Task: Look for space in Manama, Bahrain from 9th July, 2023 to 16th July, 2023 for 2 adults, 1 child in price range Rs.8000 to Rs.16000. Place can be entire place with 2 bedrooms having 2 beds and 1 bathroom. Property type can be house, flat, guest house. Booking option can be shelf check-in. Required host language is English.
Action: Mouse moved to (759, 120)
Screenshot: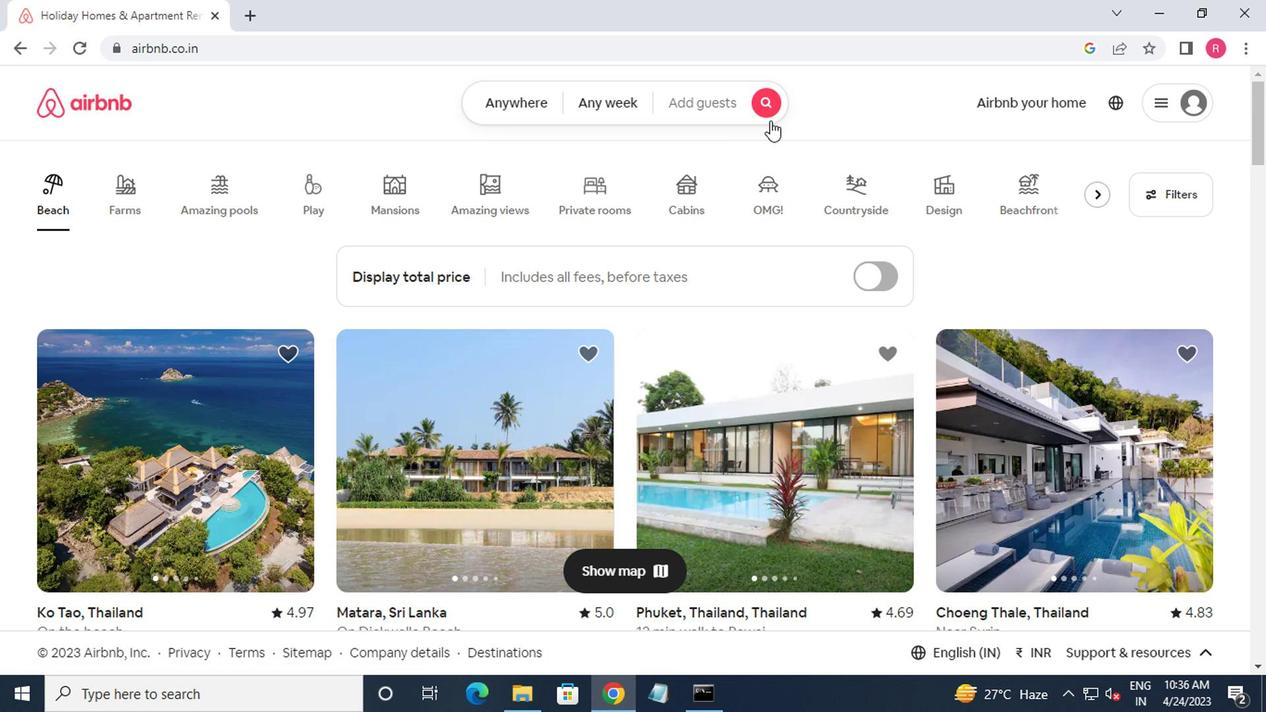
Action: Mouse pressed left at (759, 120)
Screenshot: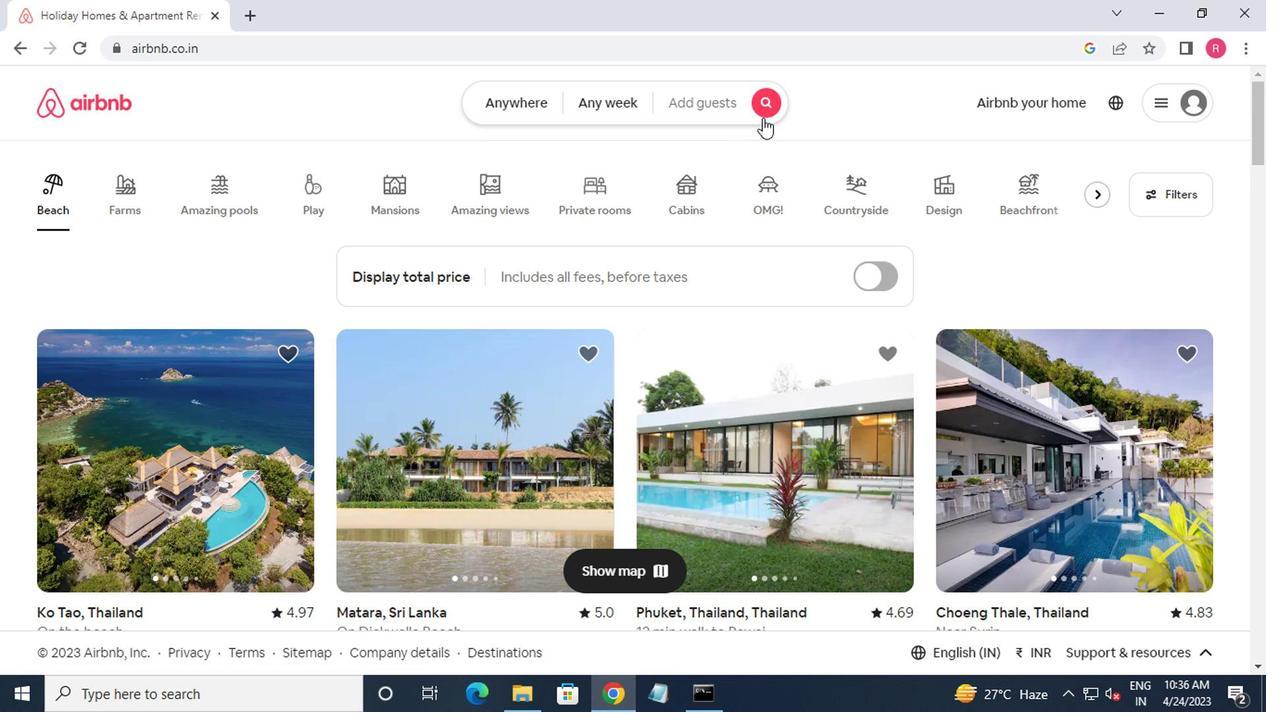 
Action: Mouse moved to (331, 168)
Screenshot: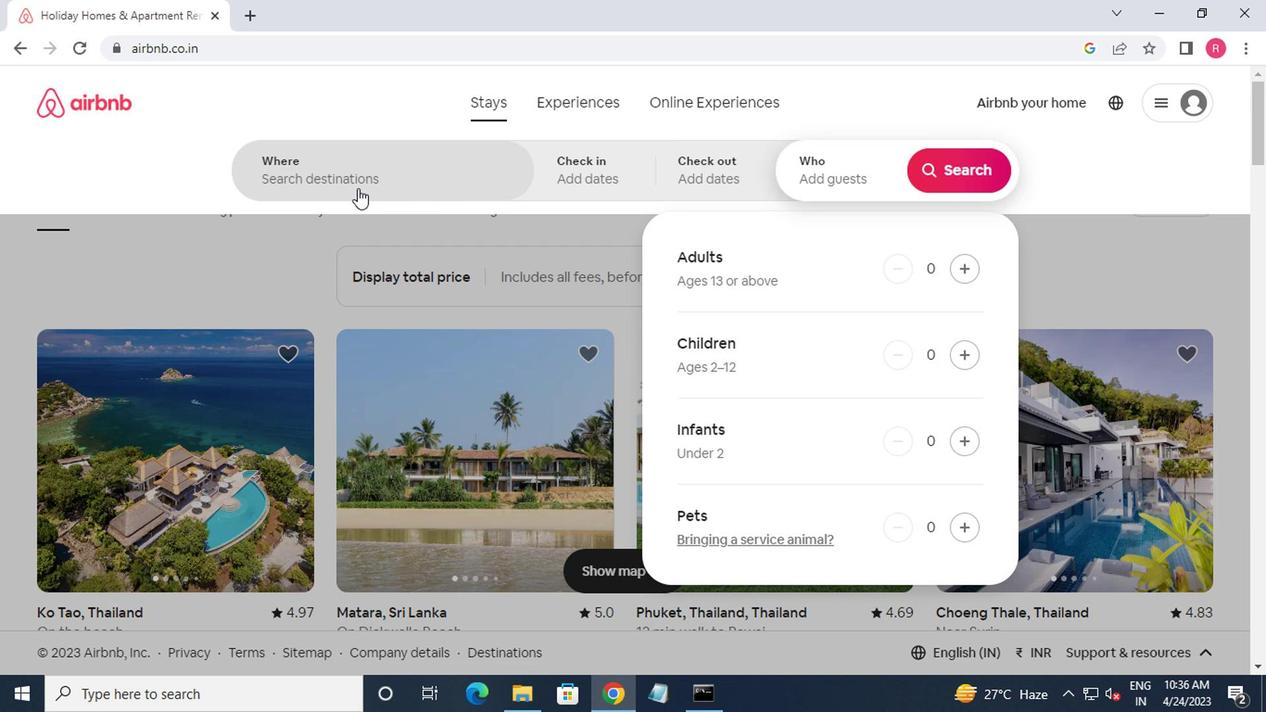 
Action: Mouse pressed left at (331, 168)
Screenshot: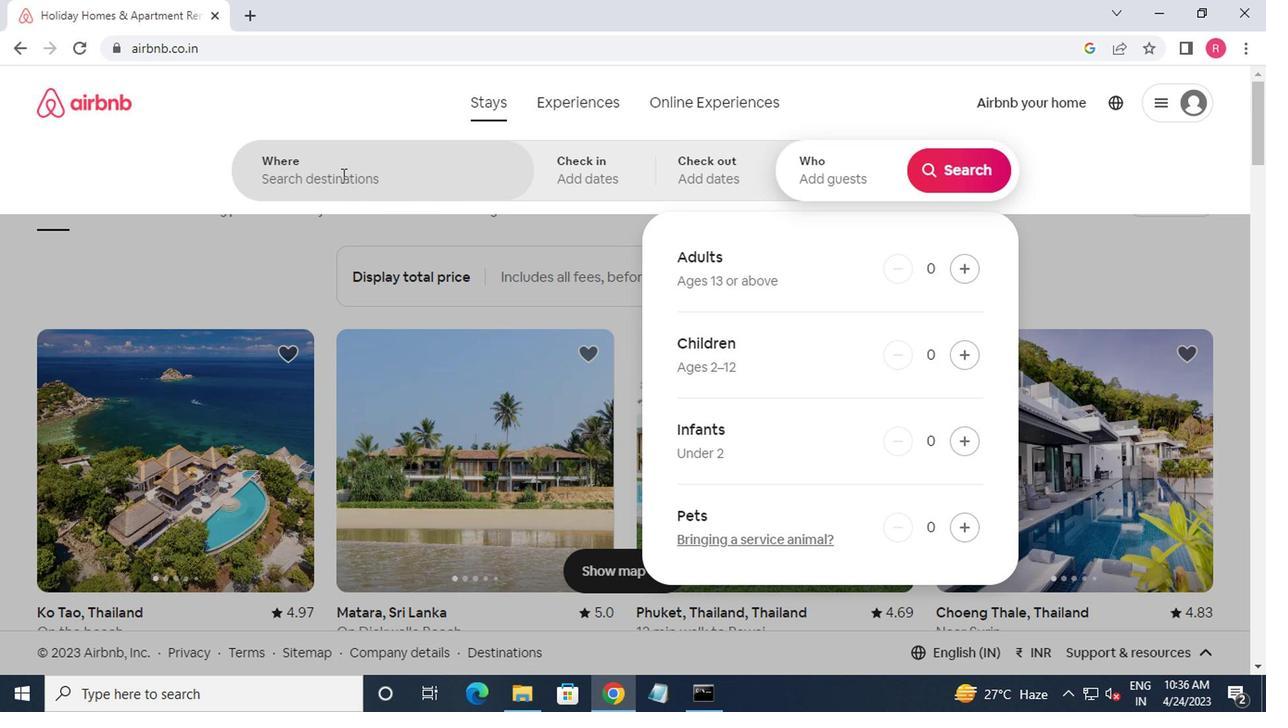 
Action: Mouse moved to (329, 168)
Screenshot: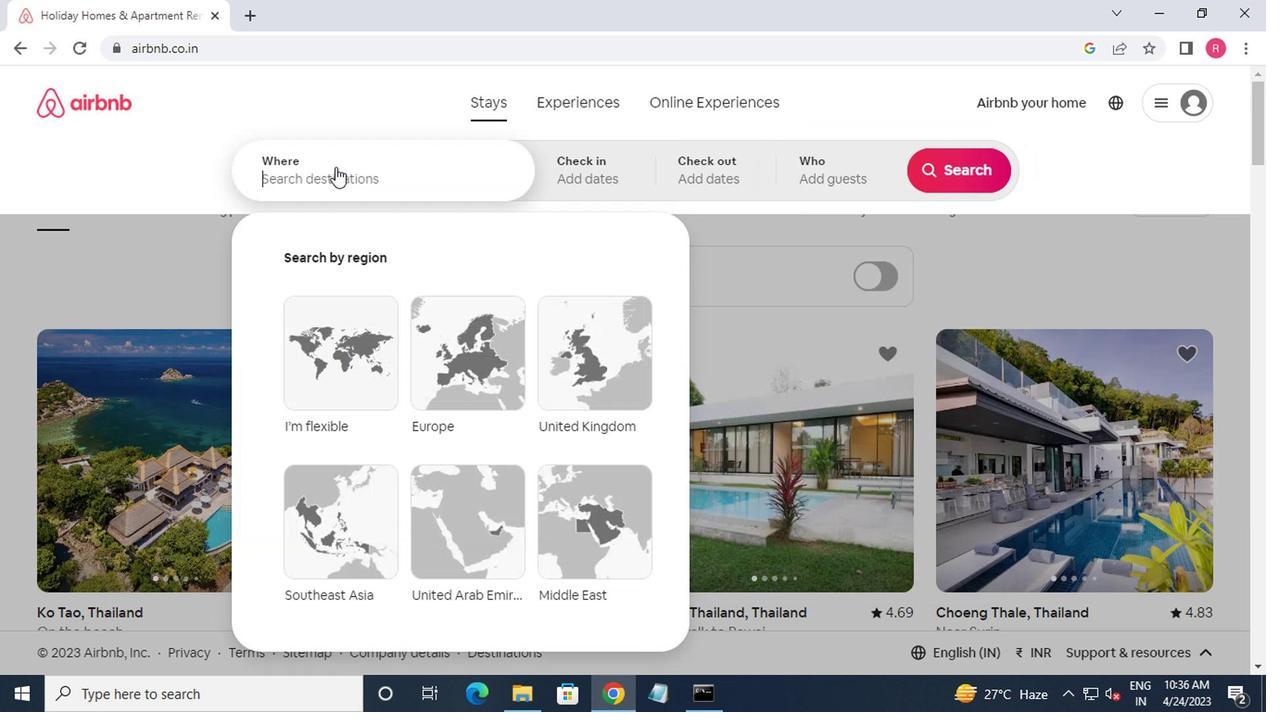 
Action: Key pressed mama<Key.backspace><Key.backspace>nama
Screenshot: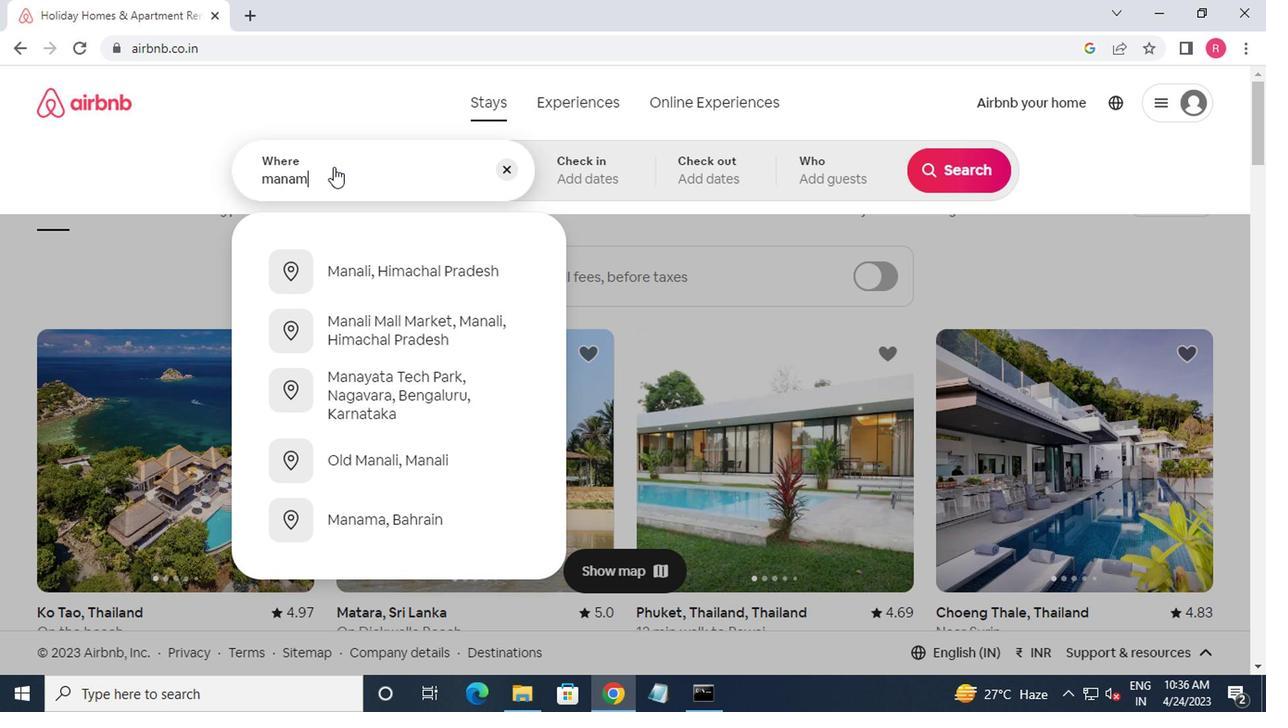 
Action: Mouse moved to (368, 269)
Screenshot: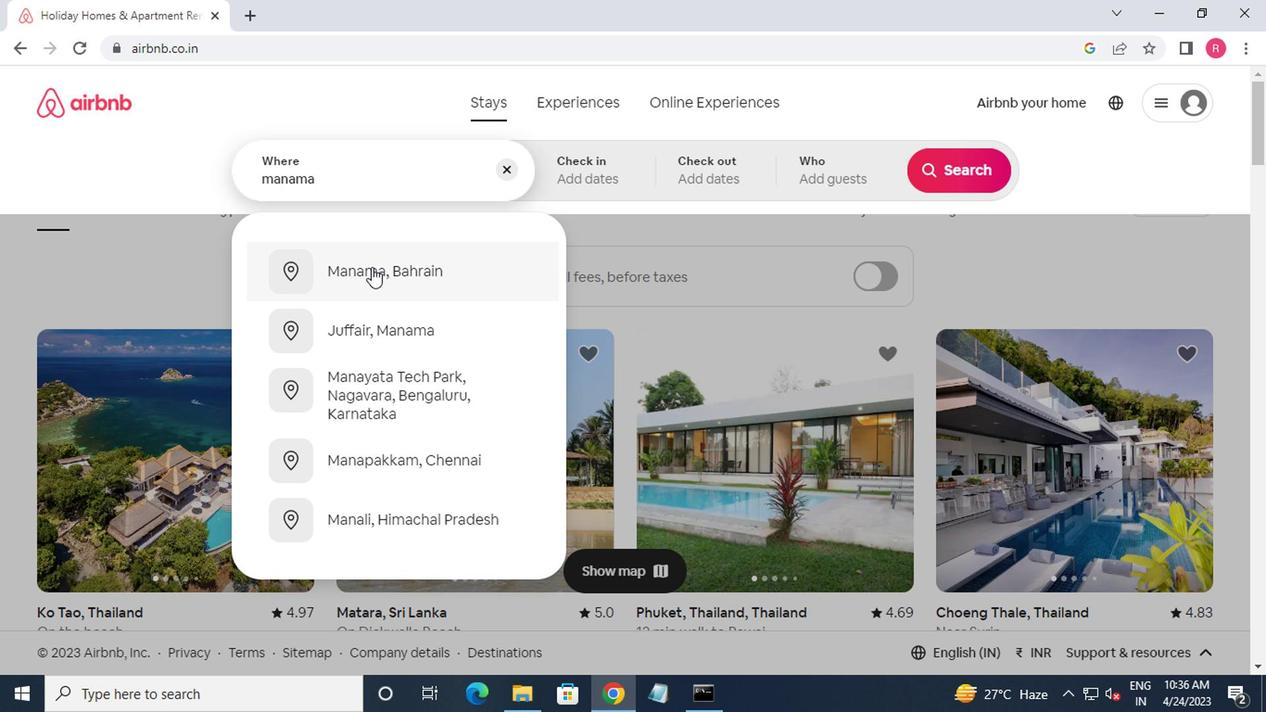 
Action: Mouse pressed left at (368, 269)
Screenshot: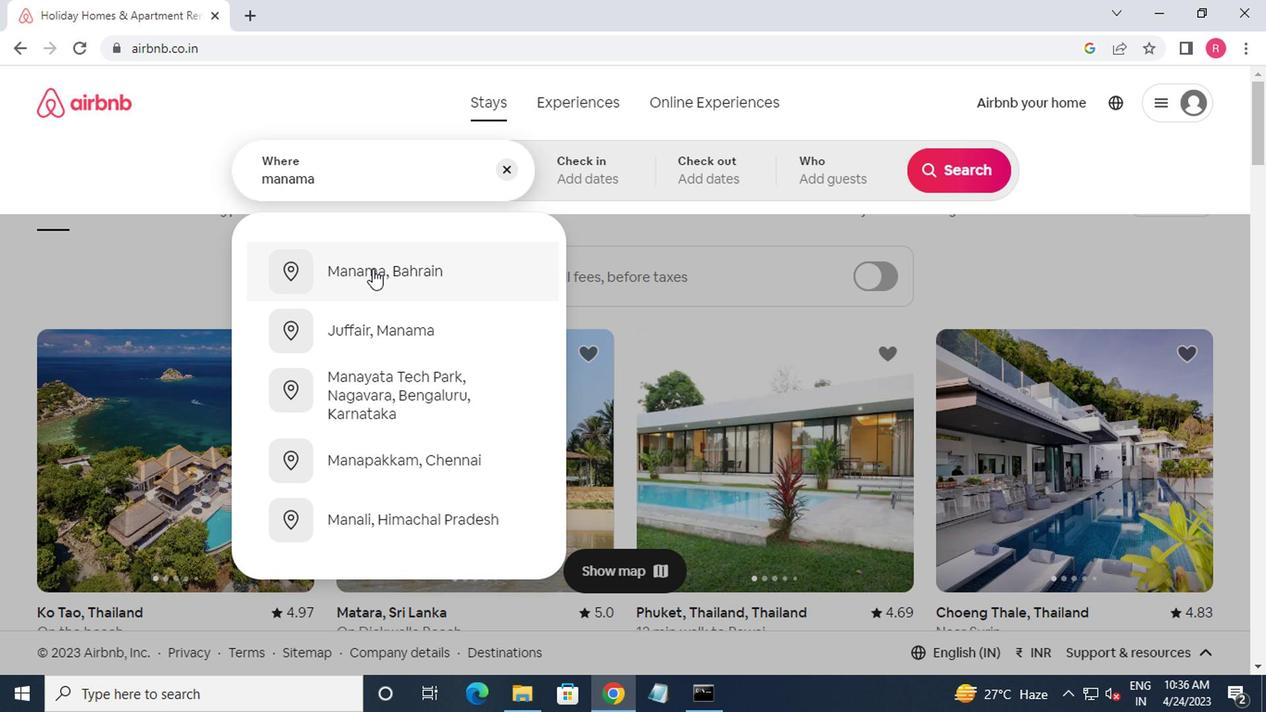 
Action: Mouse moved to (937, 322)
Screenshot: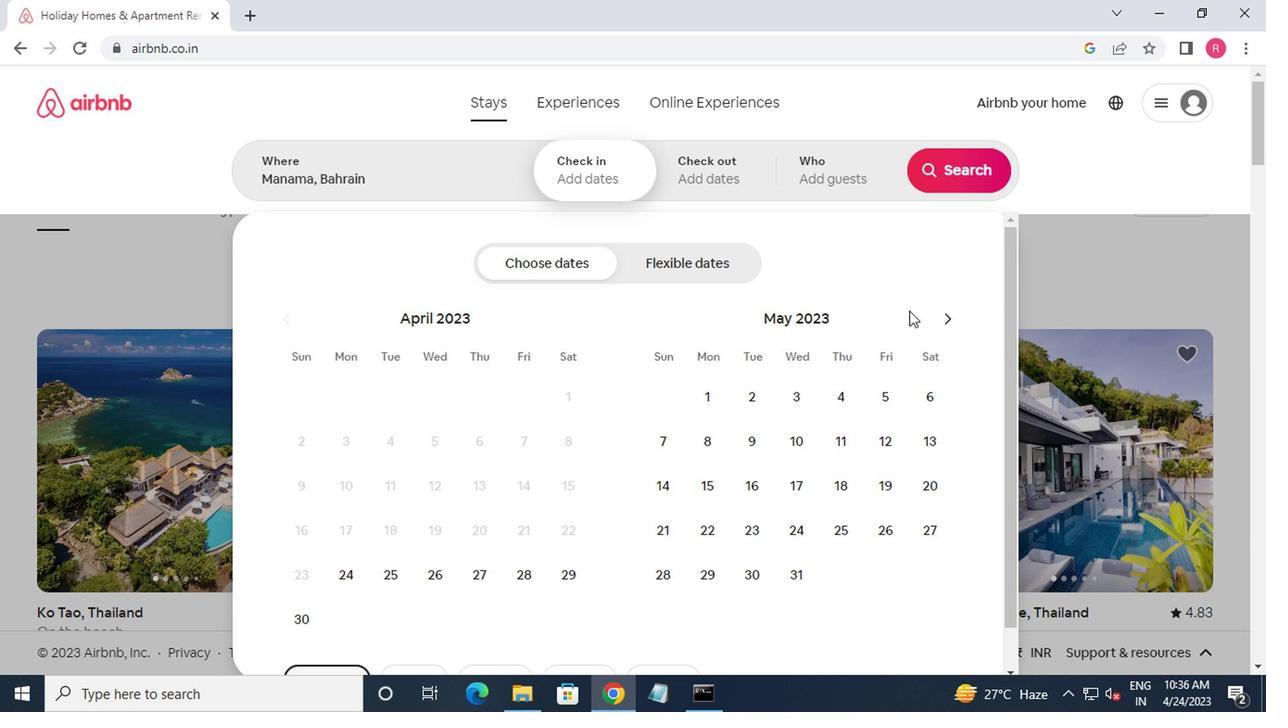 
Action: Mouse pressed left at (937, 322)
Screenshot: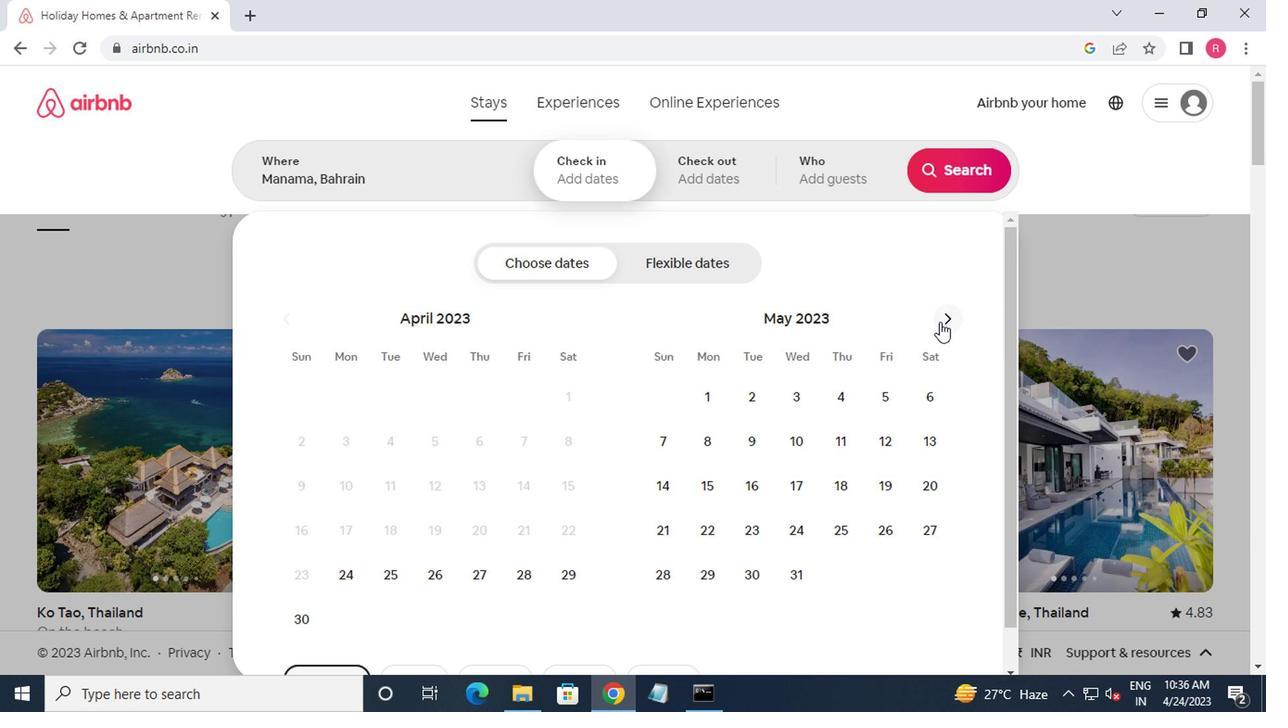 
Action: Mouse moved to (937, 322)
Screenshot: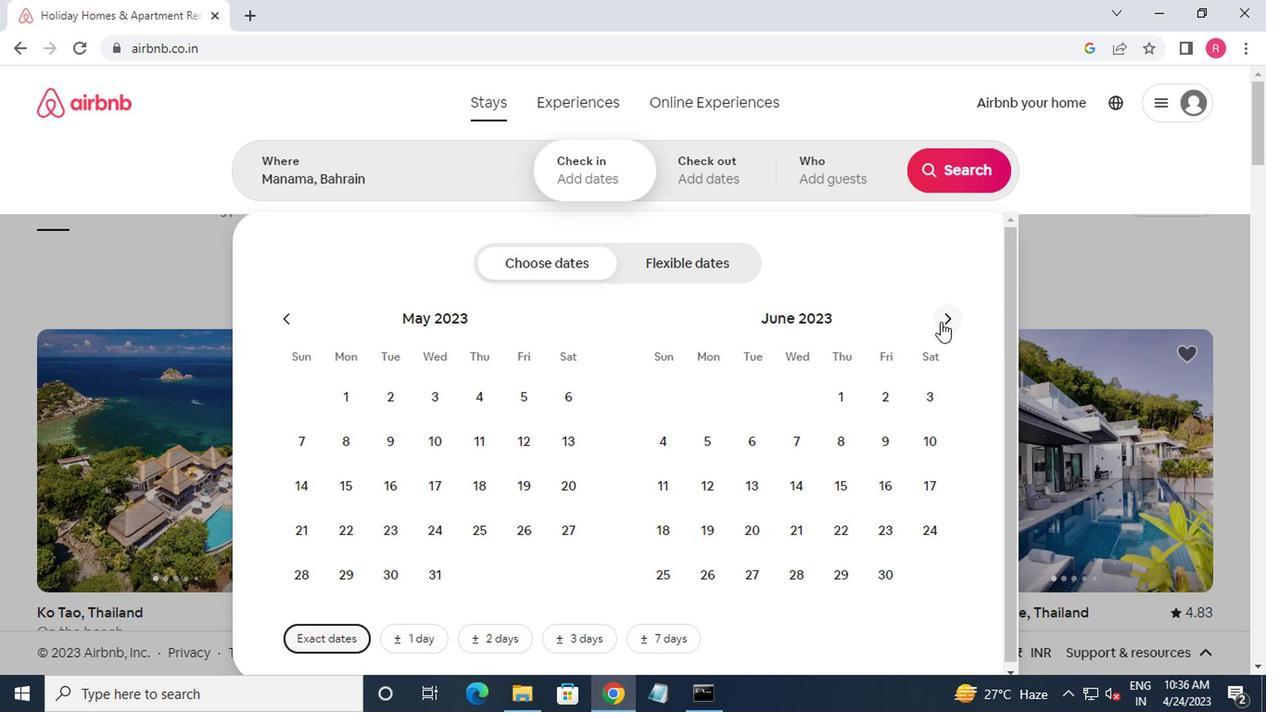 
Action: Mouse pressed left at (937, 322)
Screenshot: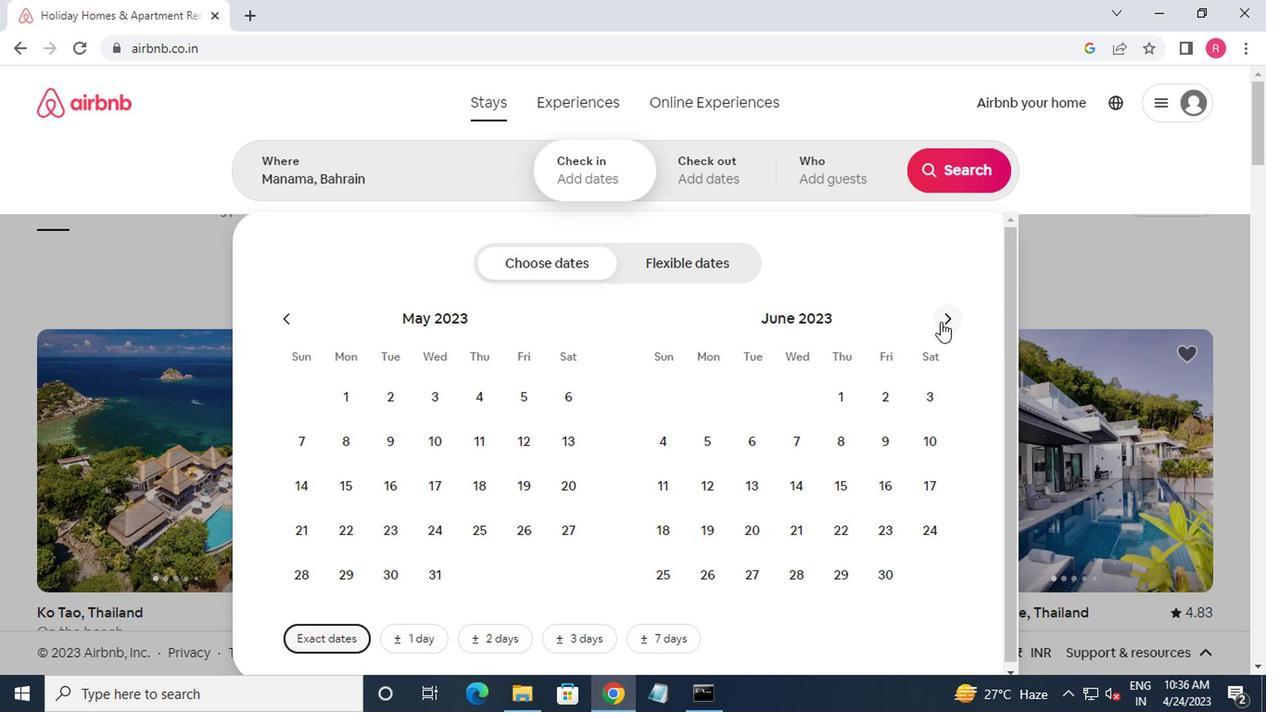 
Action: Mouse moved to (660, 483)
Screenshot: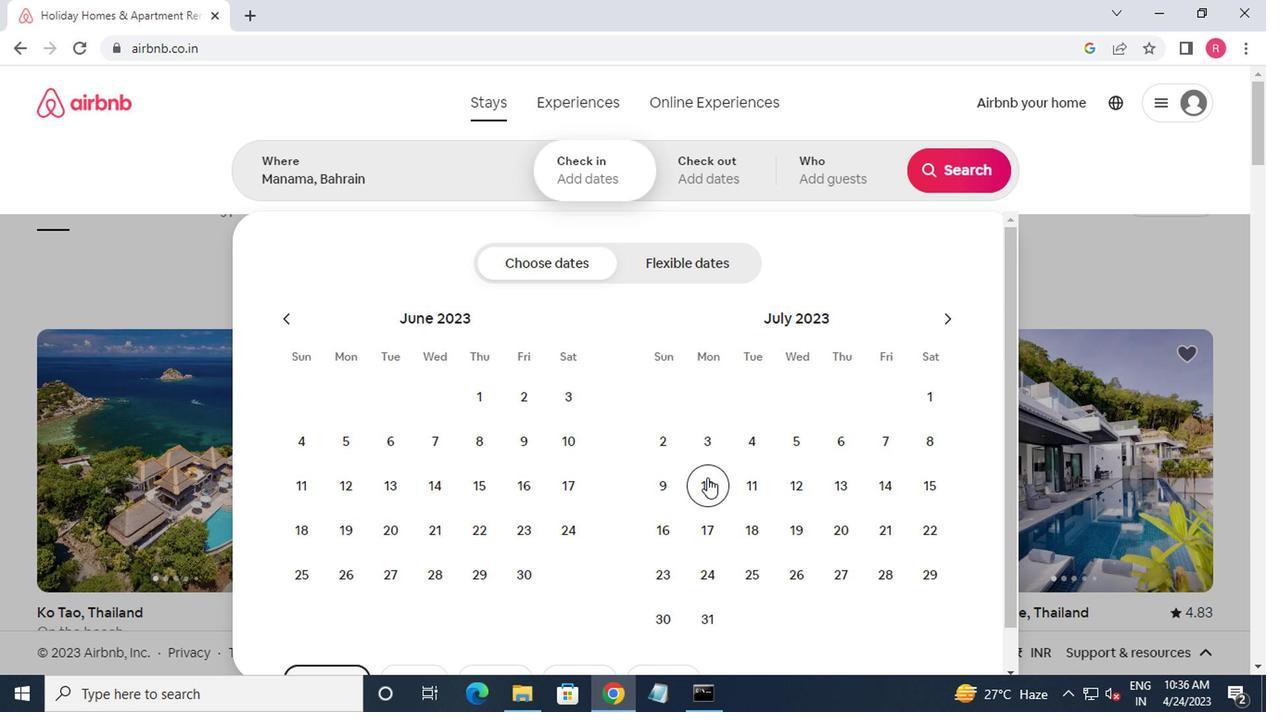 
Action: Mouse pressed left at (660, 483)
Screenshot: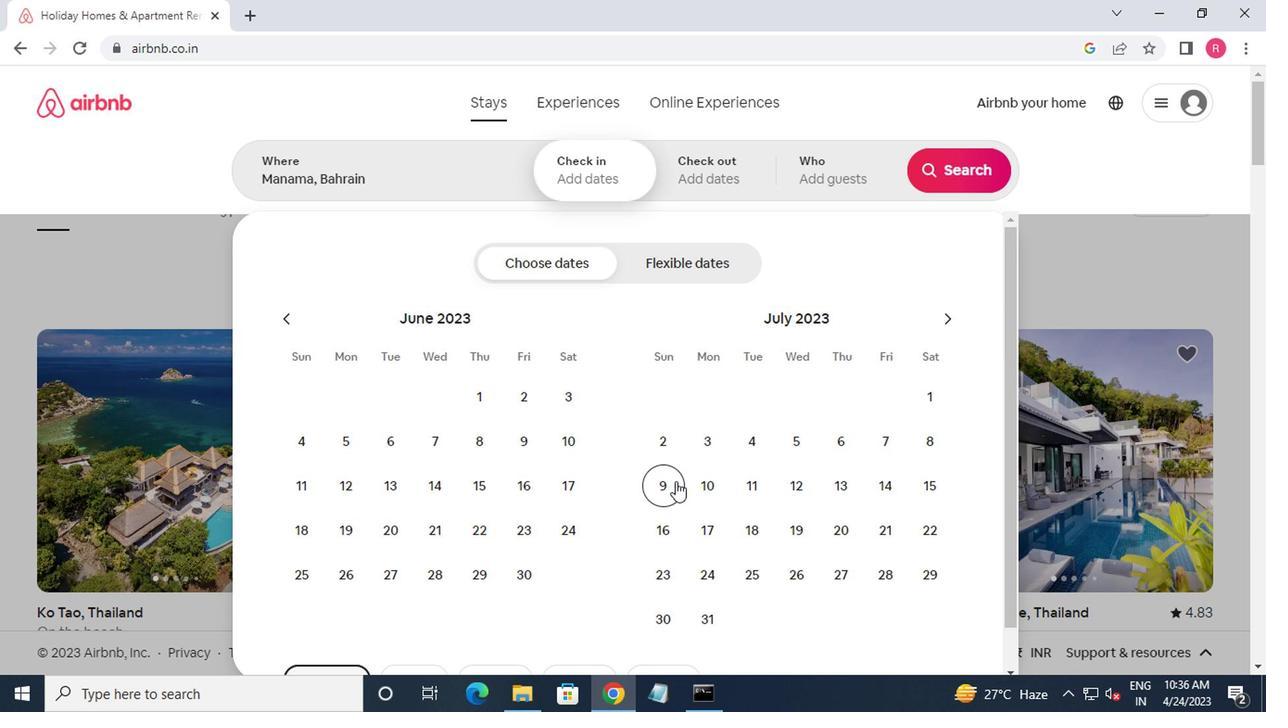 
Action: Mouse moved to (656, 528)
Screenshot: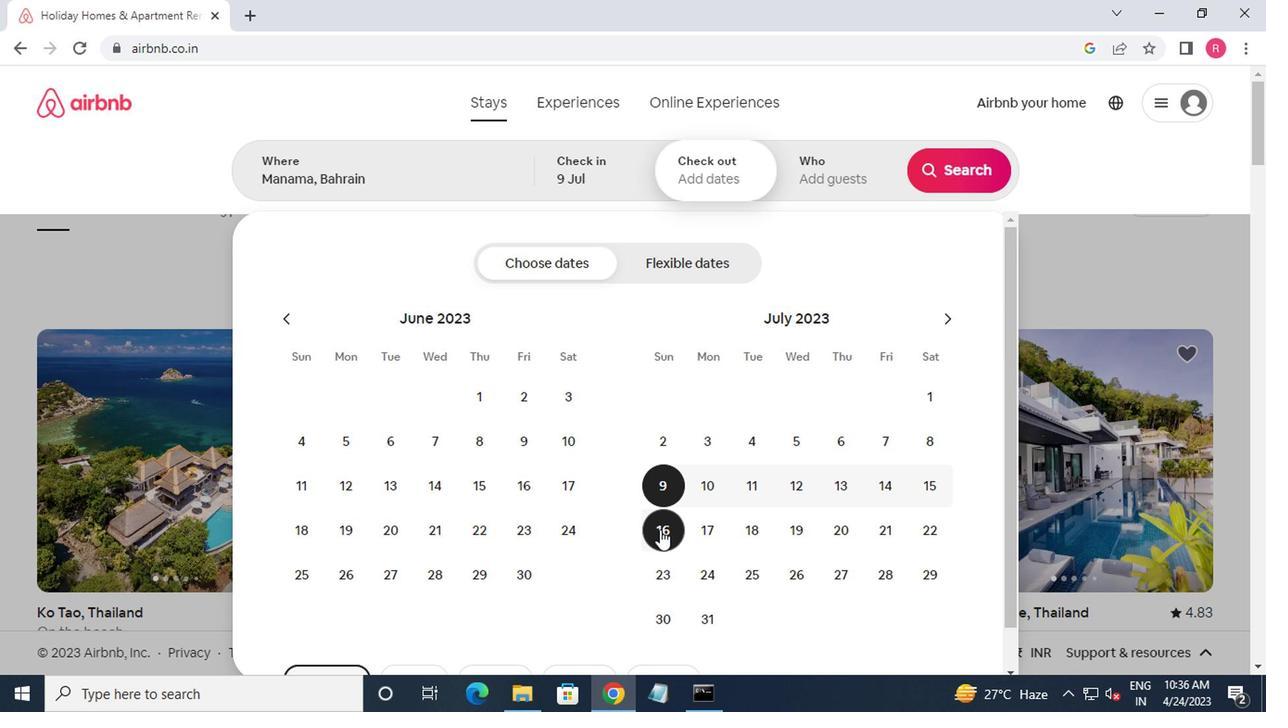 
Action: Mouse pressed left at (656, 528)
Screenshot: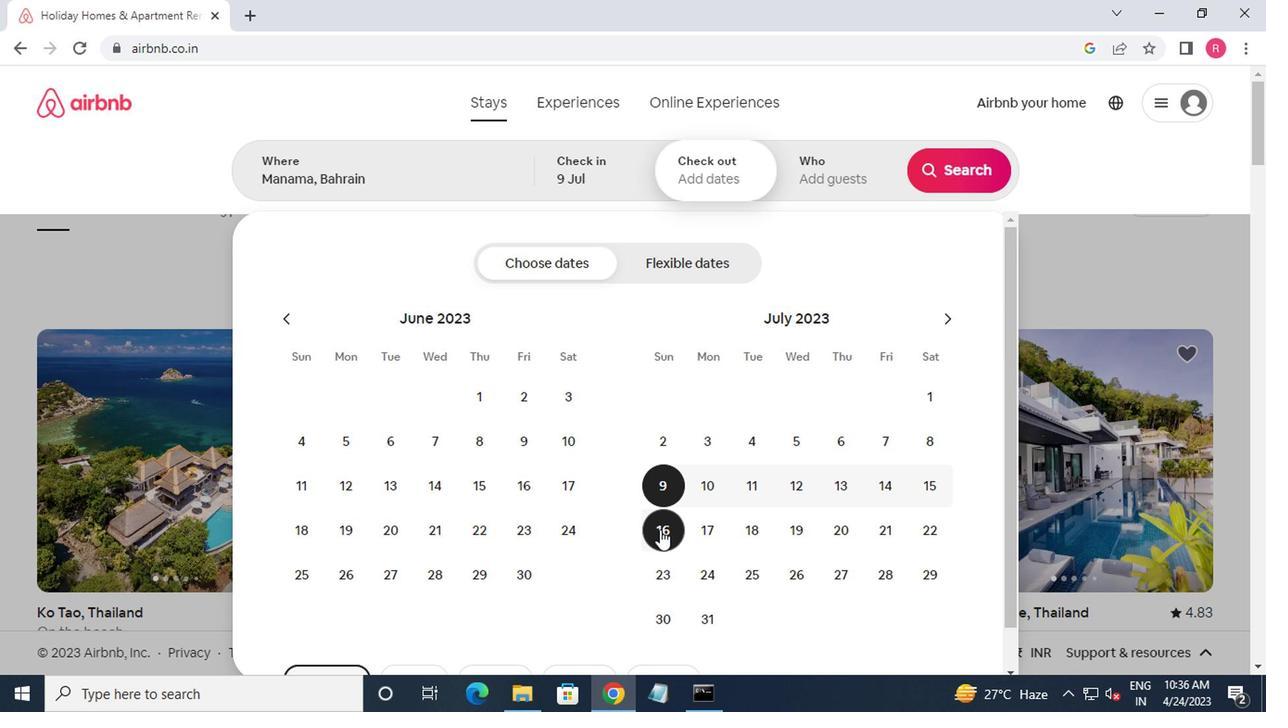 
Action: Mouse moved to (841, 174)
Screenshot: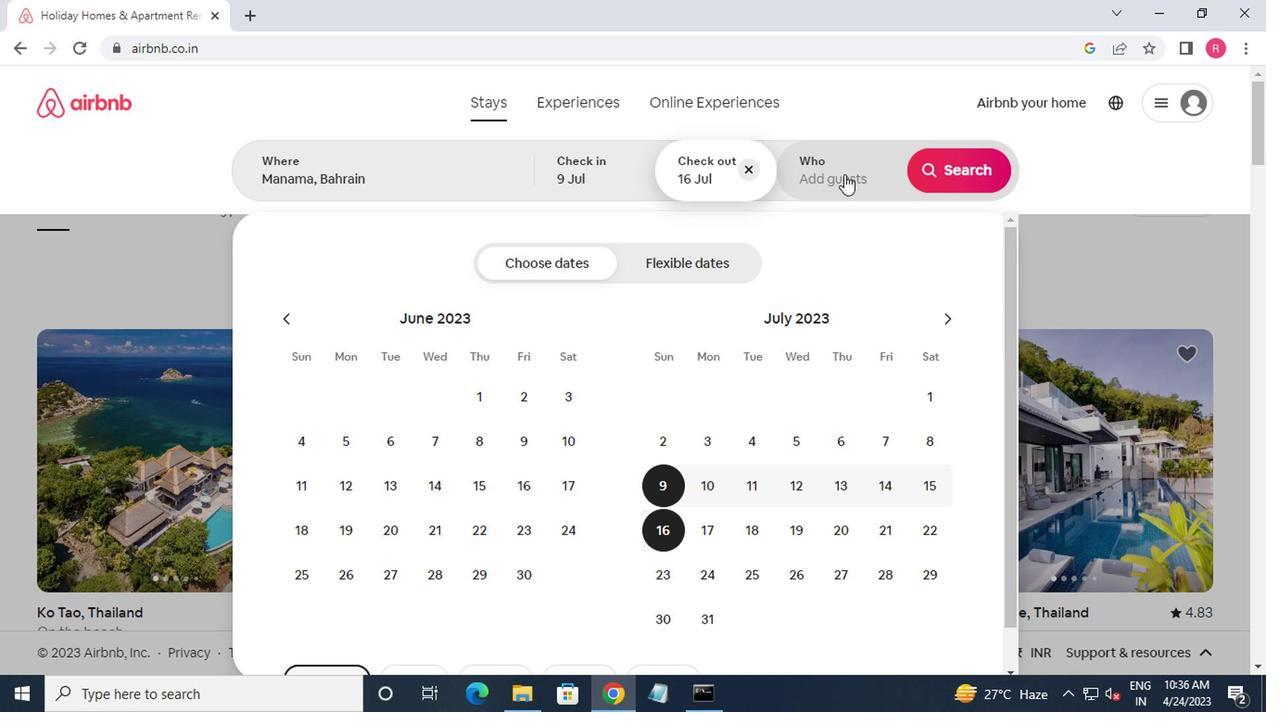 
Action: Mouse pressed left at (841, 174)
Screenshot: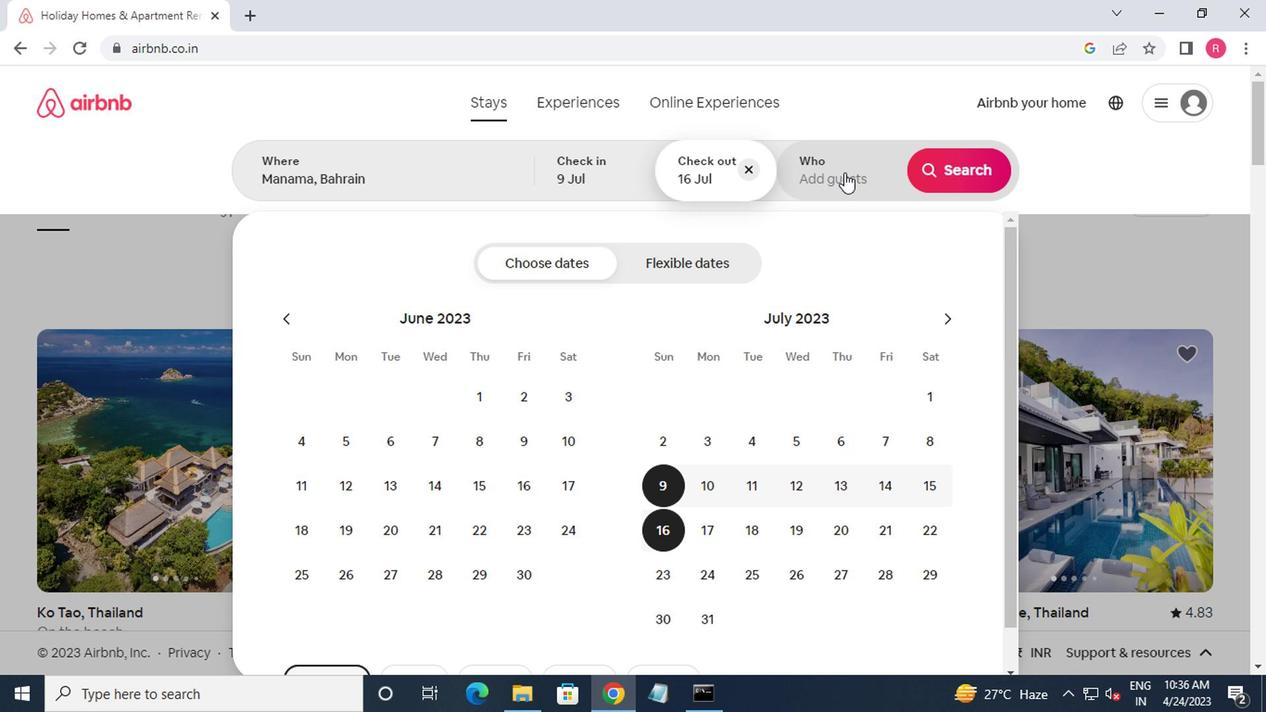 
Action: Mouse moved to (967, 276)
Screenshot: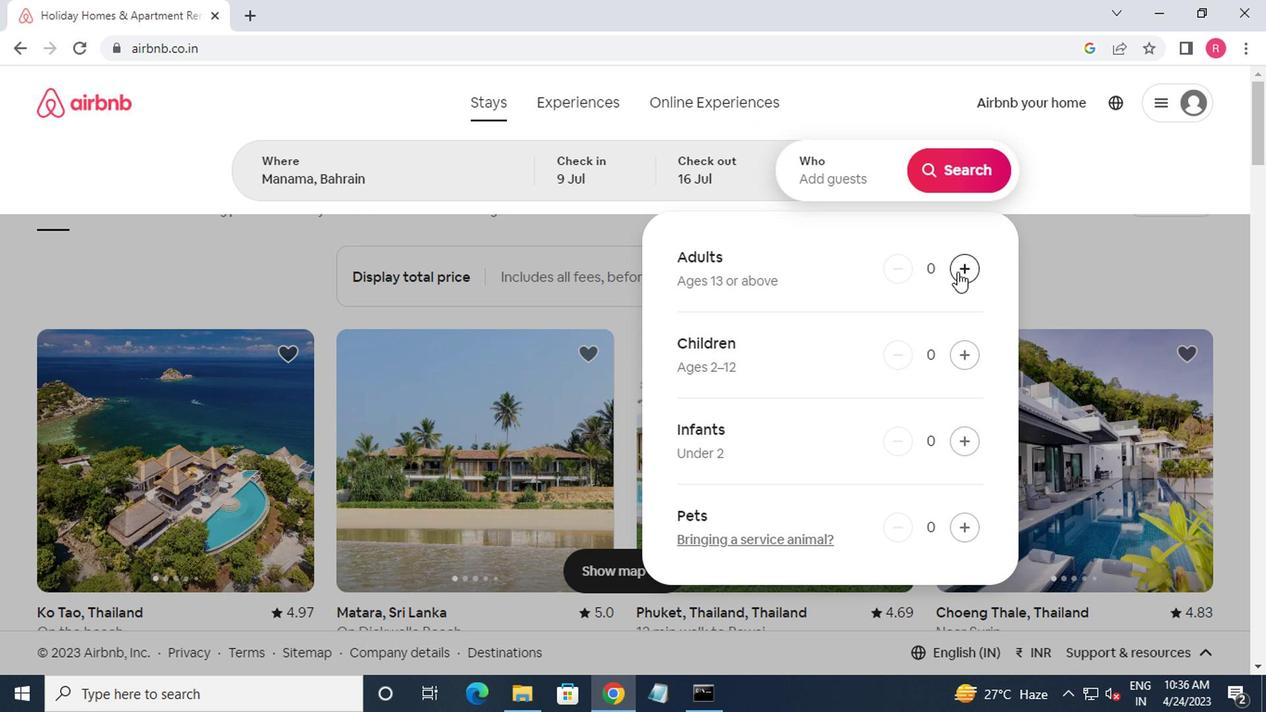 
Action: Mouse pressed left at (967, 276)
Screenshot: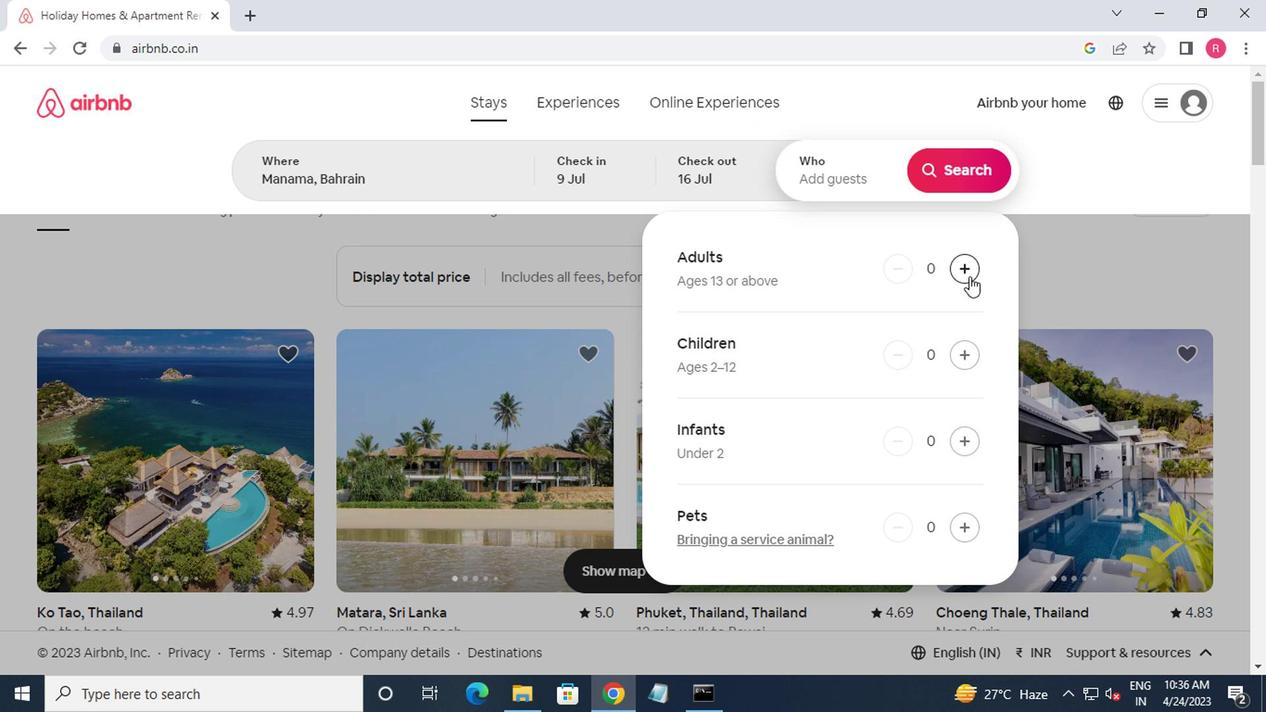 
Action: Mouse pressed left at (967, 276)
Screenshot: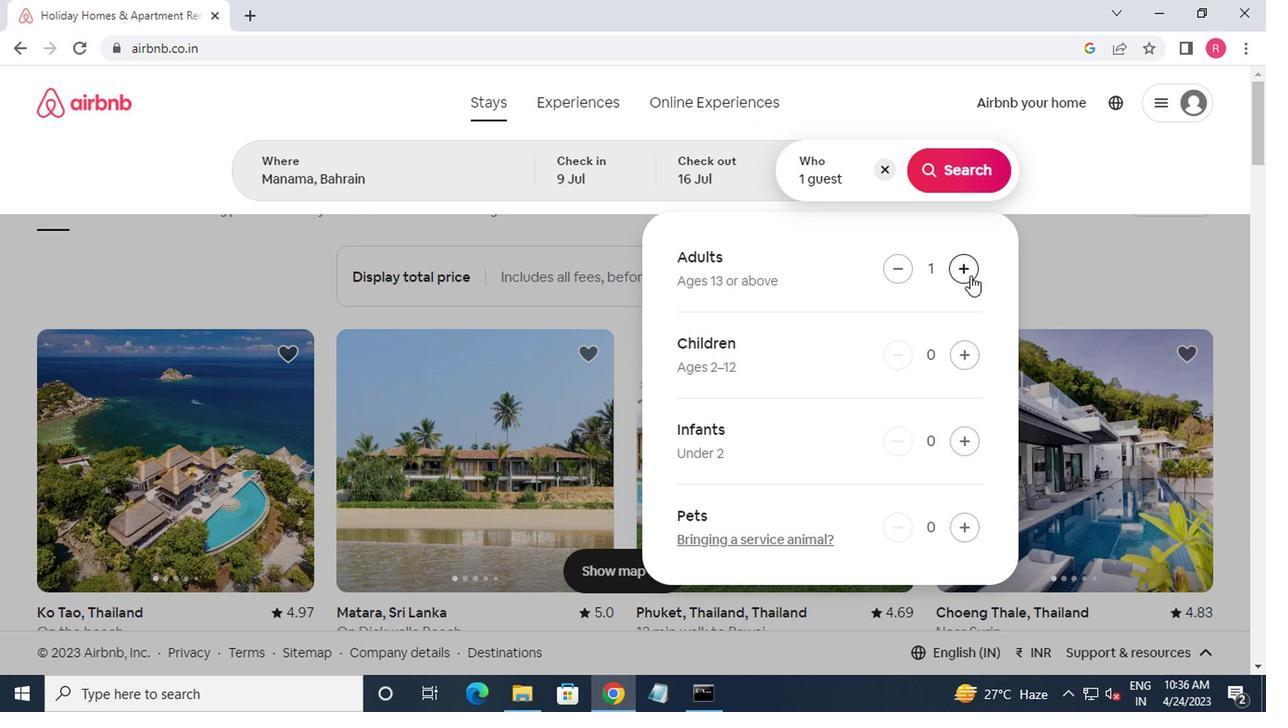 
Action: Mouse moved to (958, 360)
Screenshot: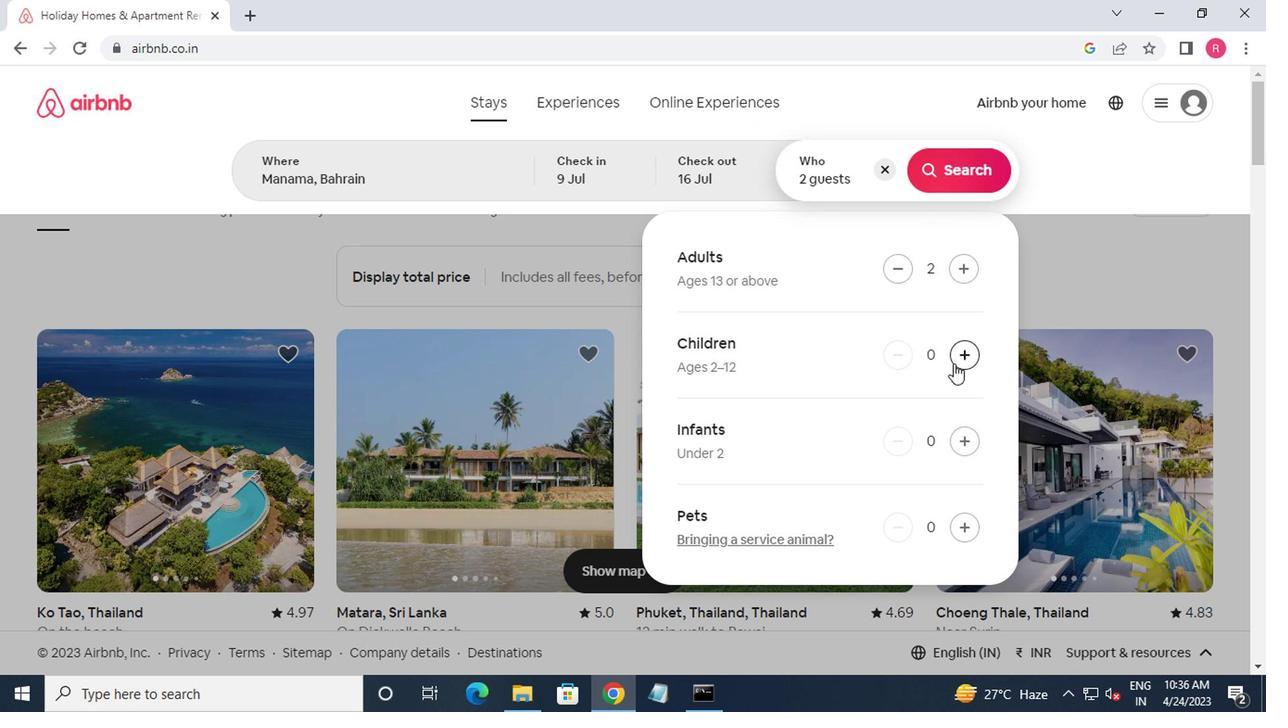 
Action: Mouse pressed left at (958, 360)
Screenshot: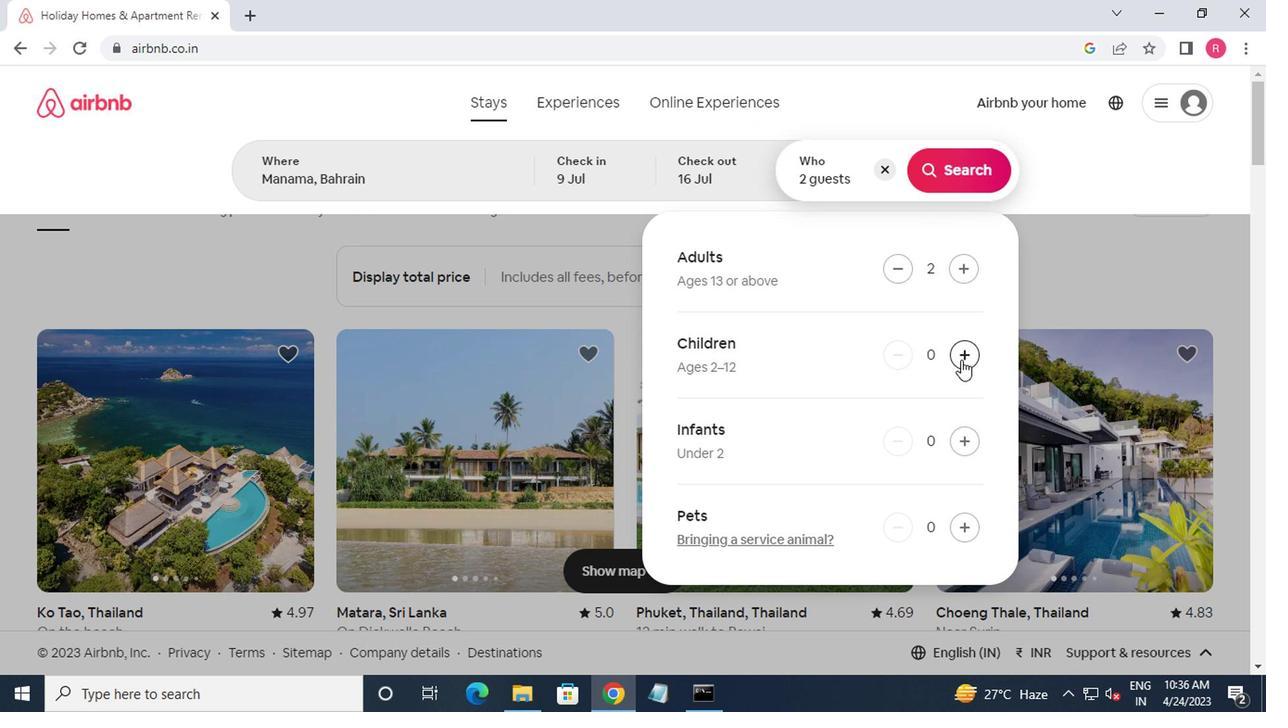 
Action: Mouse moved to (962, 184)
Screenshot: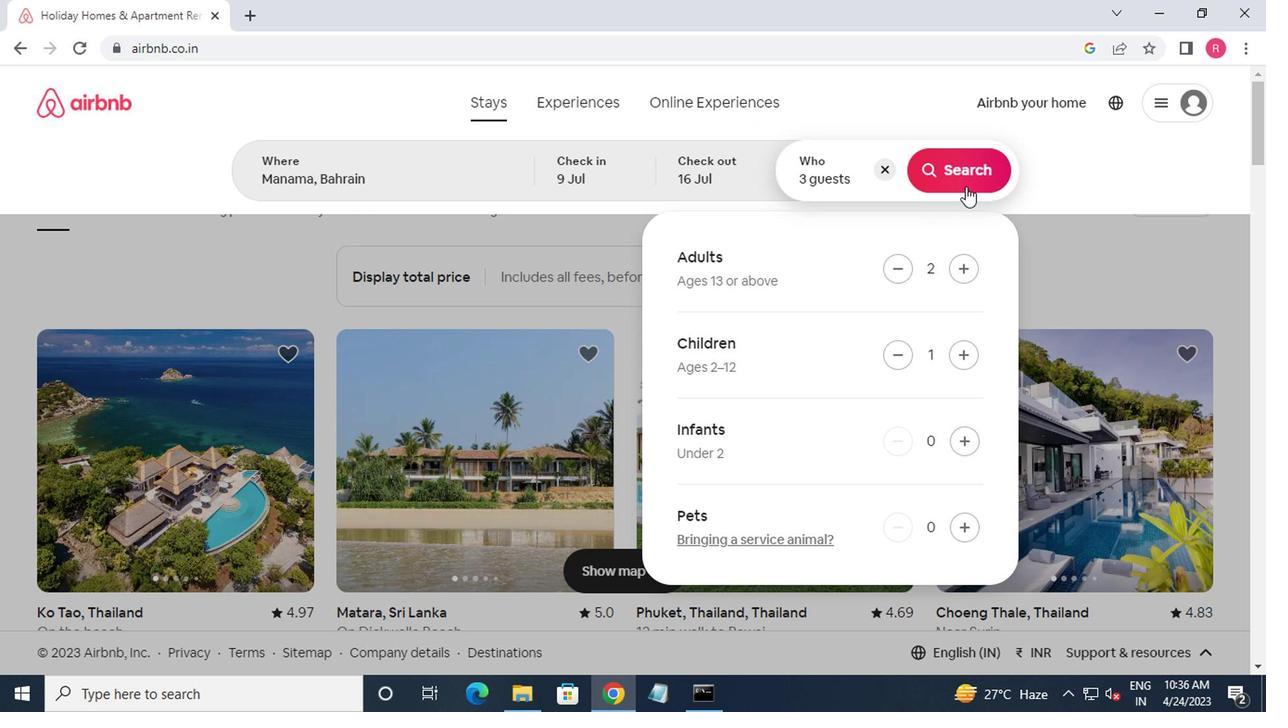 
Action: Mouse pressed left at (962, 184)
Screenshot: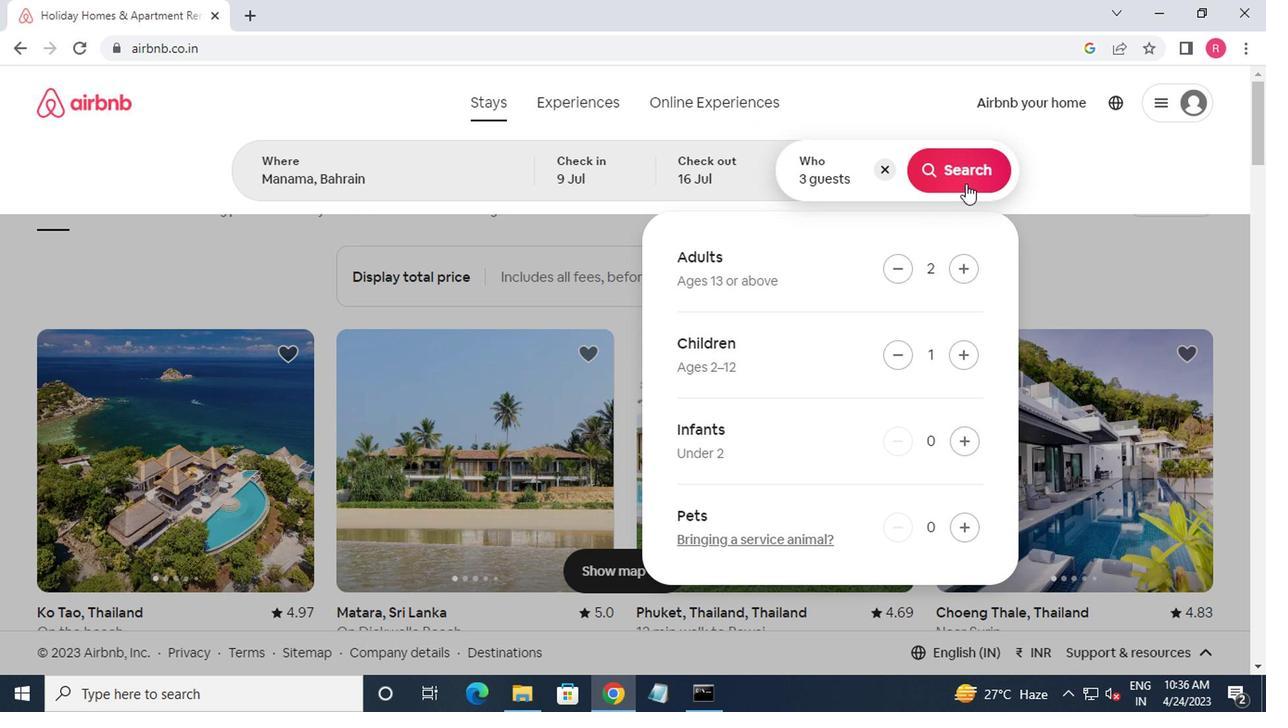 
Action: Mouse moved to (1165, 182)
Screenshot: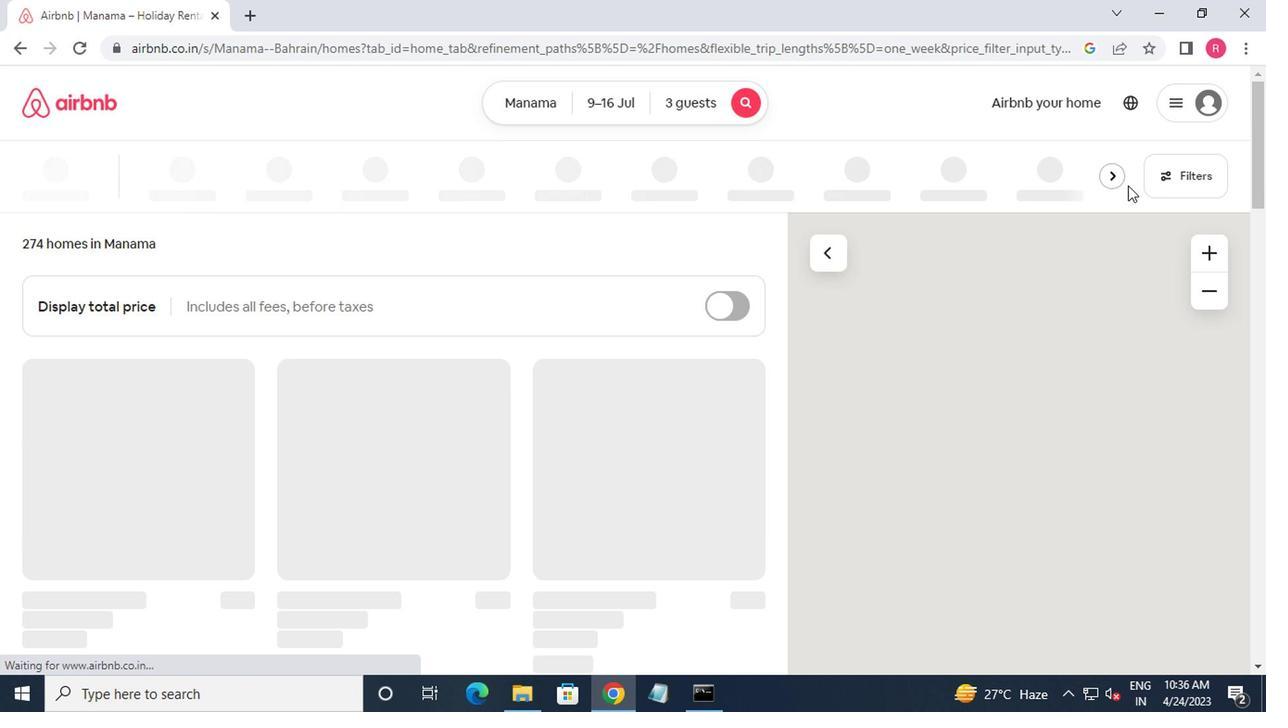 
Action: Mouse pressed left at (1165, 182)
Screenshot: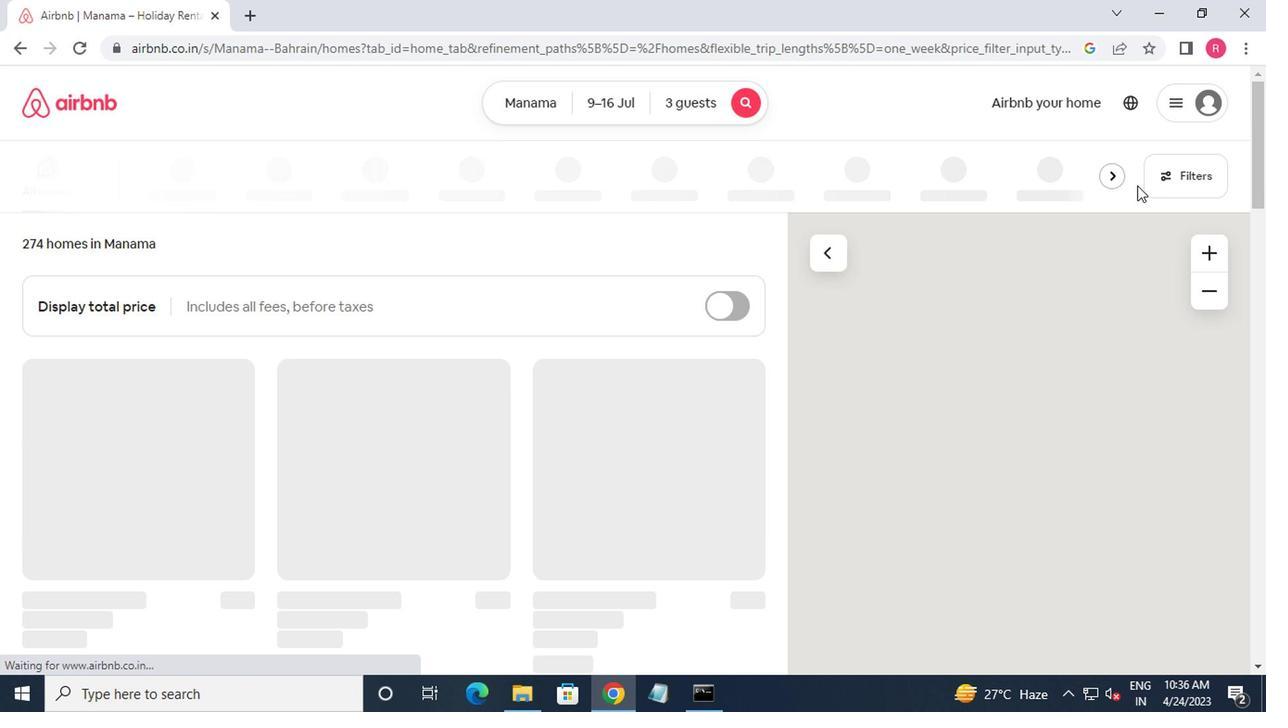 
Action: Mouse moved to (411, 405)
Screenshot: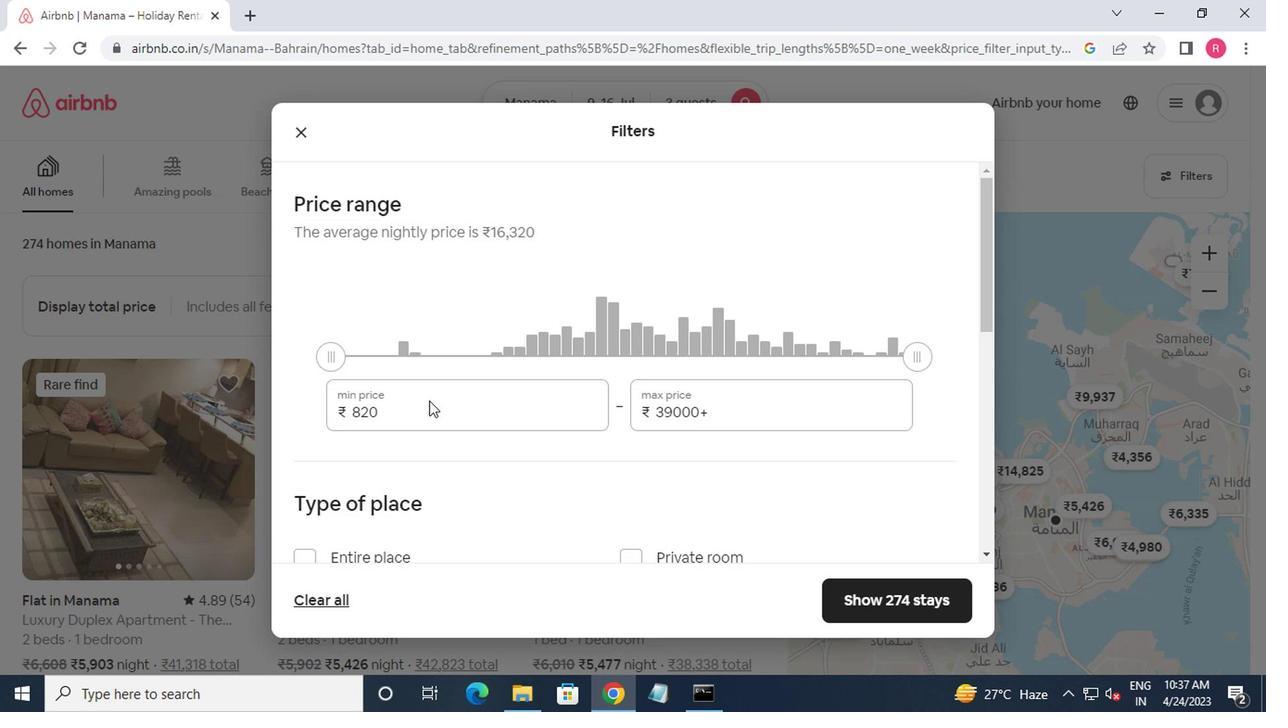 
Action: Mouse pressed left at (411, 405)
Screenshot: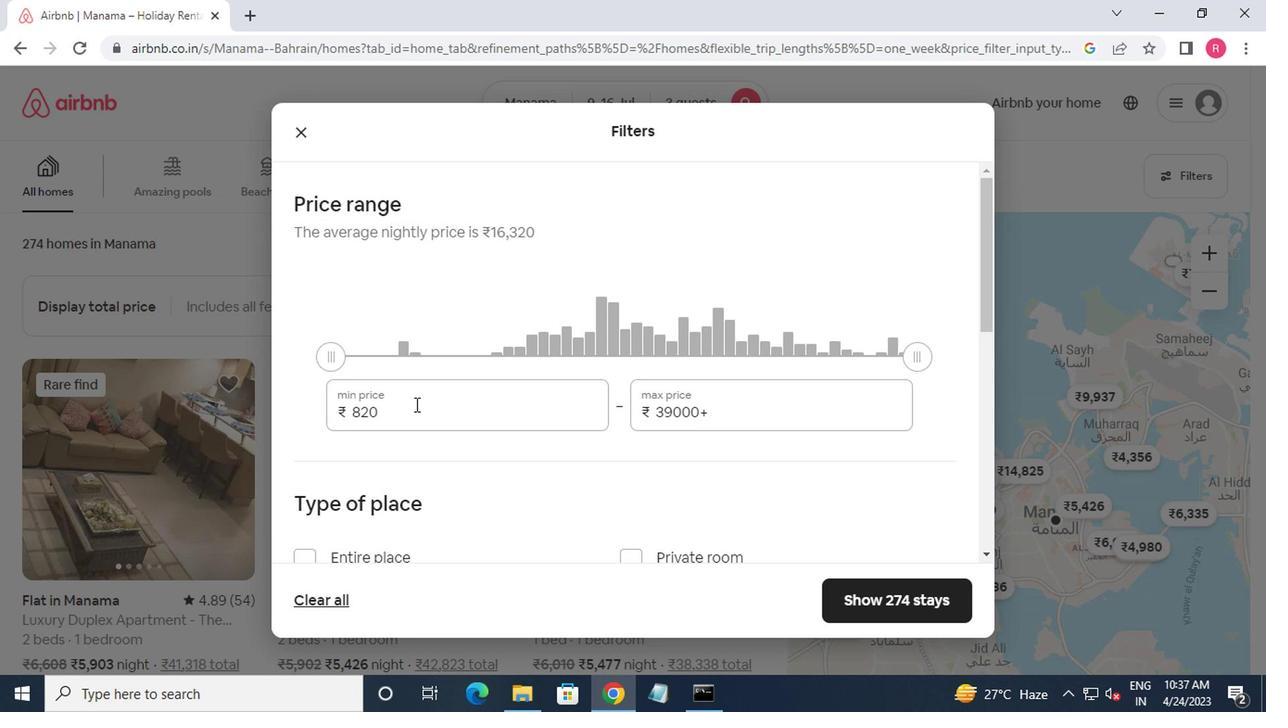 
Action: Mouse moved to (412, 405)
Screenshot: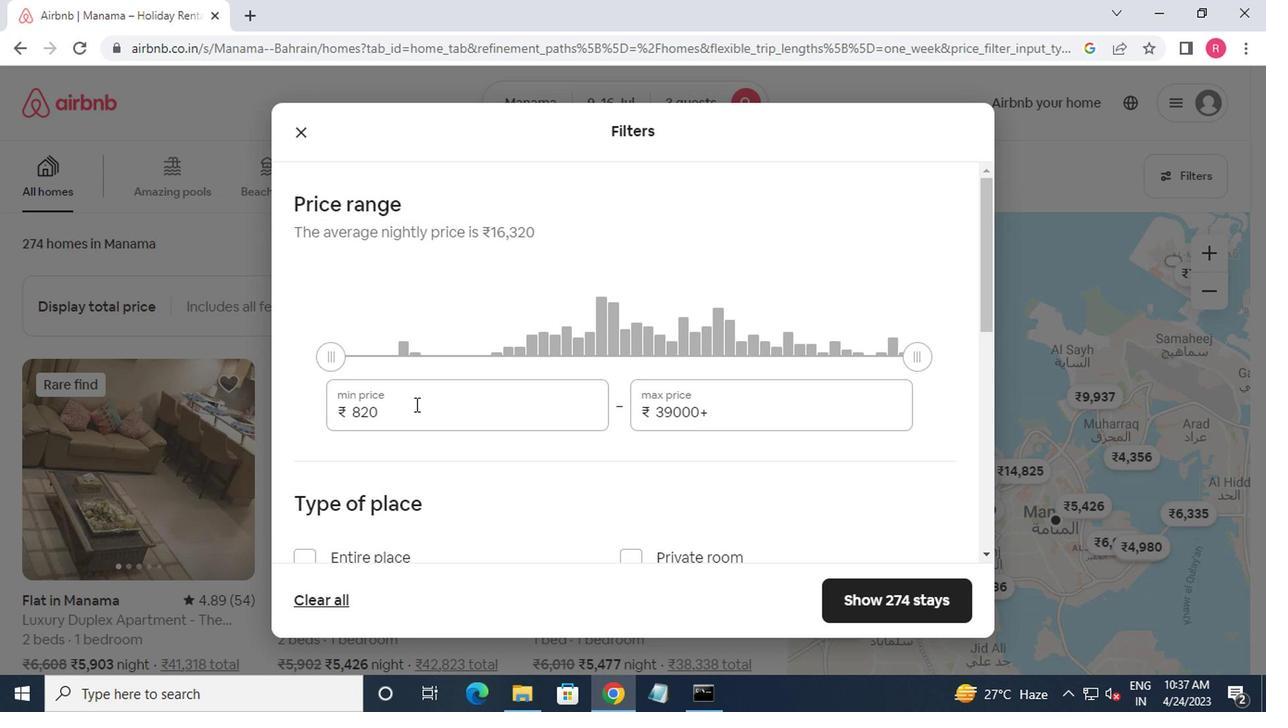 
Action: Key pressed <Key.backspace><Key.backspace>000<Key.tab>16000
Screenshot: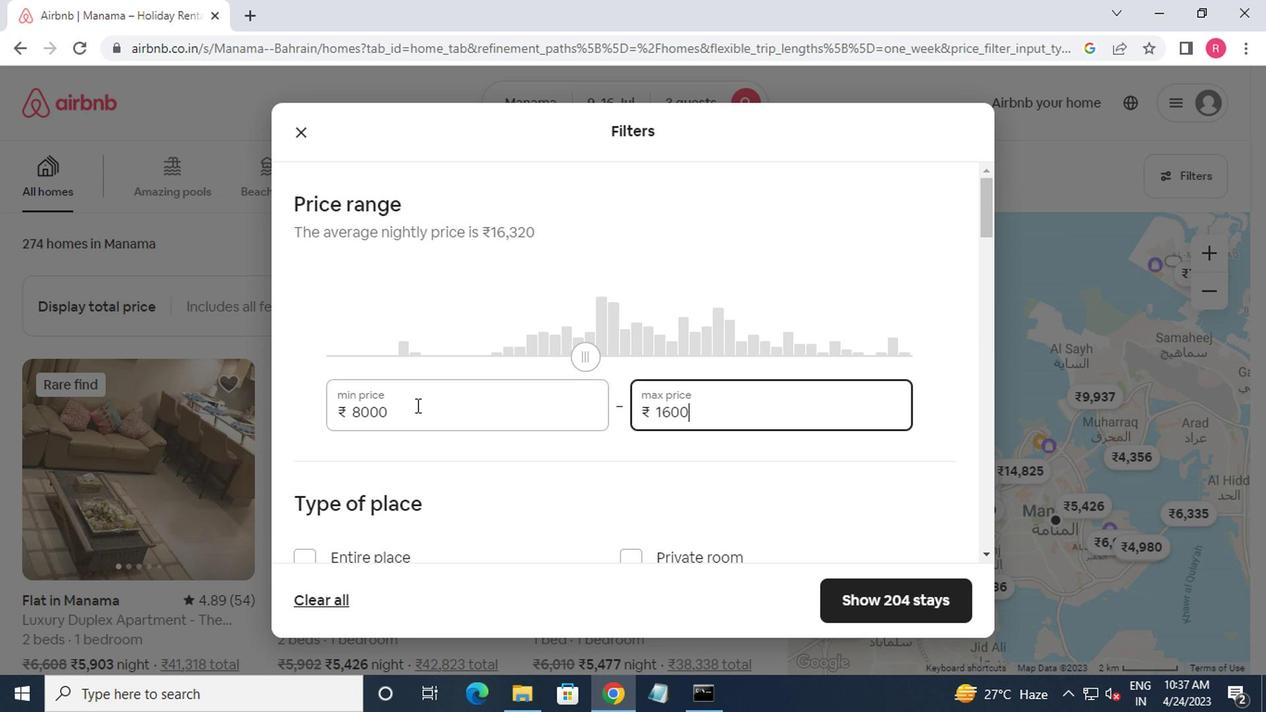 
Action: Mouse moved to (457, 417)
Screenshot: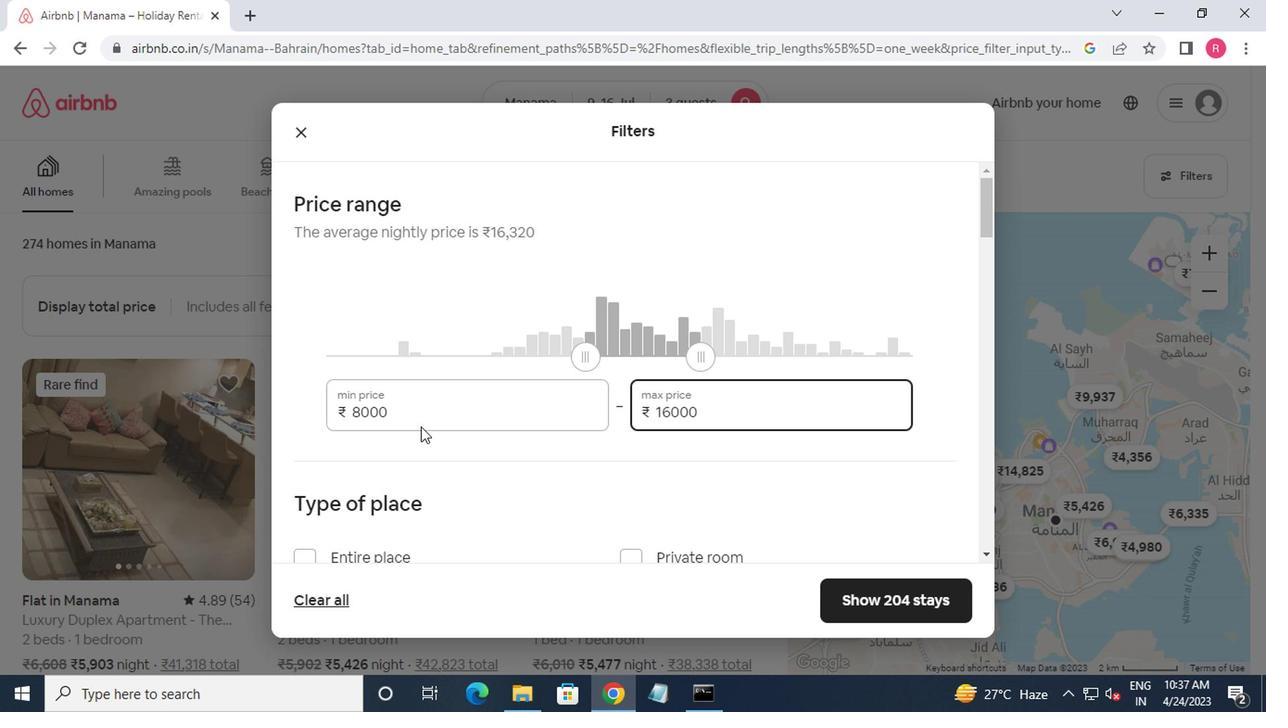
Action: Mouse scrolled (457, 416) with delta (0, 0)
Screenshot: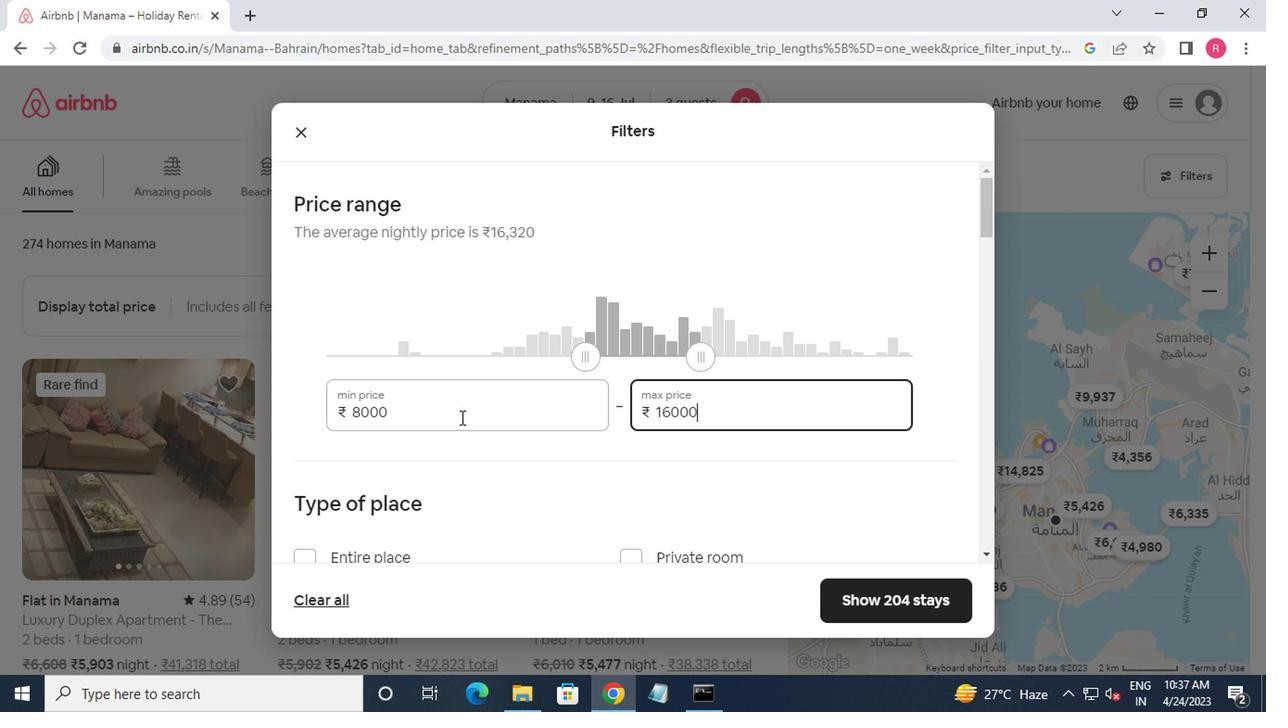 
Action: Mouse scrolled (457, 416) with delta (0, 0)
Screenshot: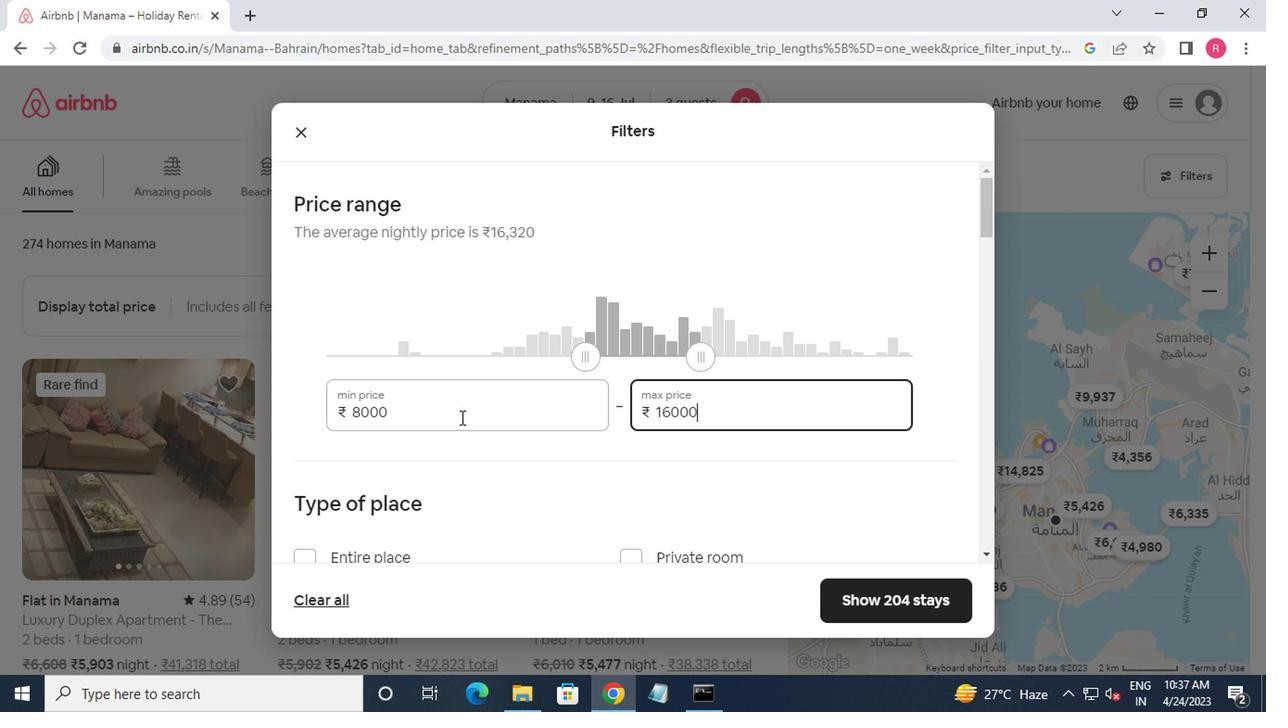 
Action: Mouse scrolled (457, 416) with delta (0, 0)
Screenshot: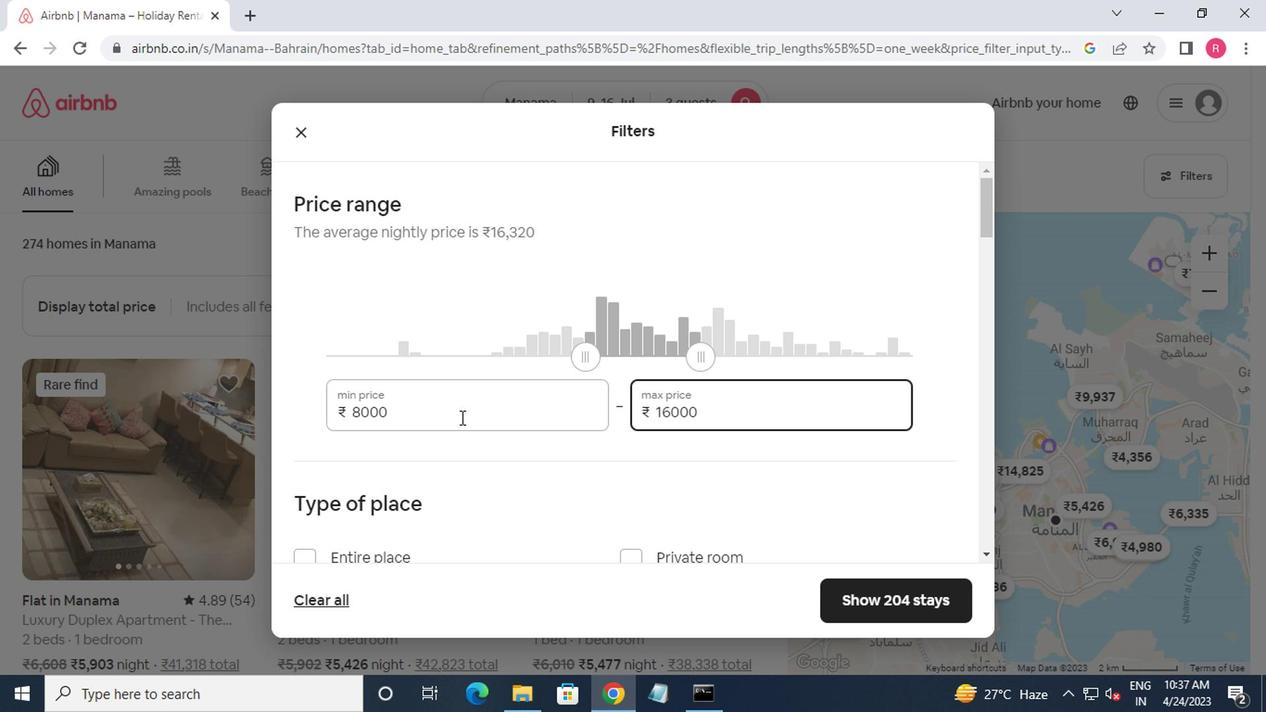 
Action: Mouse moved to (311, 286)
Screenshot: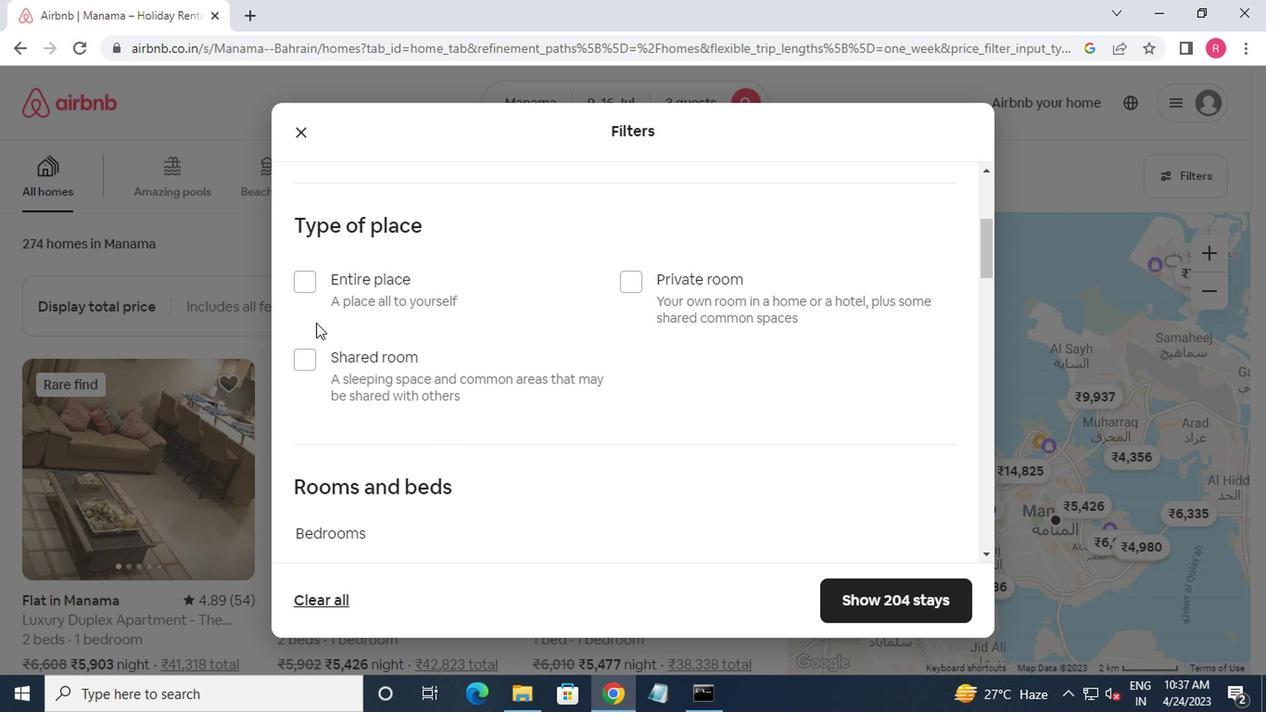 
Action: Mouse pressed left at (311, 286)
Screenshot: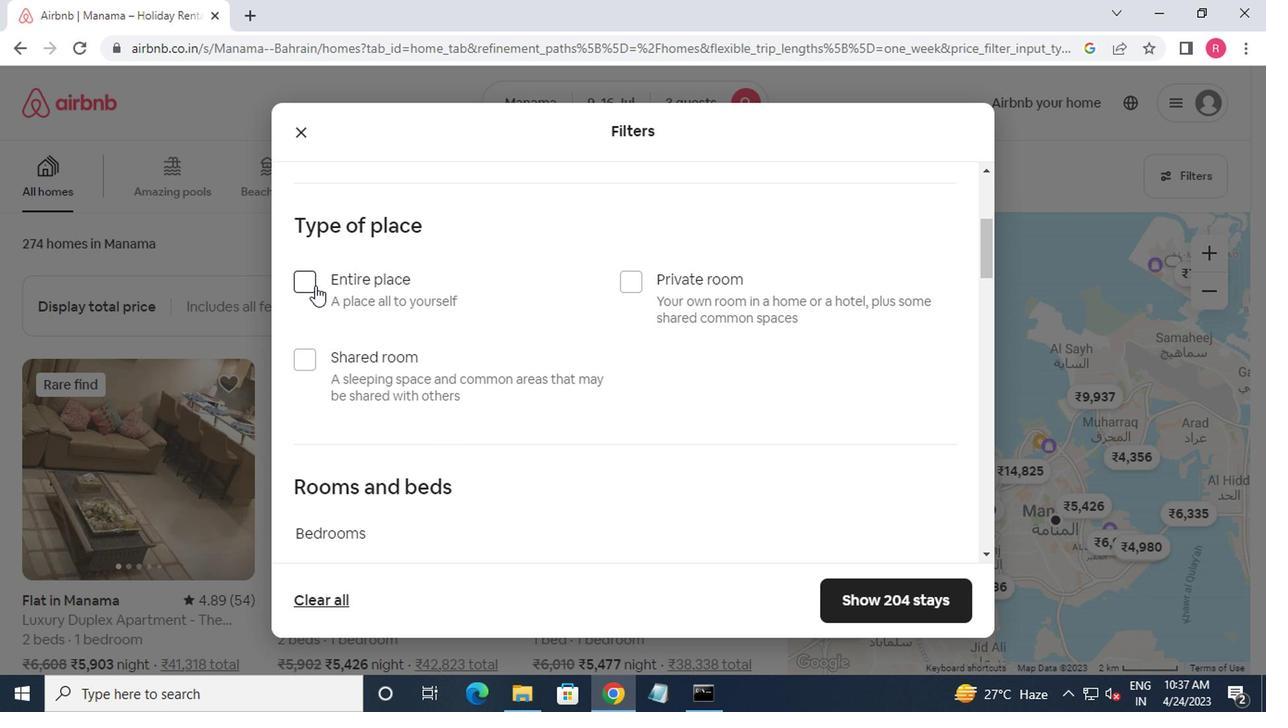 
Action: Mouse moved to (327, 277)
Screenshot: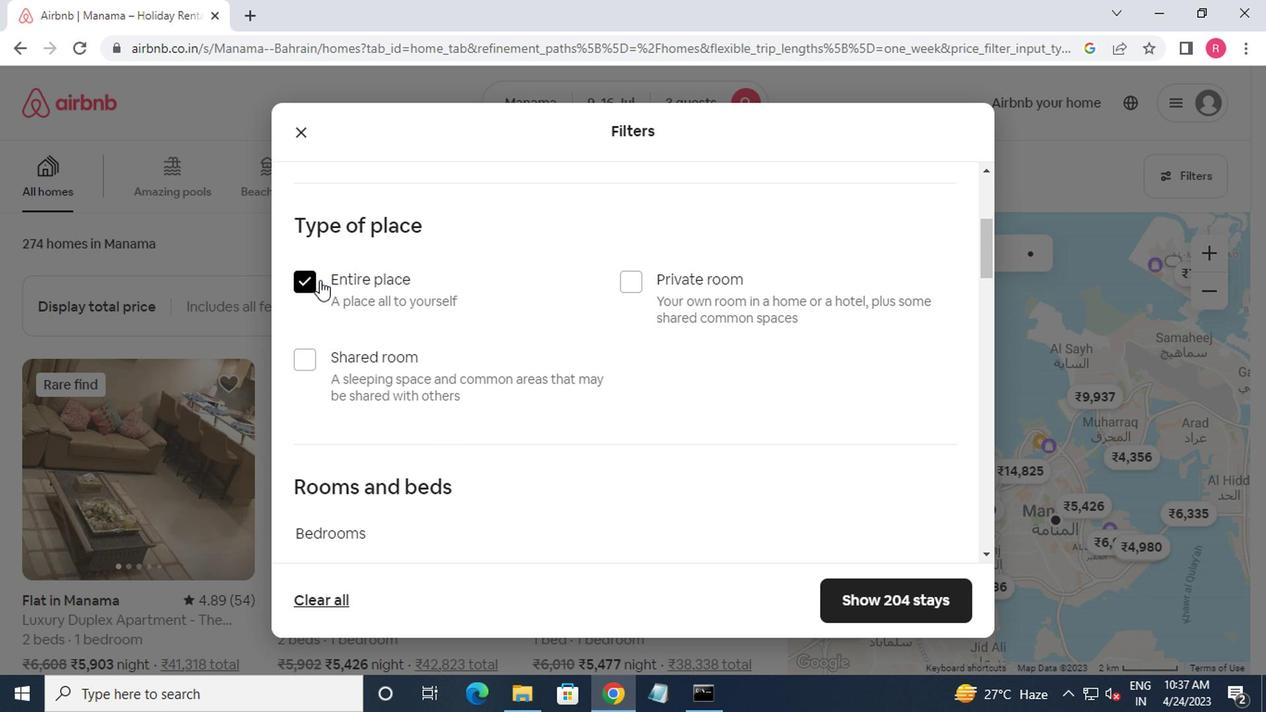 
Action: Mouse scrolled (327, 276) with delta (0, 0)
Screenshot: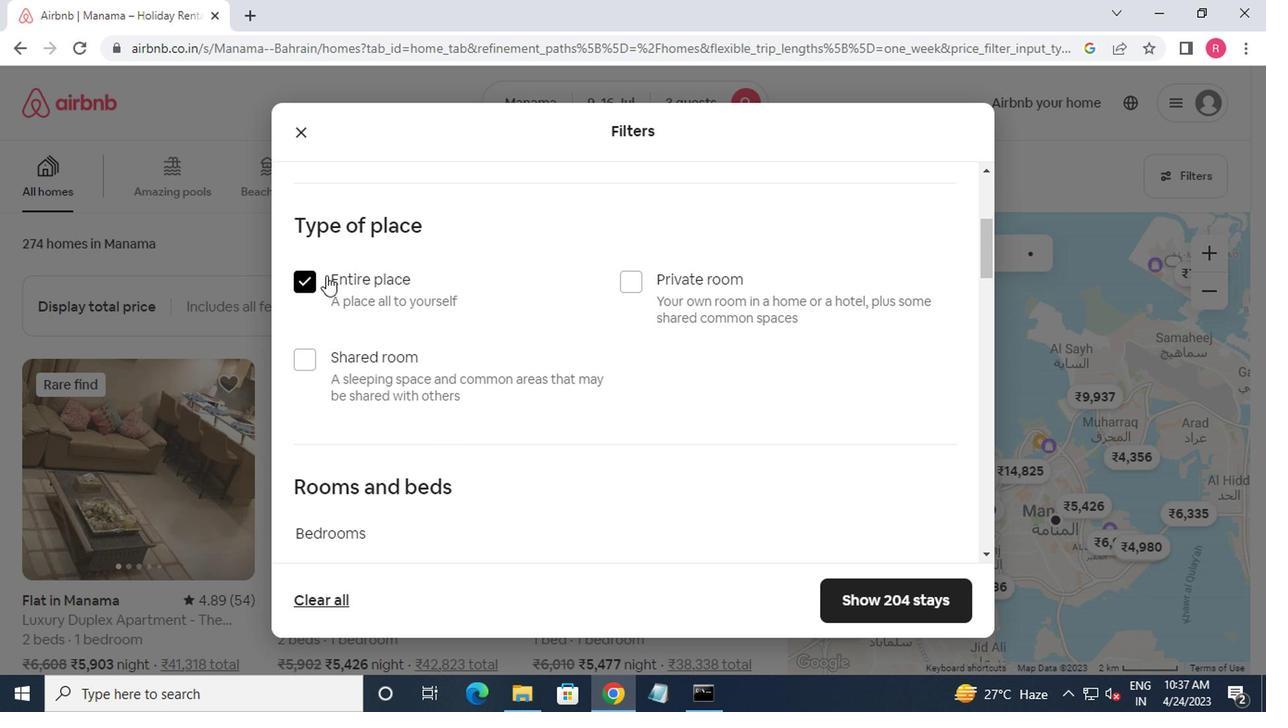 
Action: Mouse moved to (328, 277)
Screenshot: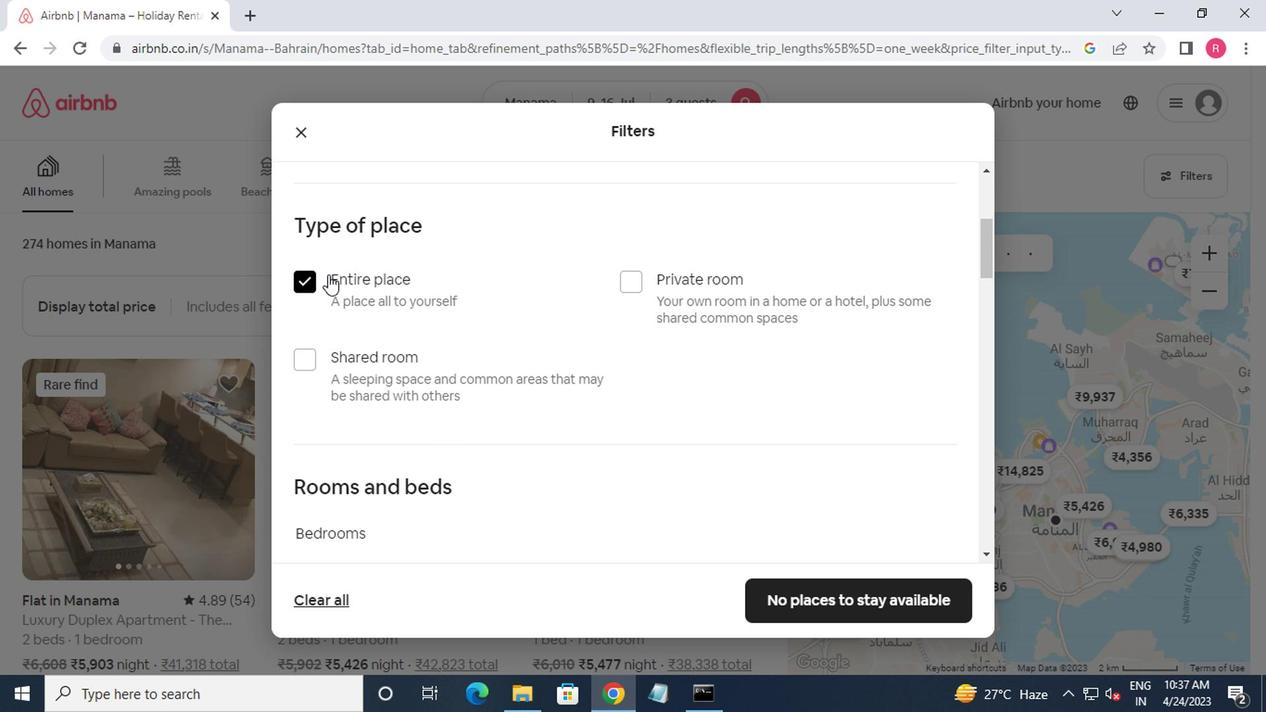 
Action: Mouse scrolled (328, 276) with delta (0, 0)
Screenshot: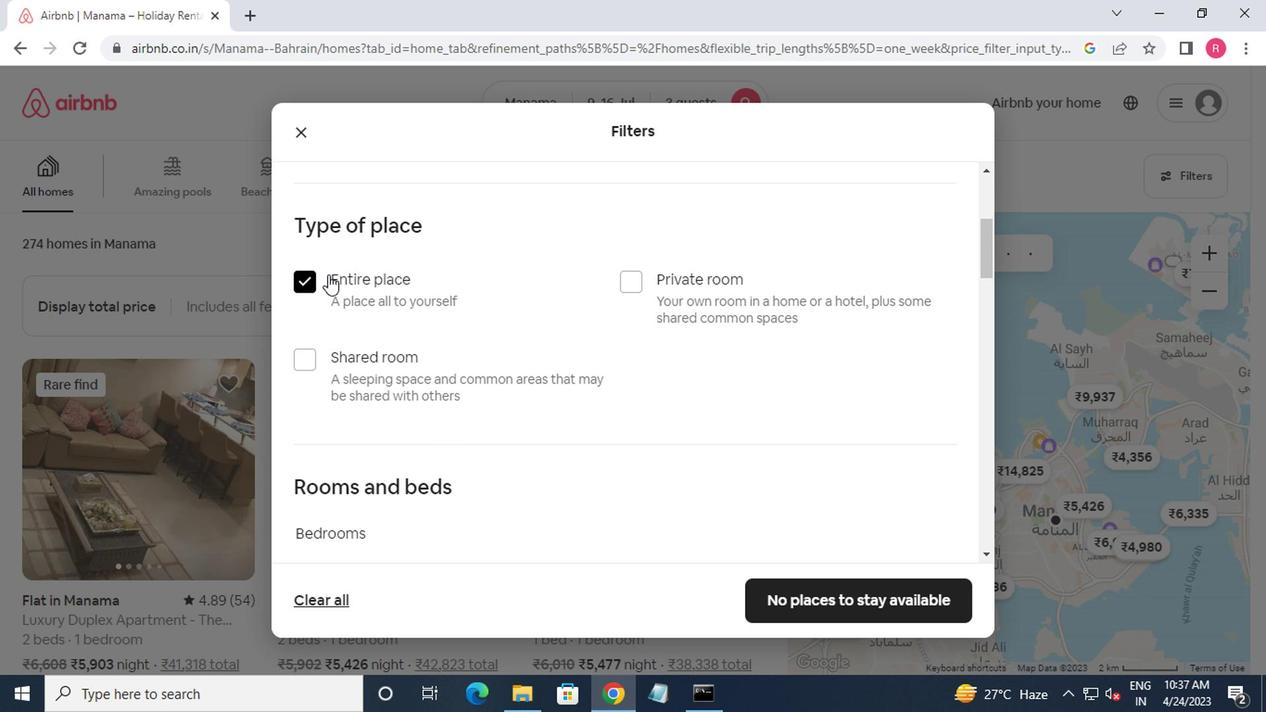 
Action: Mouse moved to (331, 278)
Screenshot: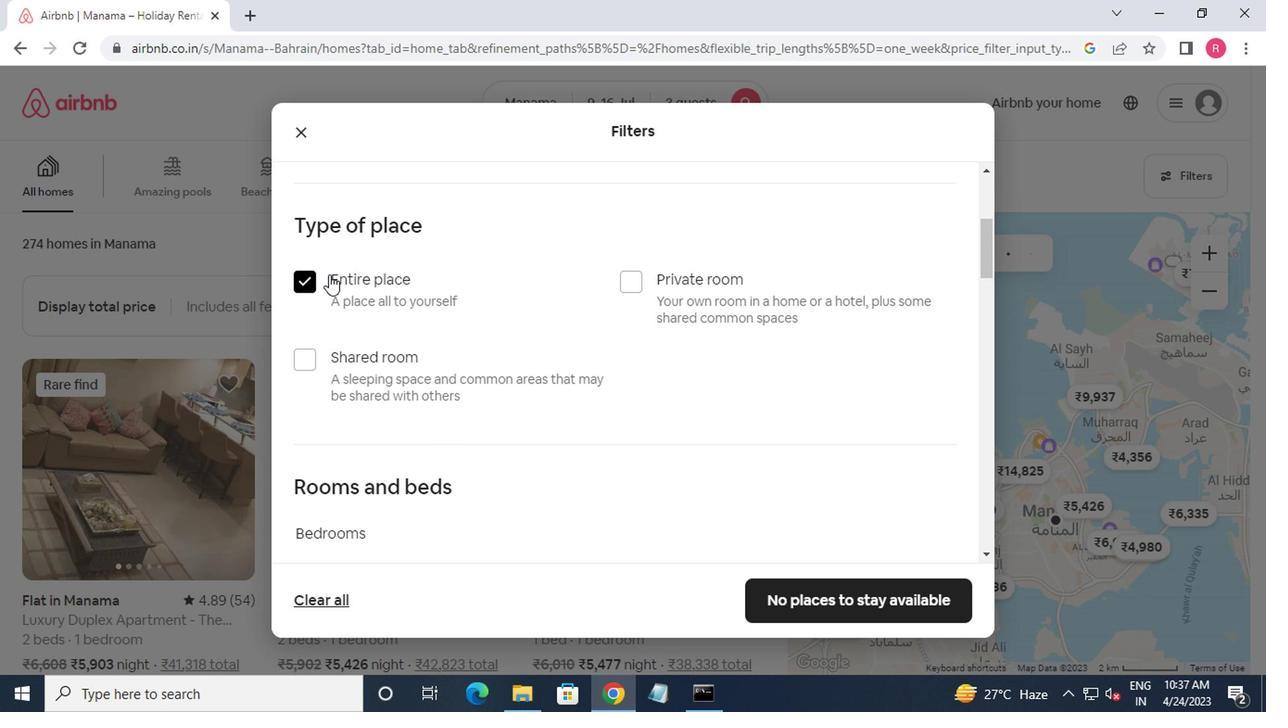 
Action: Mouse scrolled (331, 277) with delta (0, -1)
Screenshot: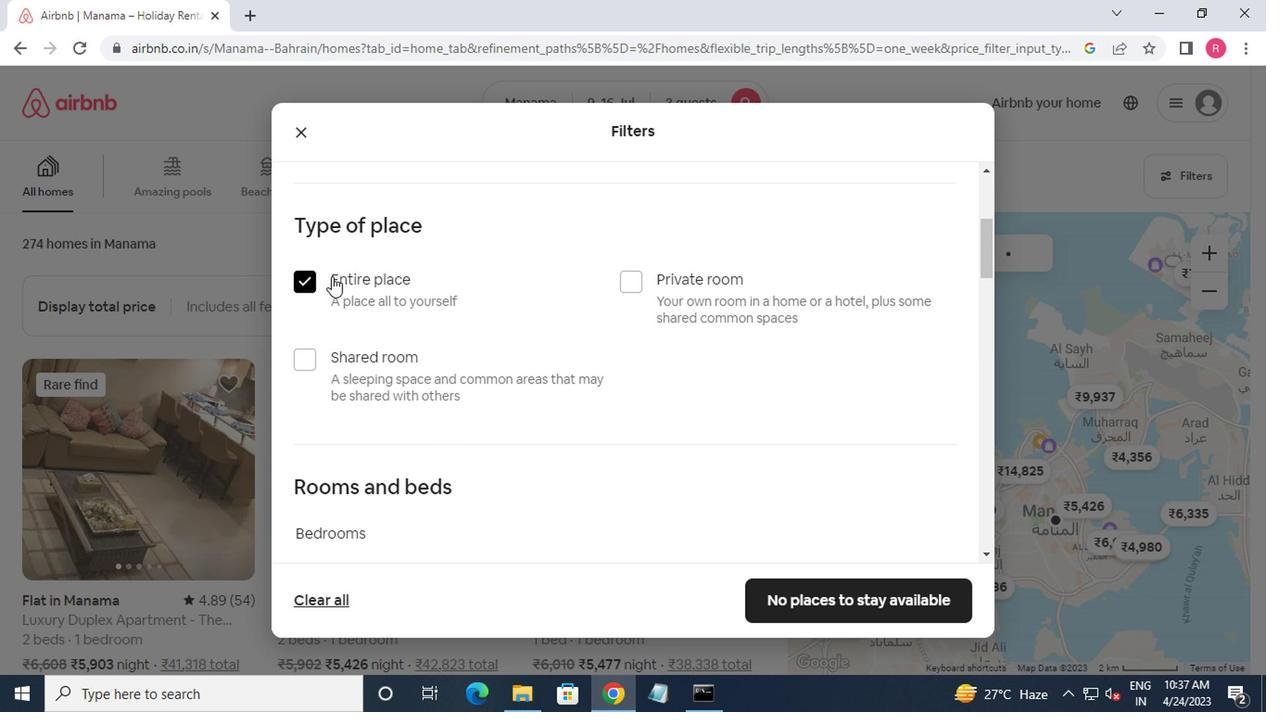 
Action: Mouse moved to (464, 306)
Screenshot: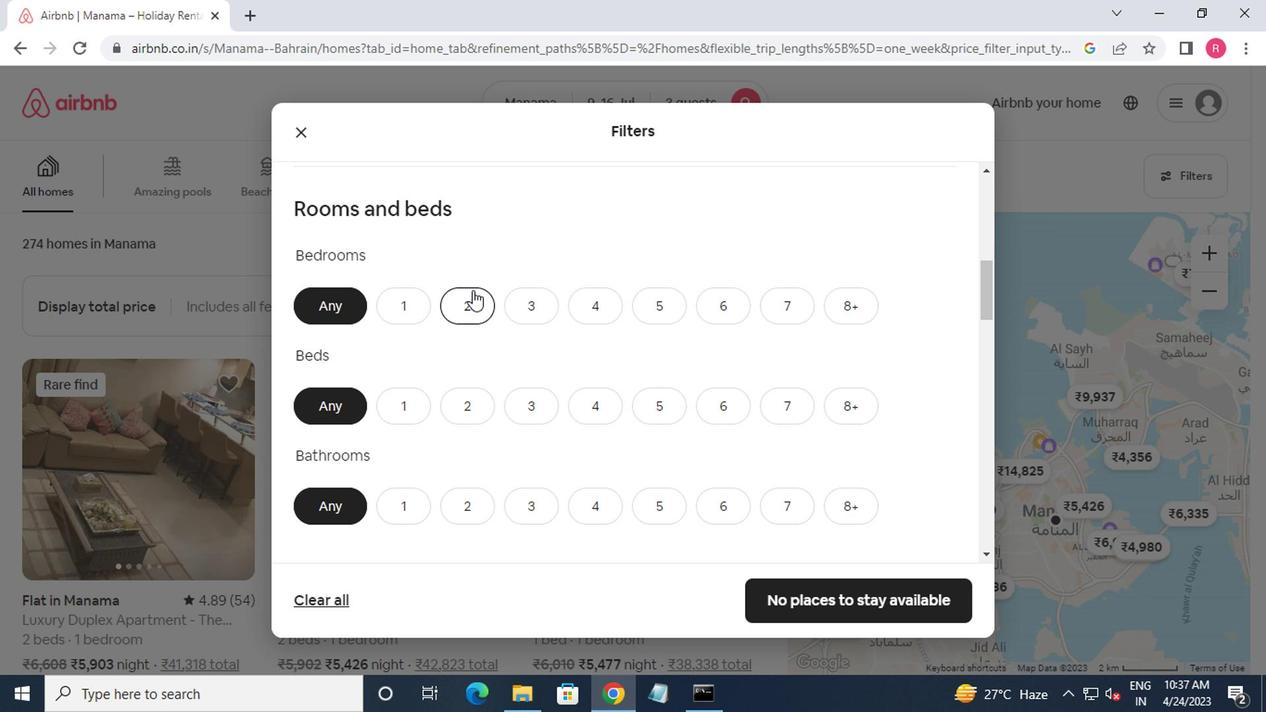 
Action: Mouse pressed left at (464, 306)
Screenshot: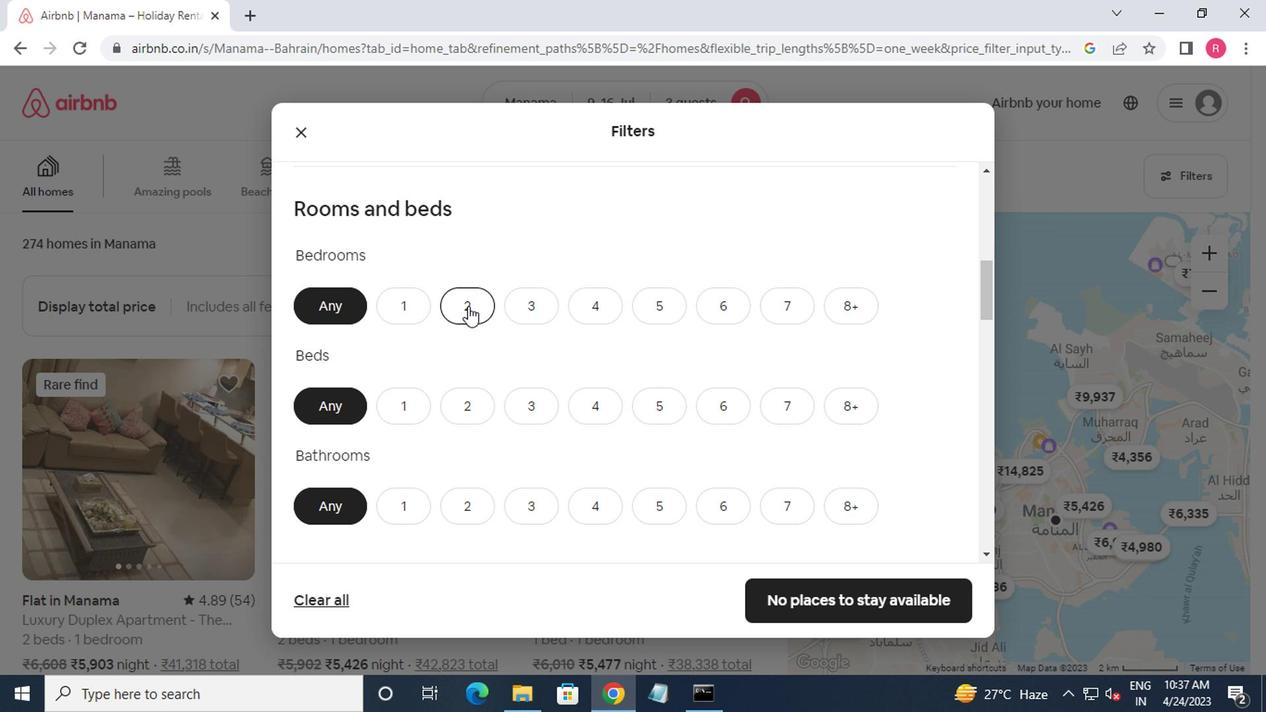 
Action: Mouse moved to (469, 407)
Screenshot: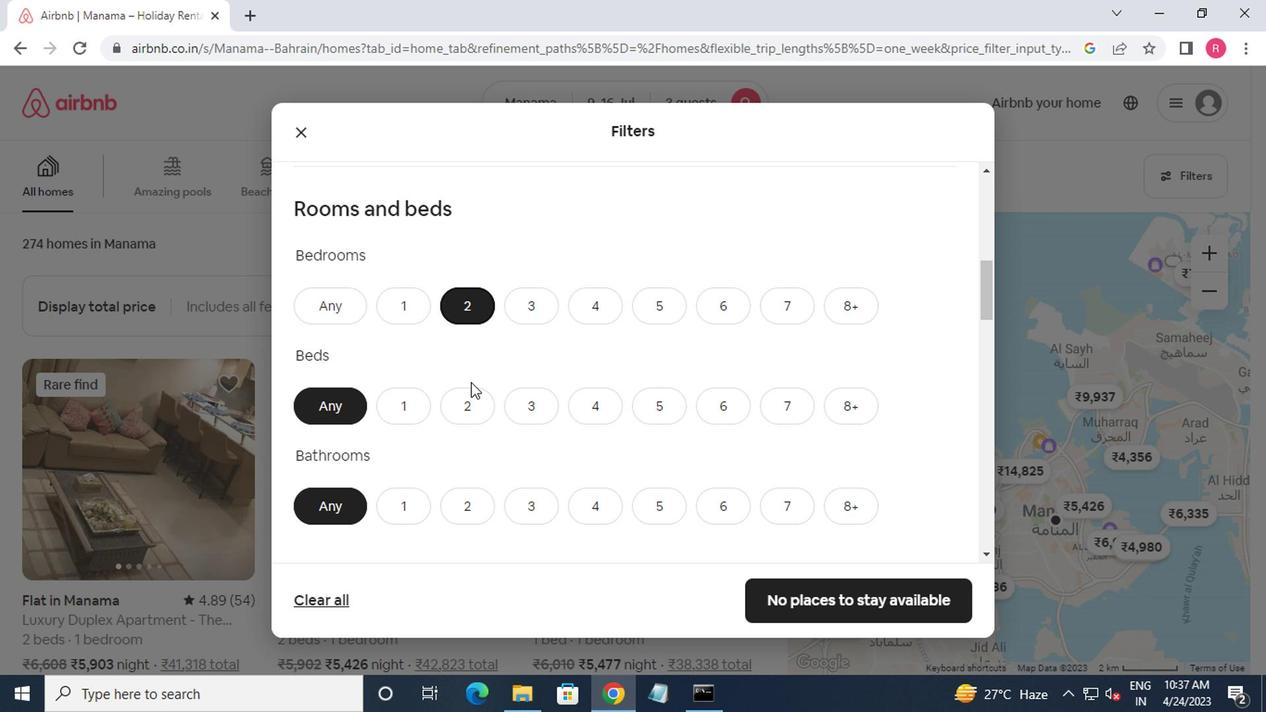 
Action: Mouse pressed left at (469, 407)
Screenshot: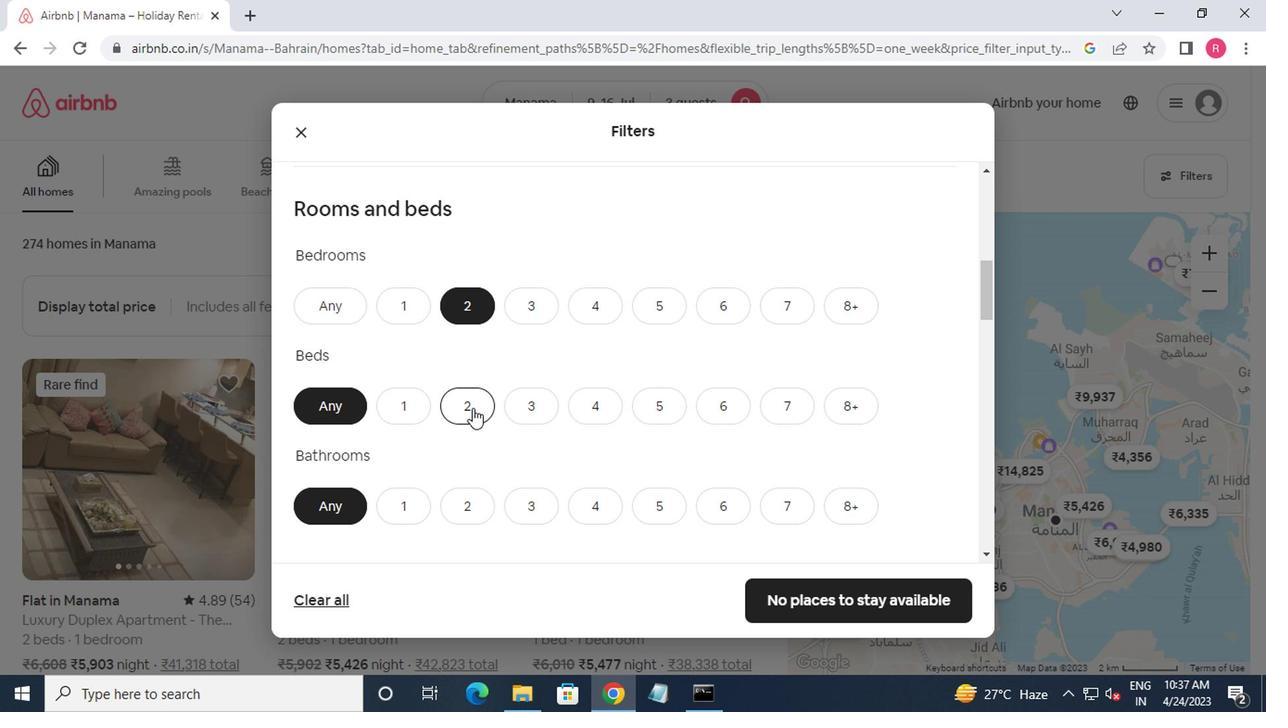 
Action: Mouse moved to (469, 409)
Screenshot: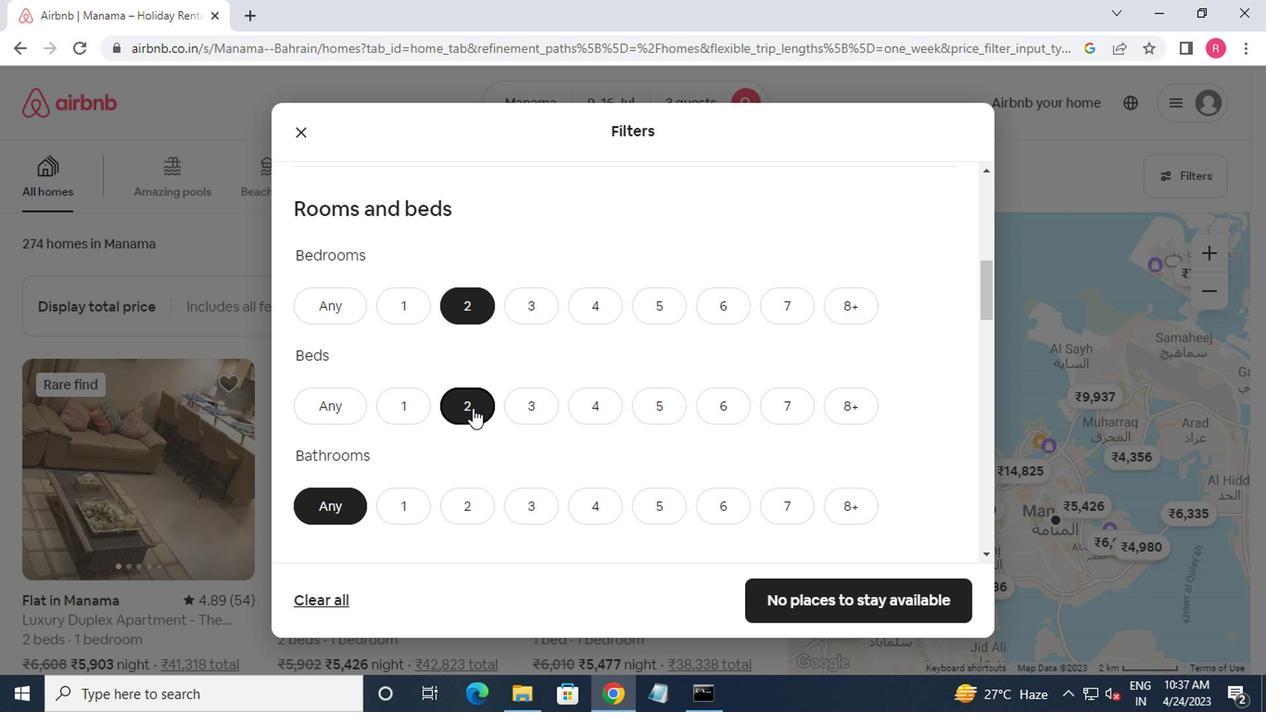 
Action: Mouse scrolled (469, 407) with delta (0, -1)
Screenshot: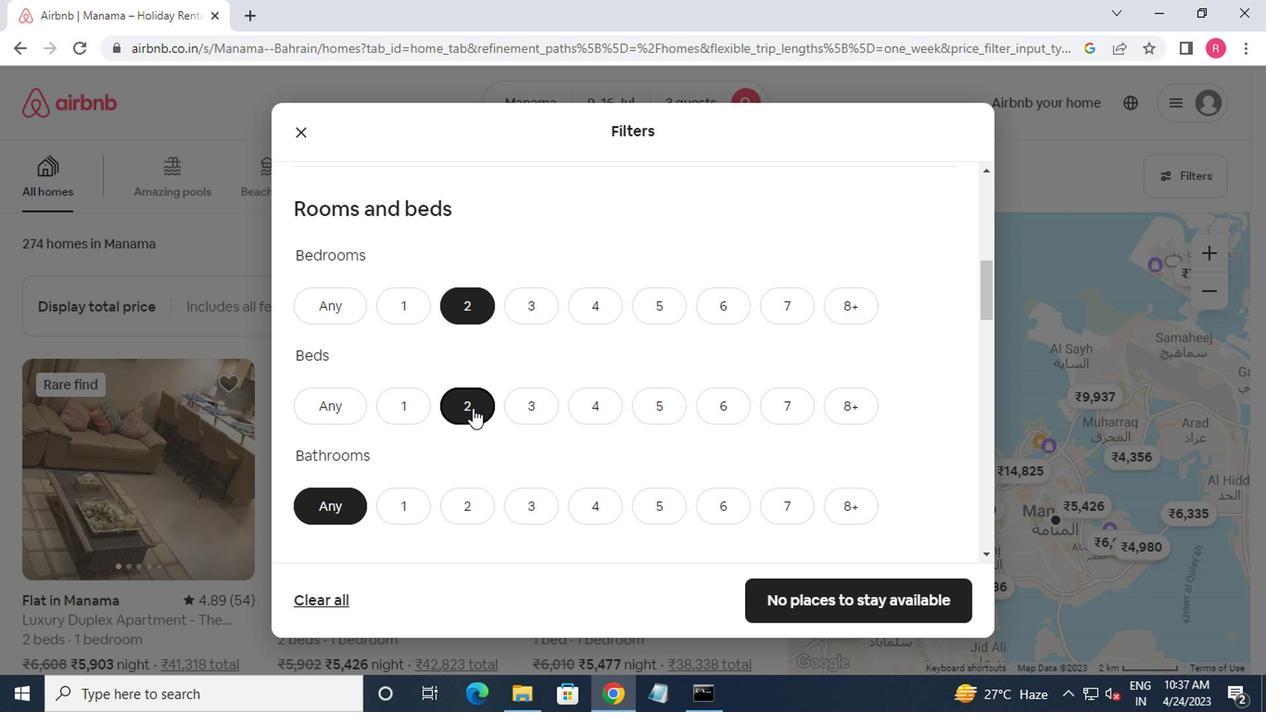 
Action: Mouse moved to (467, 409)
Screenshot: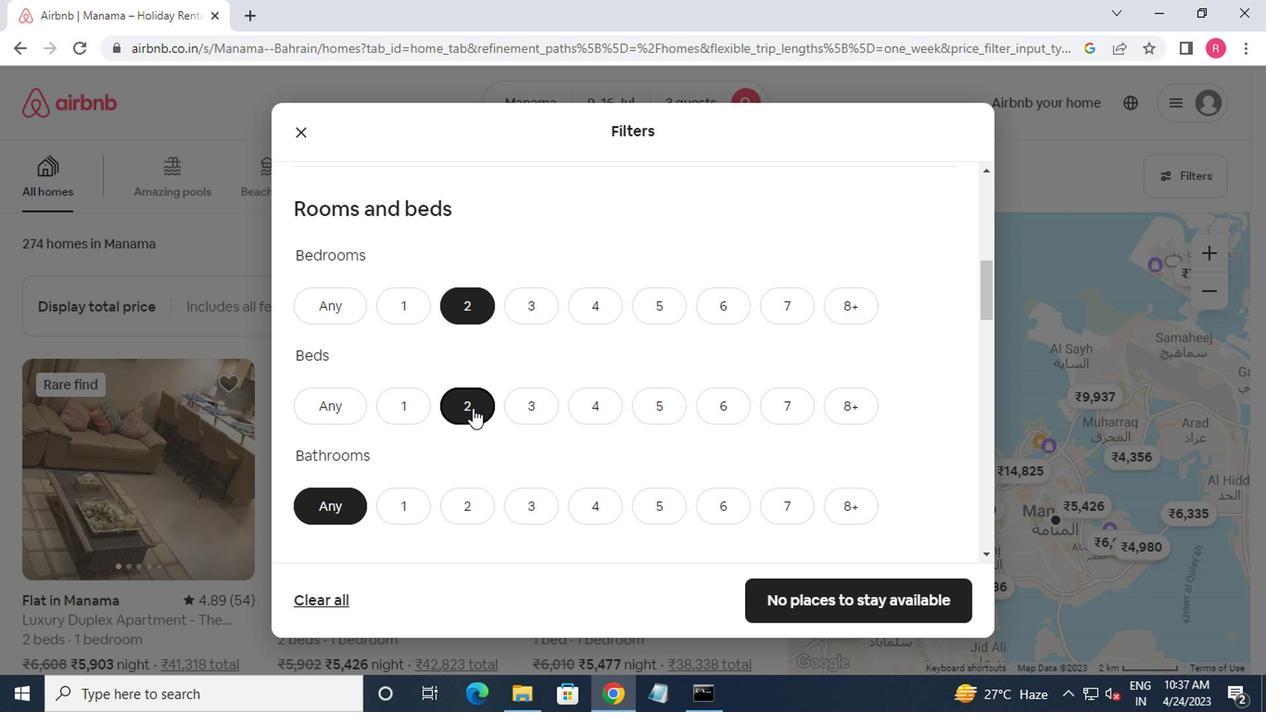 
Action: Mouse scrolled (467, 409) with delta (0, 0)
Screenshot: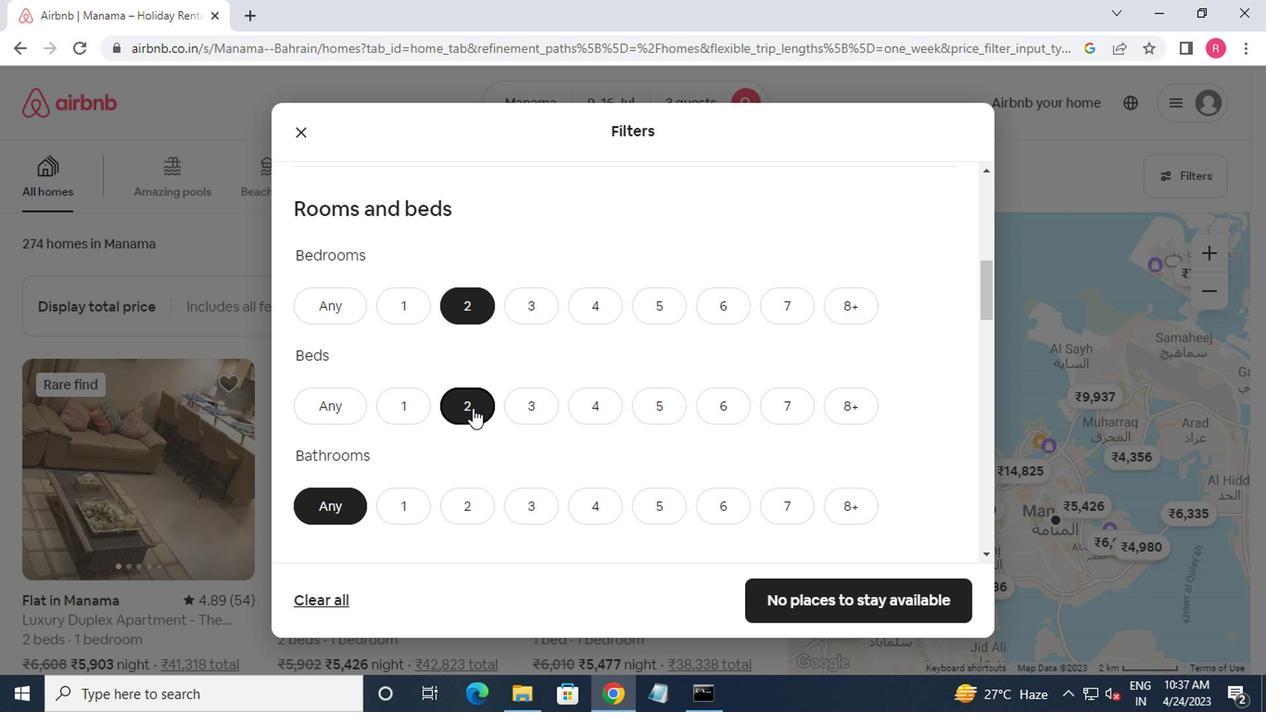 
Action: Mouse moved to (403, 325)
Screenshot: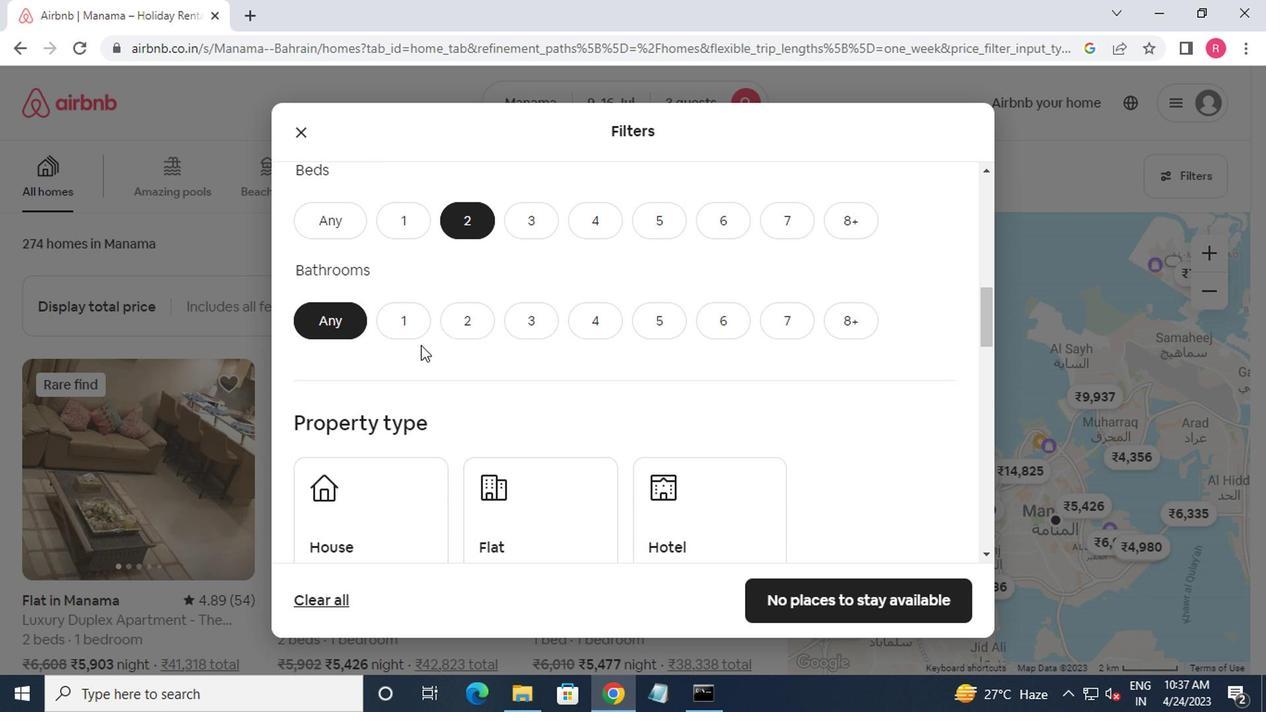 
Action: Mouse pressed left at (403, 325)
Screenshot: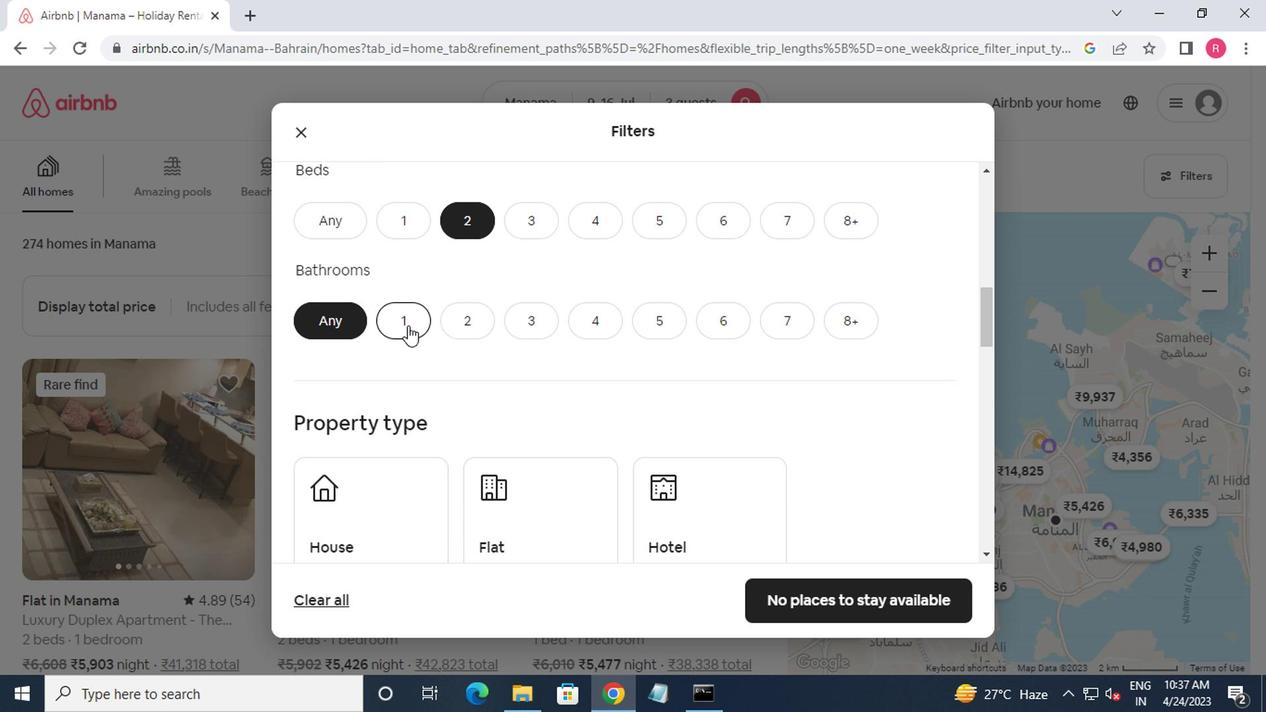 
Action: Mouse moved to (405, 323)
Screenshot: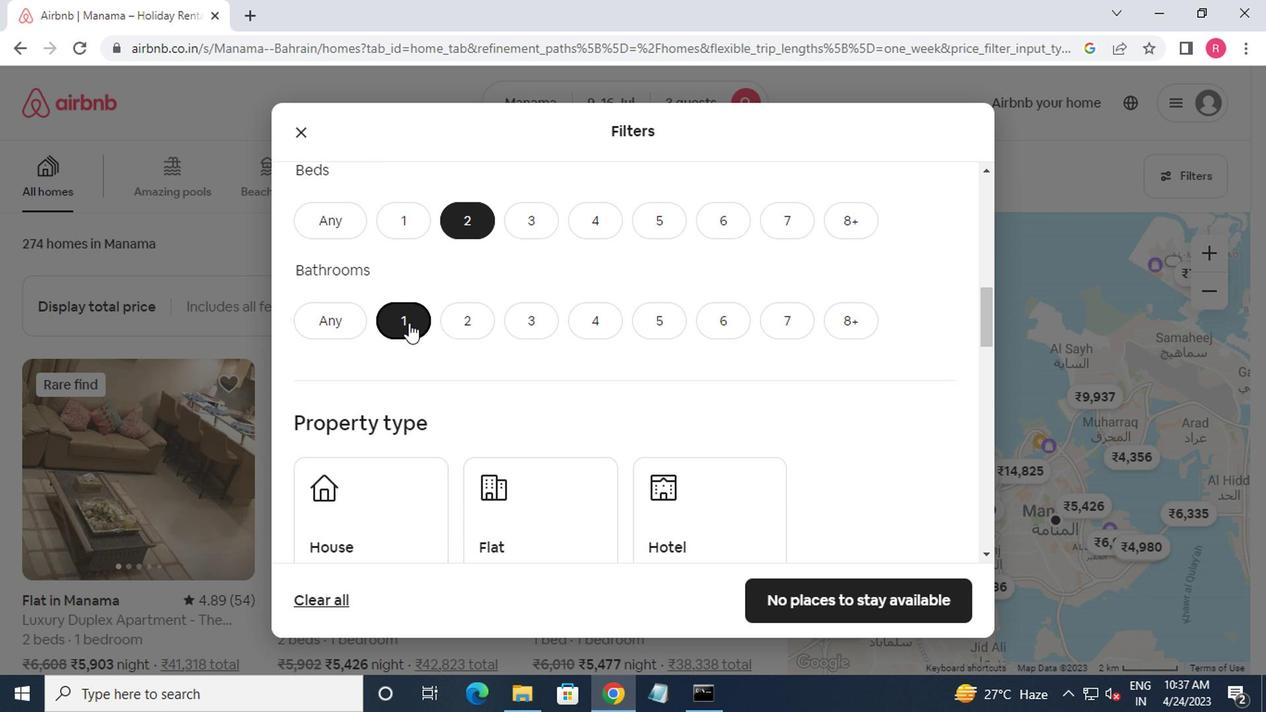 
Action: Mouse scrolled (405, 322) with delta (0, 0)
Screenshot: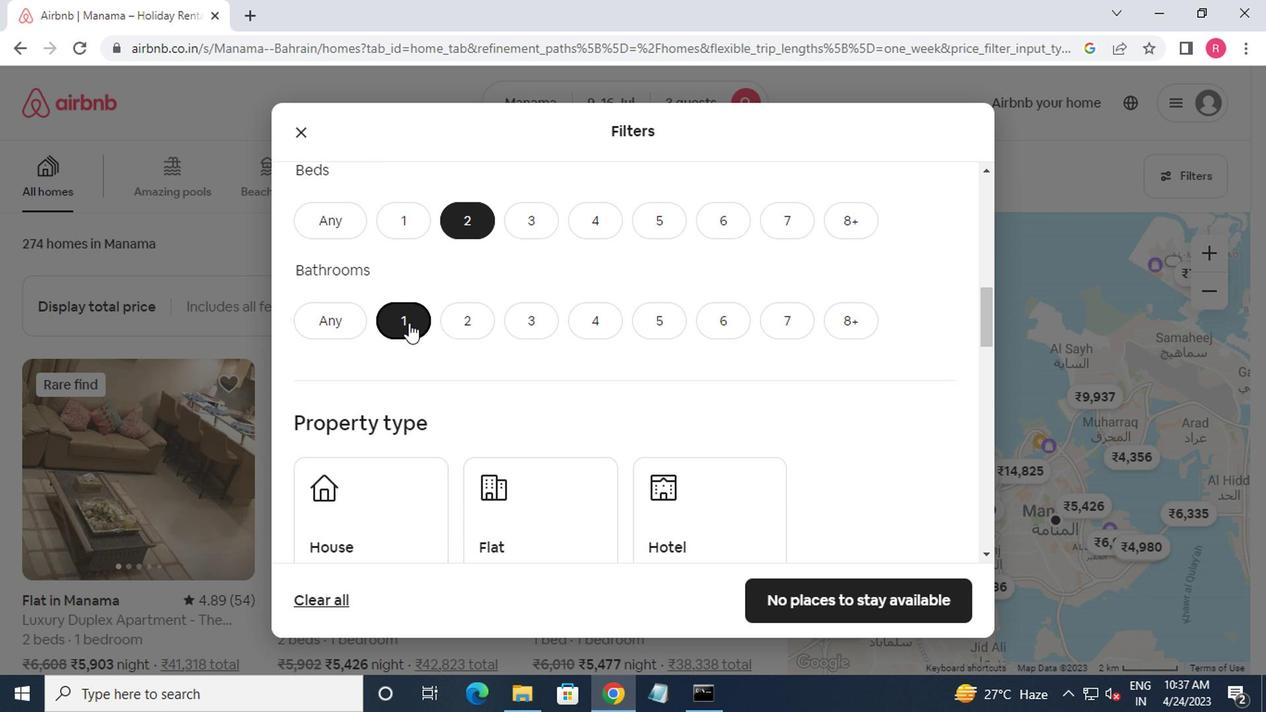 
Action: Mouse moved to (386, 390)
Screenshot: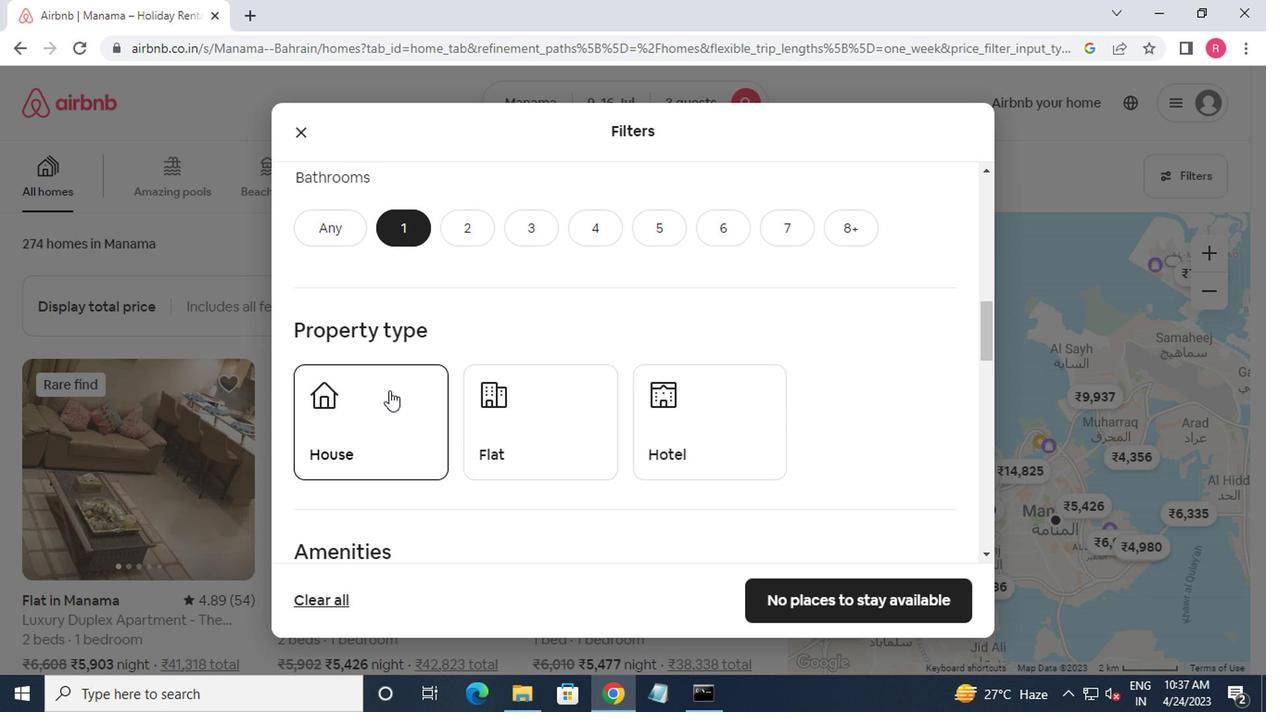 
Action: Mouse pressed left at (386, 390)
Screenshot: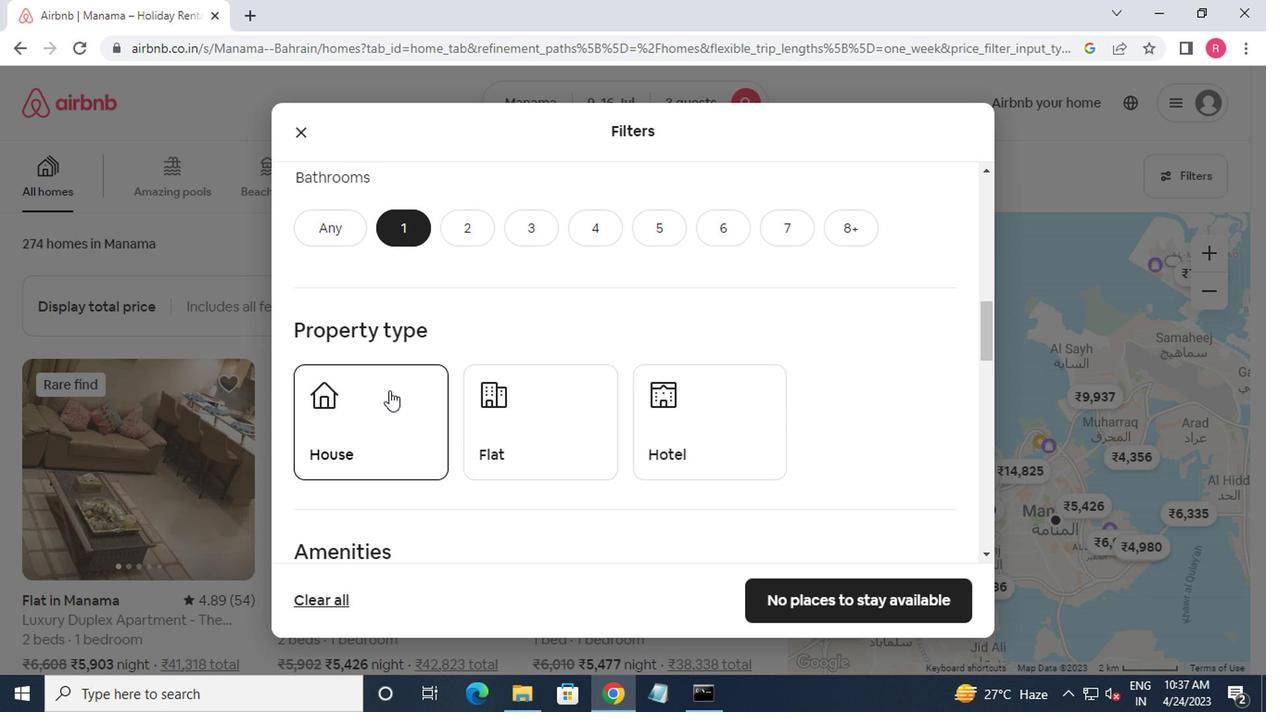 
Action: Mouse moved to (485, 398)
Screenshot: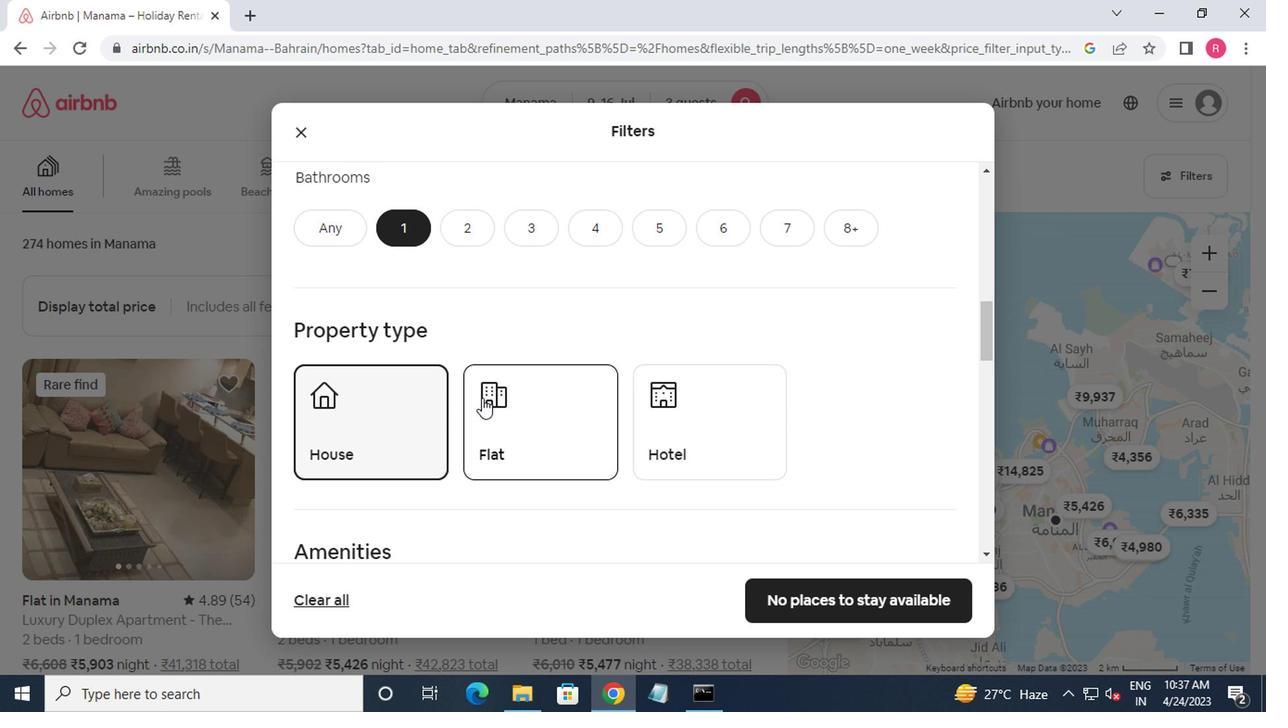
Action: Mouse pressed left at (485, 398)
Screenshot: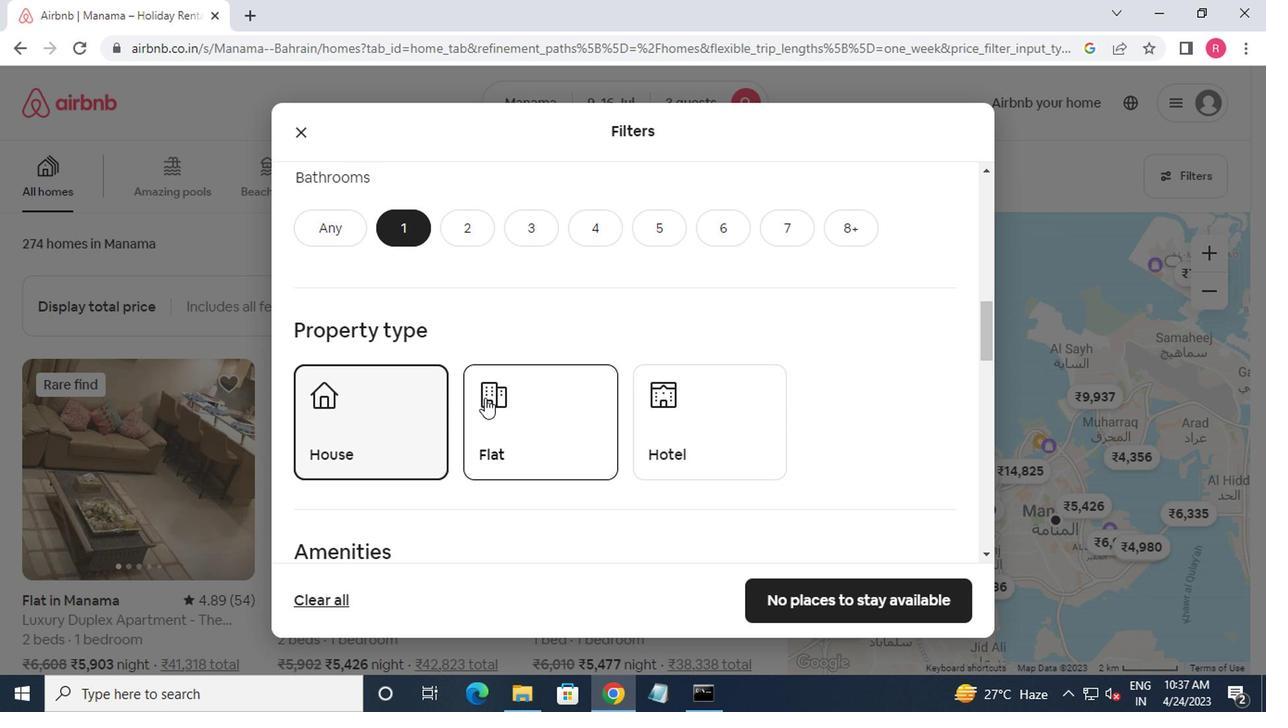 
Action: Mouse moved to (581, 427)
Screenshot: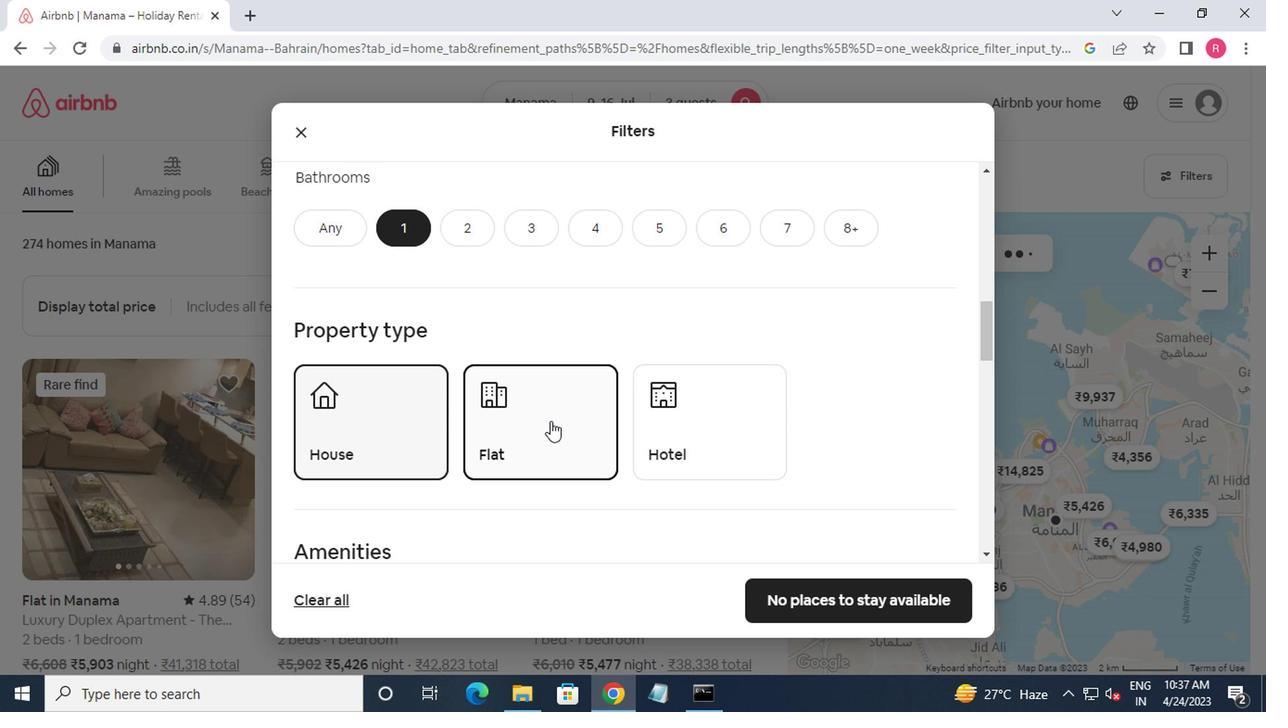 
Action: Mouse scrolled (581, 426) with delta (0, -1)
Screenshot: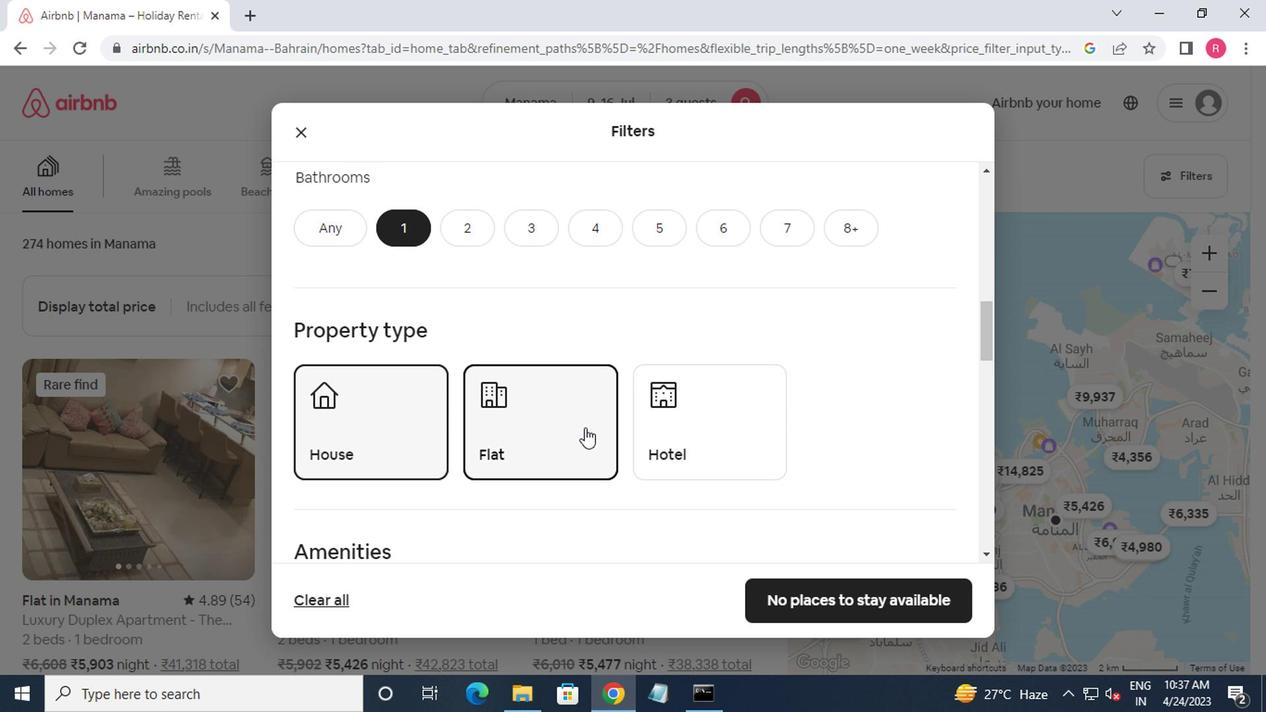 
Action: Mouse scrolled (581, 426) with delta (0, -1)
Screenshot: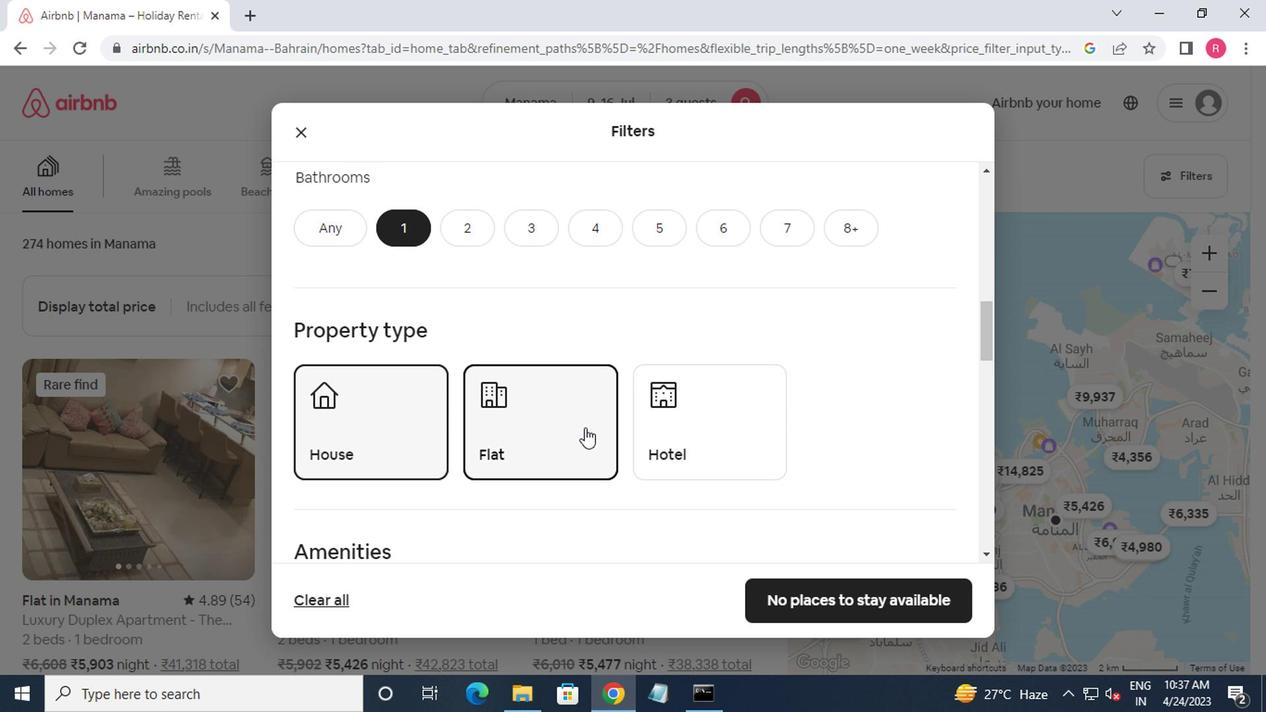 
Action: Mouse scrolled (581, 426) with delta (0, -1)
Screenshot: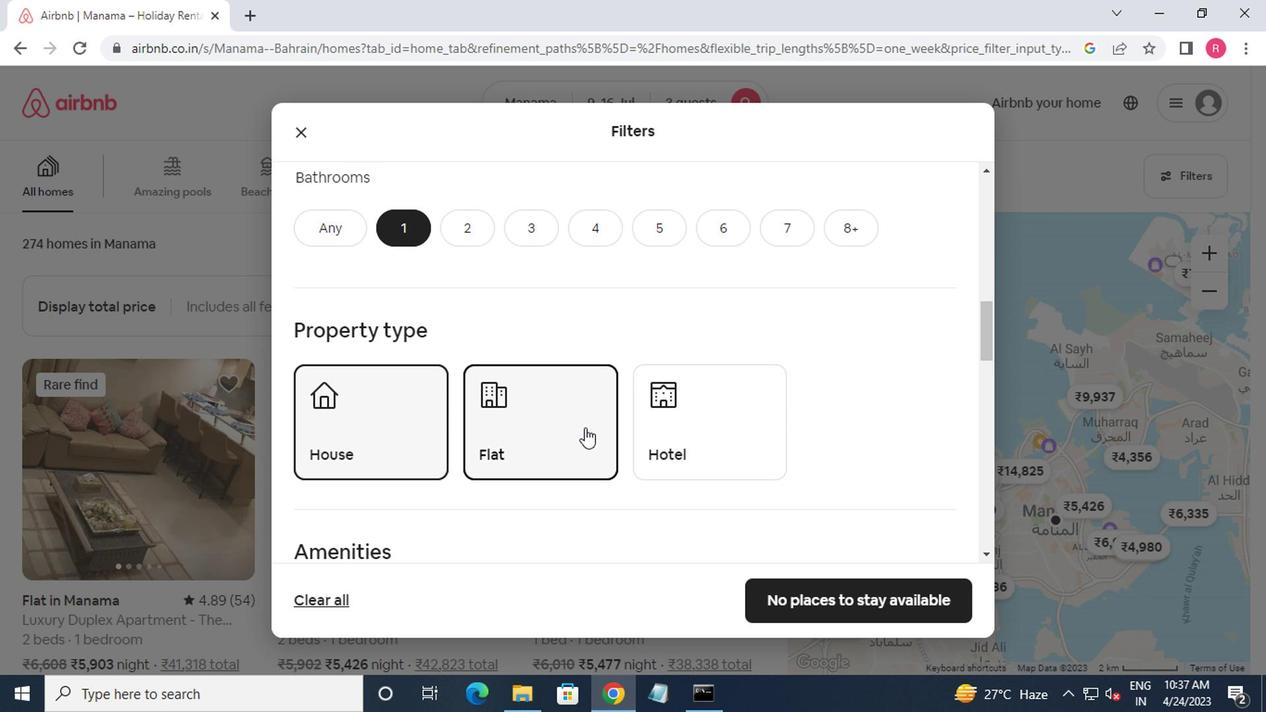 
Action: Mouse moved to (582, 427)
Screenshot: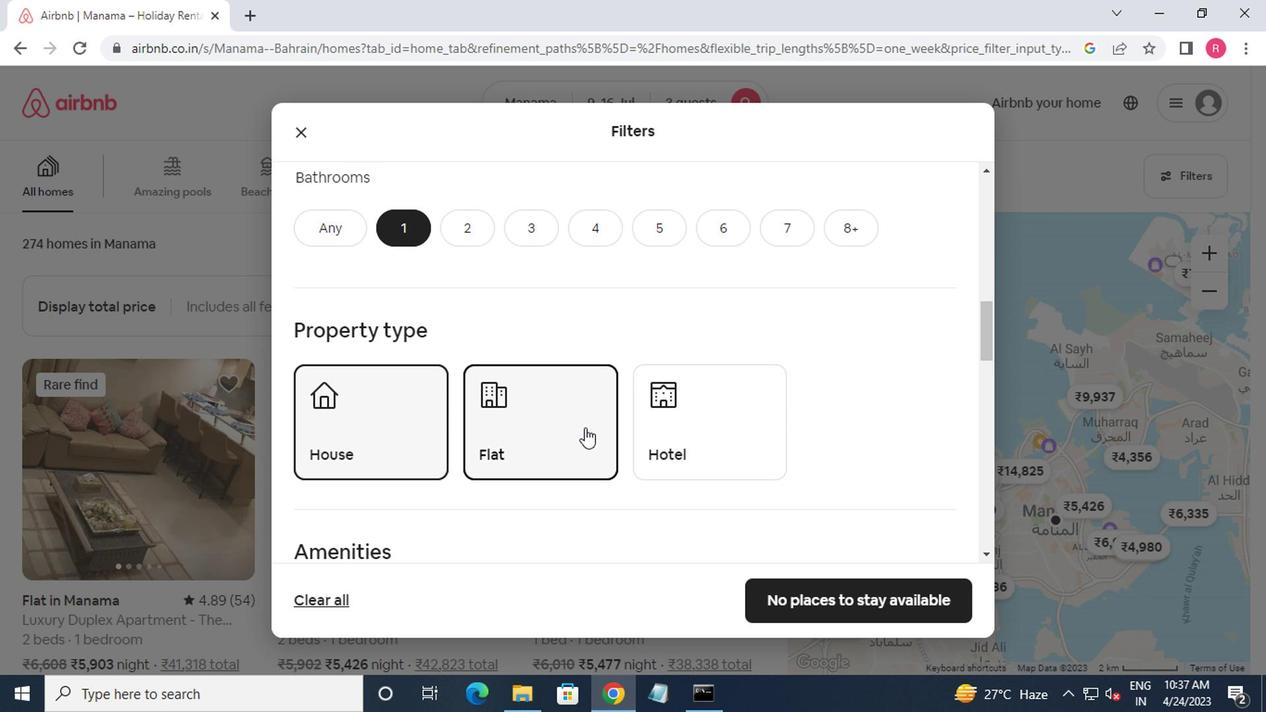 
Action: Mouse scrolled (582, 426) with delta (0, -1)
Screenshot: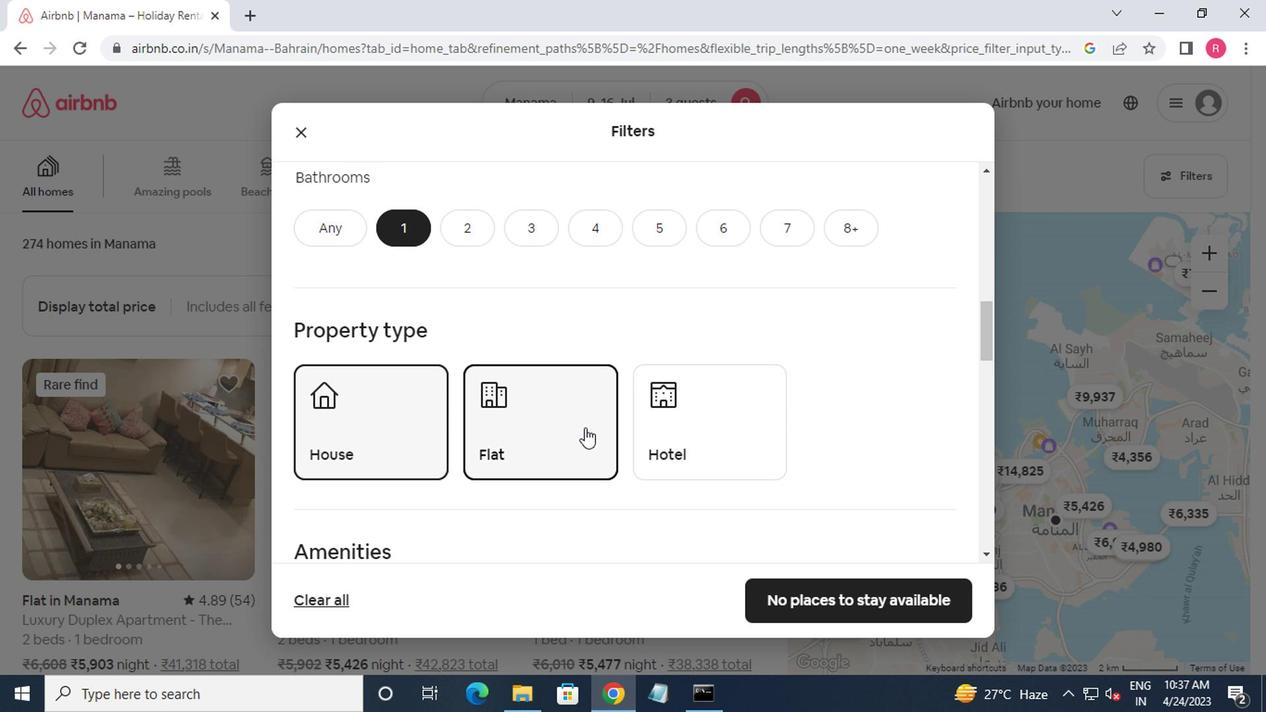 
Action: Mouse moved to (581, 428)
Screenshot: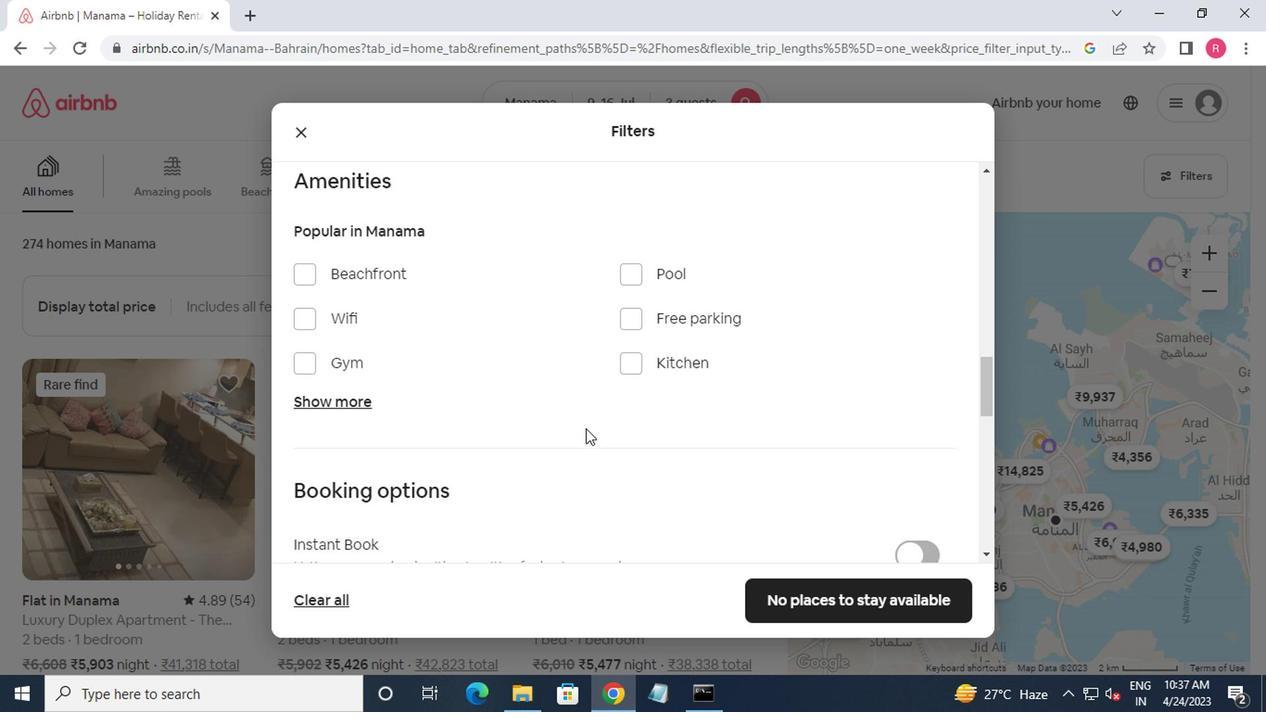 
Action: Mouse scrolled (581, 427) with delta (0, 0)
Screenshot: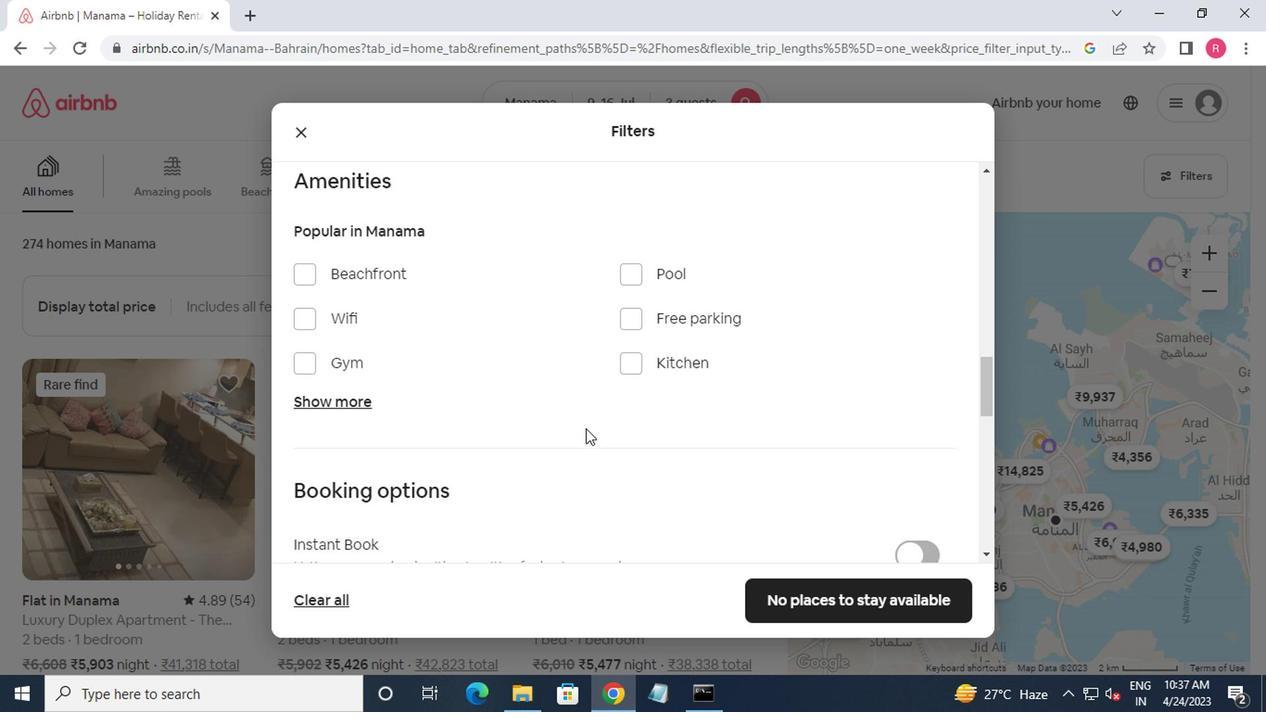 
Action: Mouse moved to (579, 430)
Screenshot: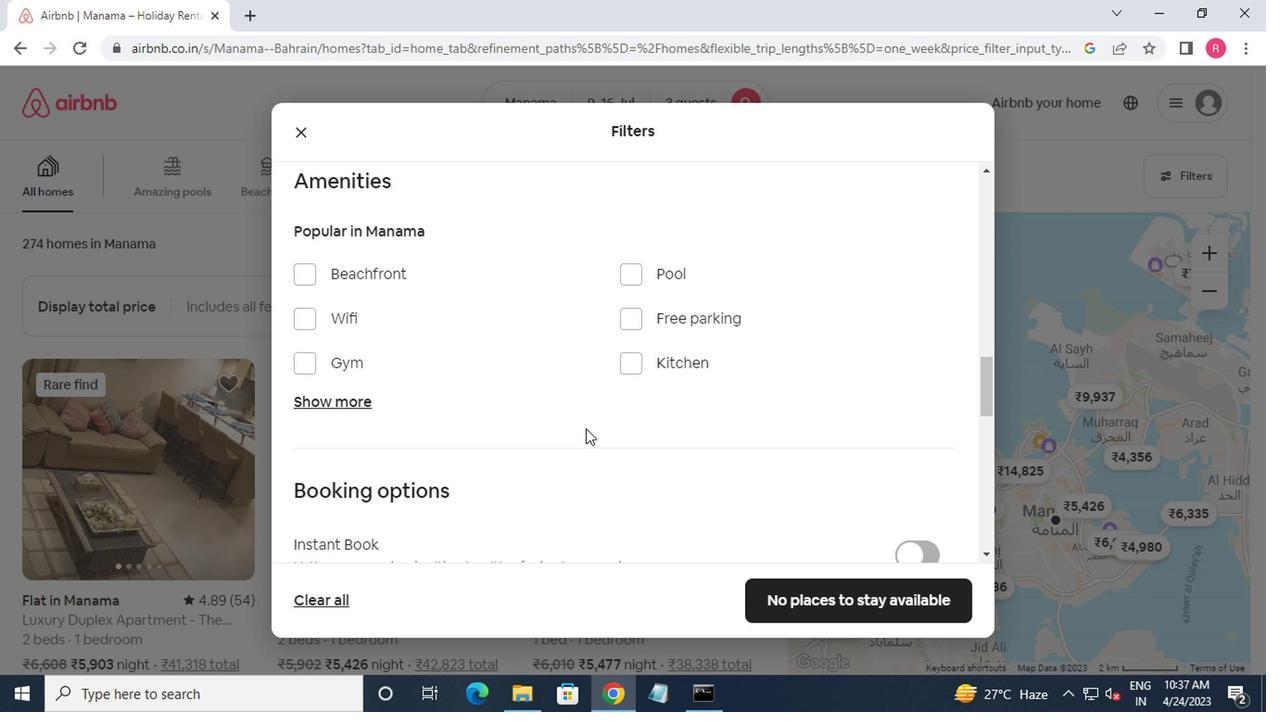 
Action: Mouse scrolled (579, 428) with delta (0, -1)
Screenshot: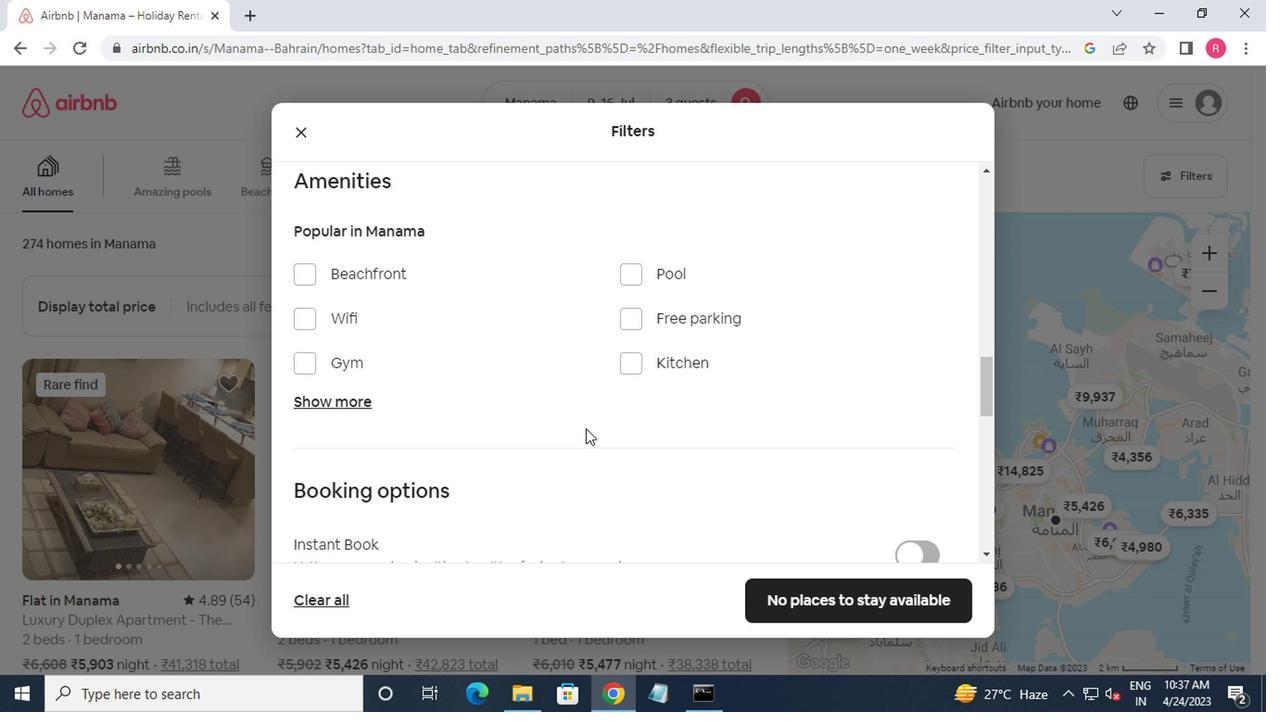 
Action: Mouse scrolled (579, 428) with delta (0, -1)
Screenshot: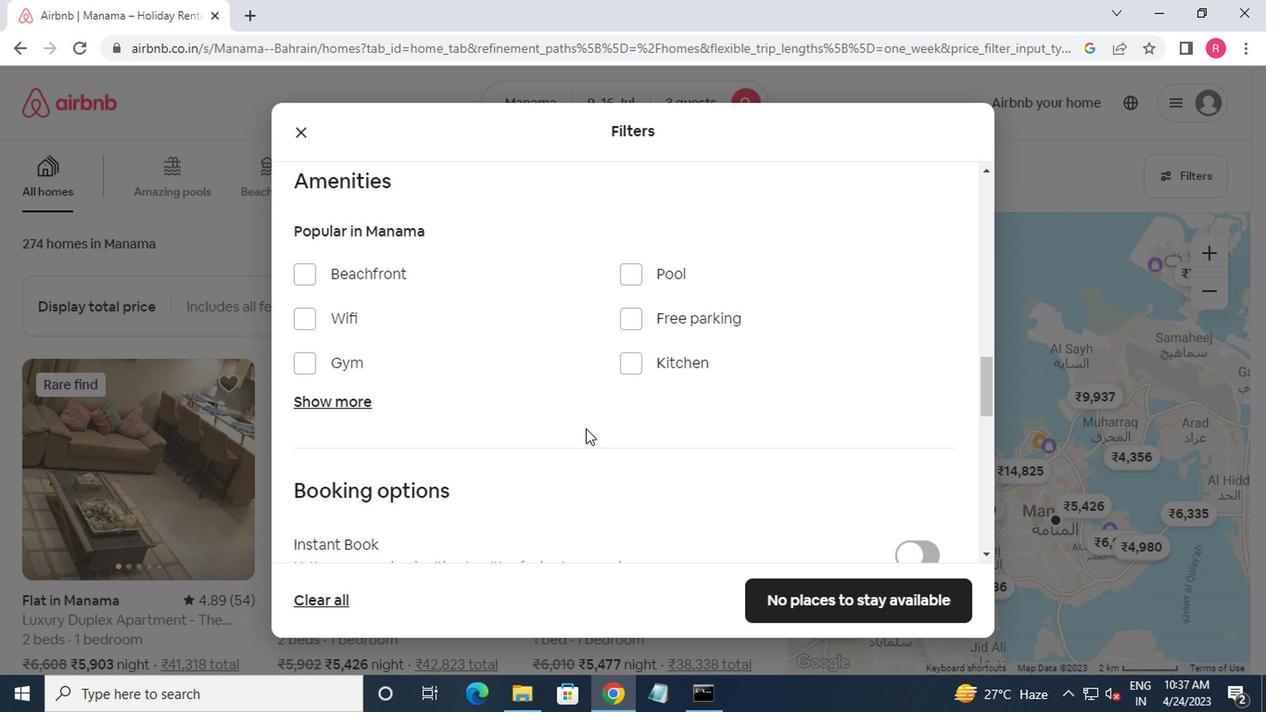 
Action: Mouse scrolled (579, 428) with delta (0, -1)
Screenshot: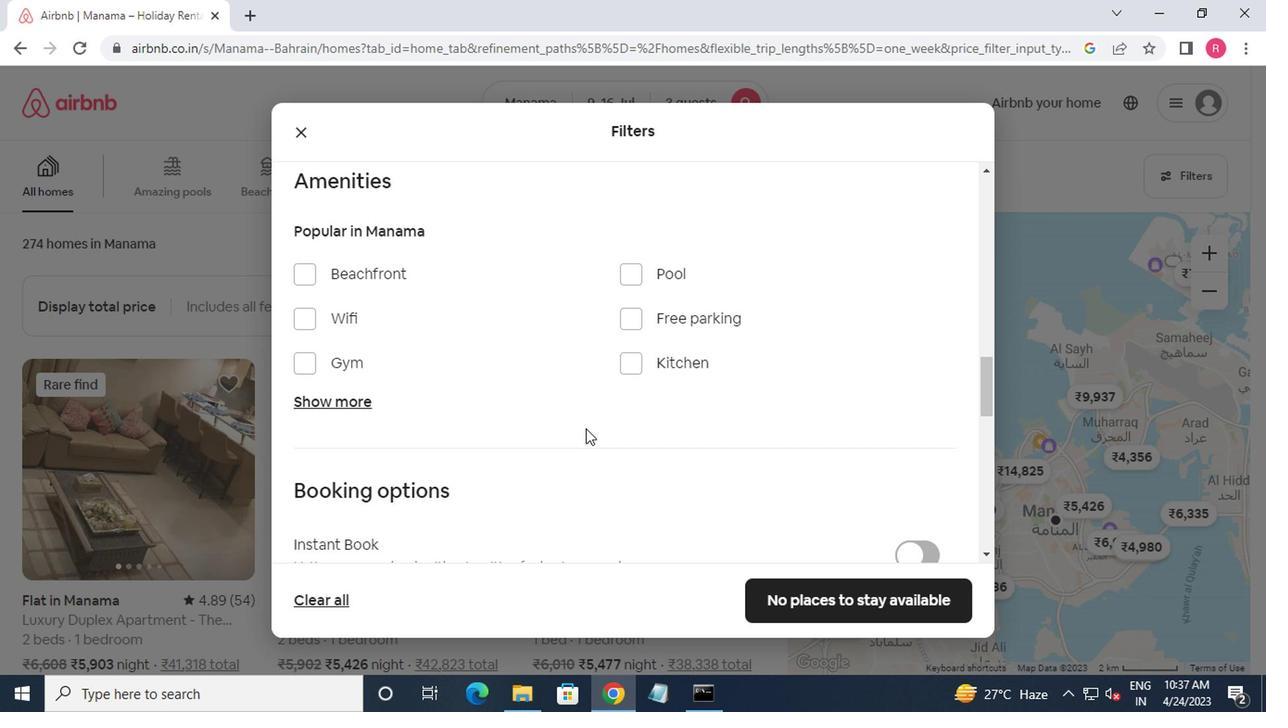 
Action: Mouse moved to (900, 260)
Screenshot: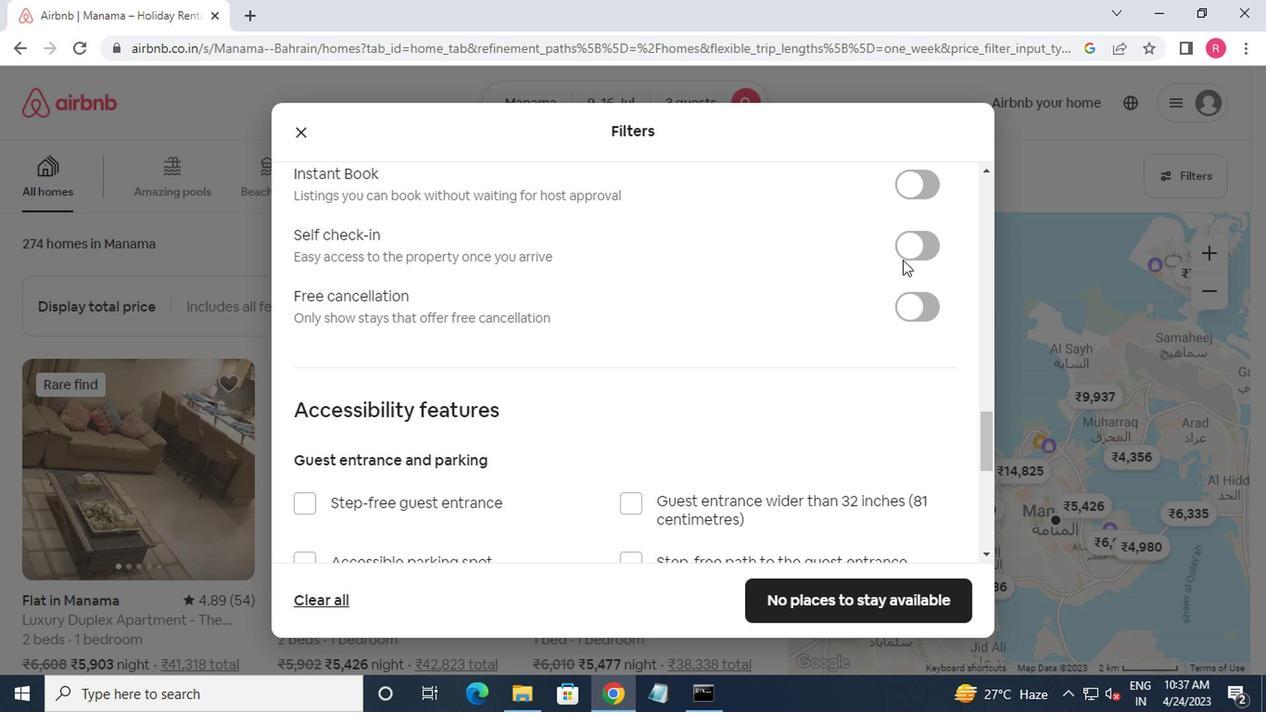 
Action: Mouse pressed left at (900, 260)
Screenshot: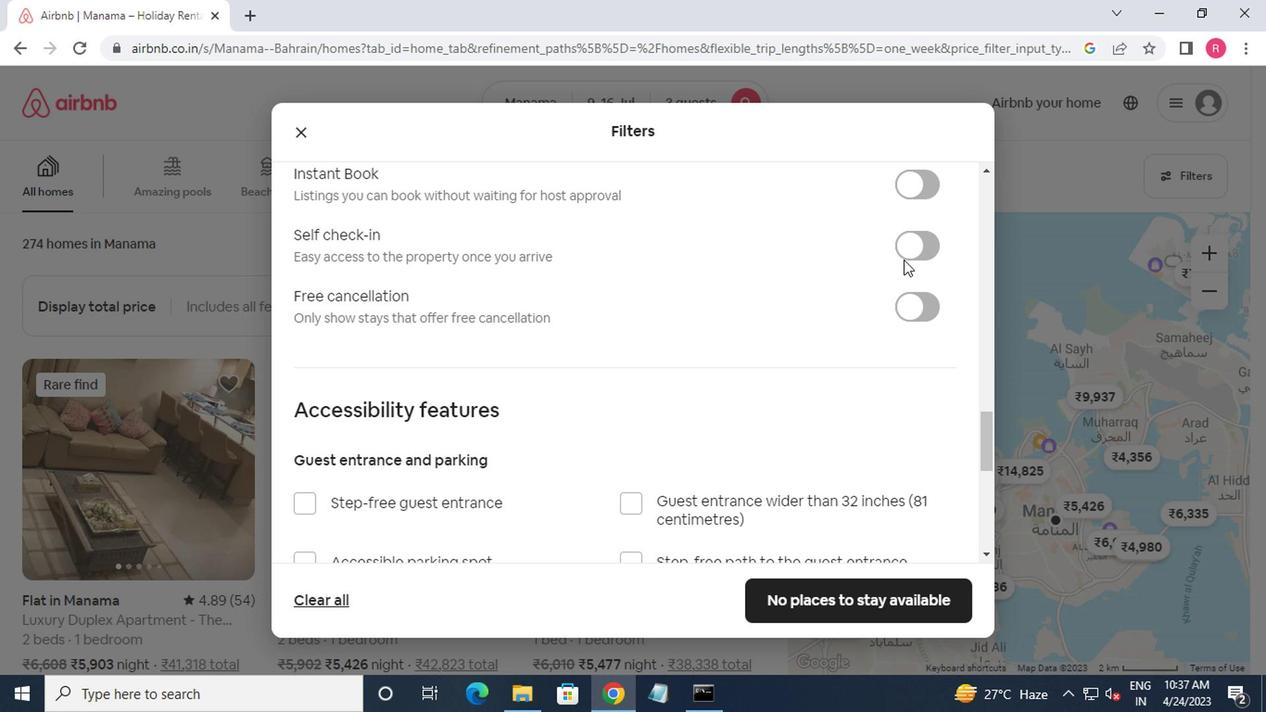 
Action: Mouse moved to (905, 258)
Screenshot: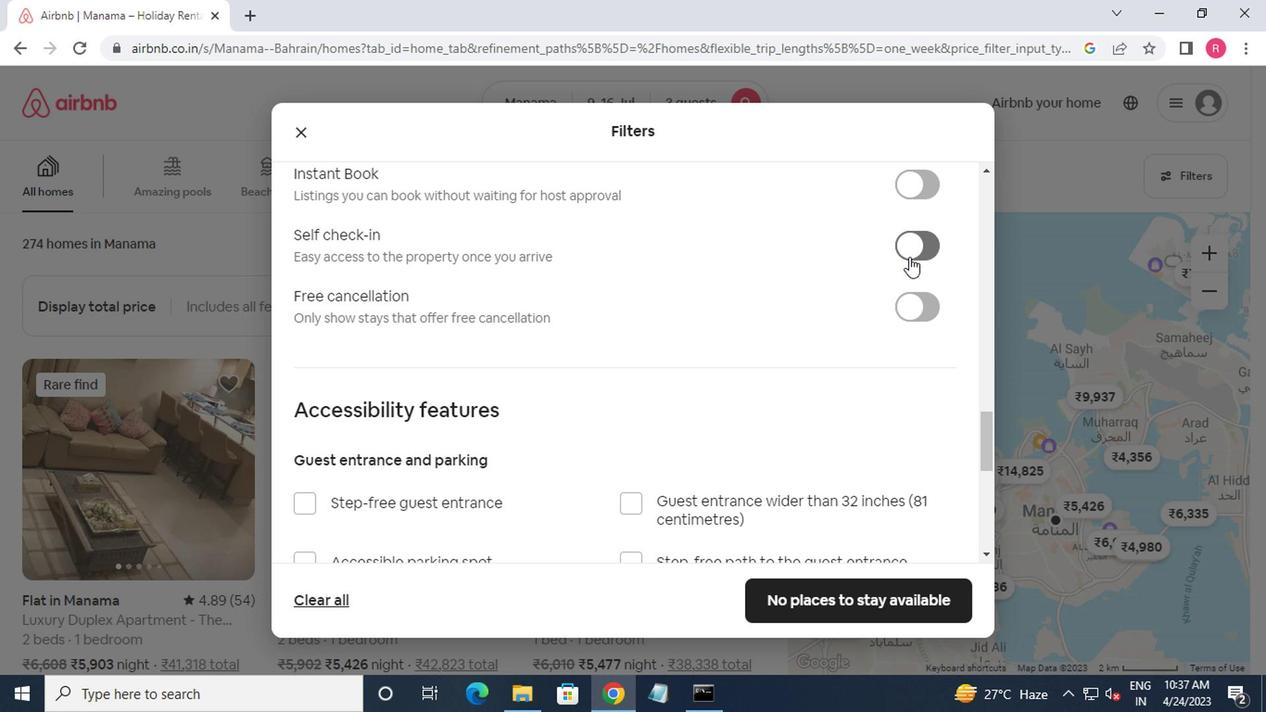 
Action: Mouse scrolled (905, 257) with delta (0, 0)
Screenshot: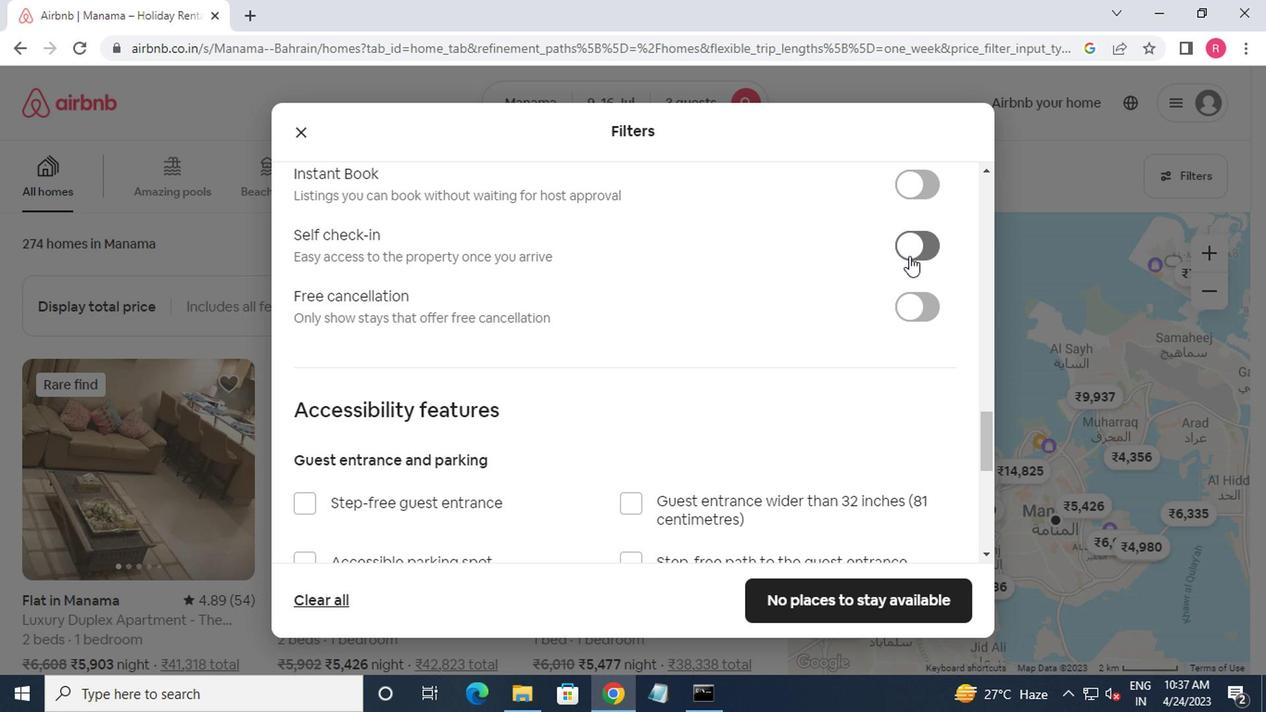 
Action: Mouse moved to (903, 259)
Screenshot: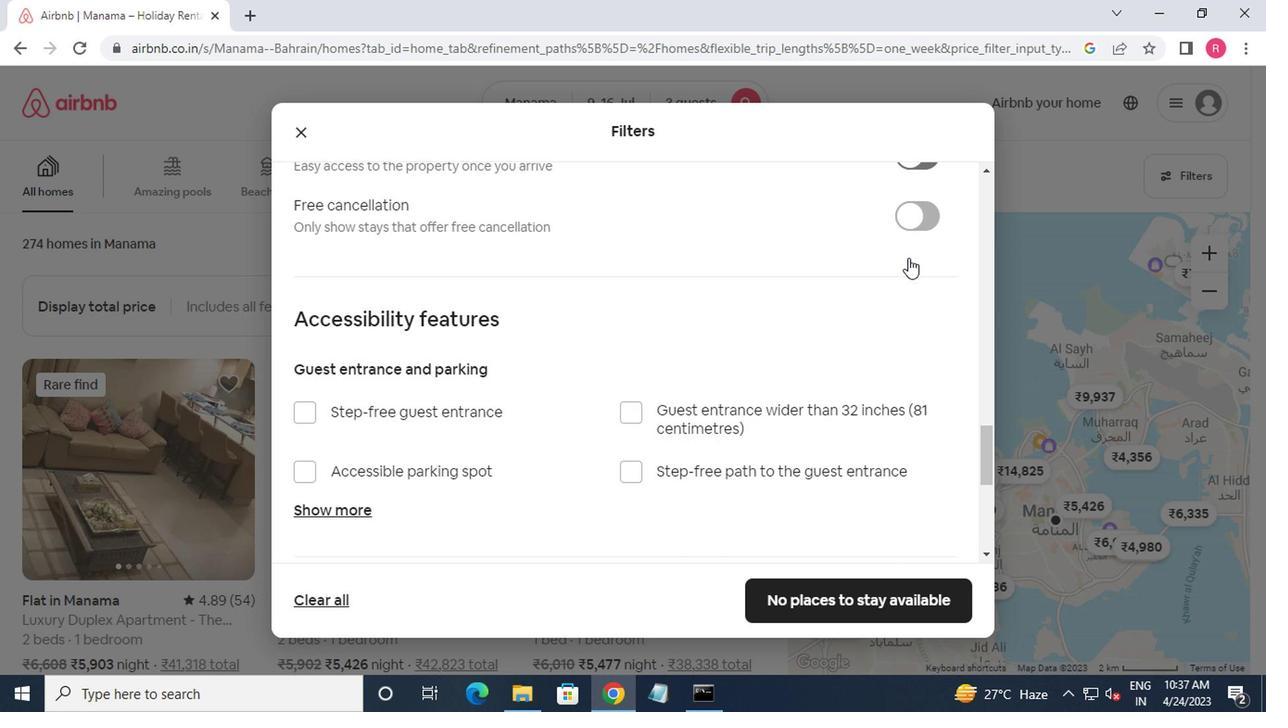 
Action: Mouse scrolled (903, 258) with delta (0, -1)
Screenshot: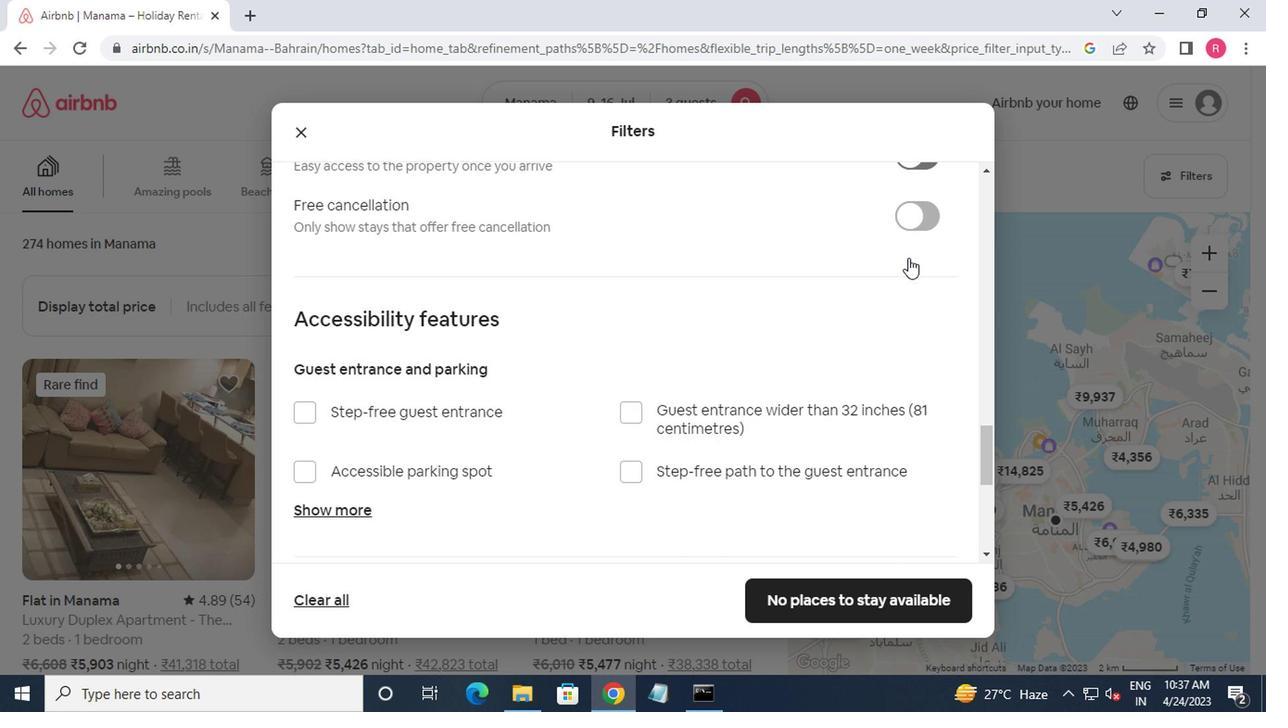
Action: Mouse moved to (902, 259)
Screenshot: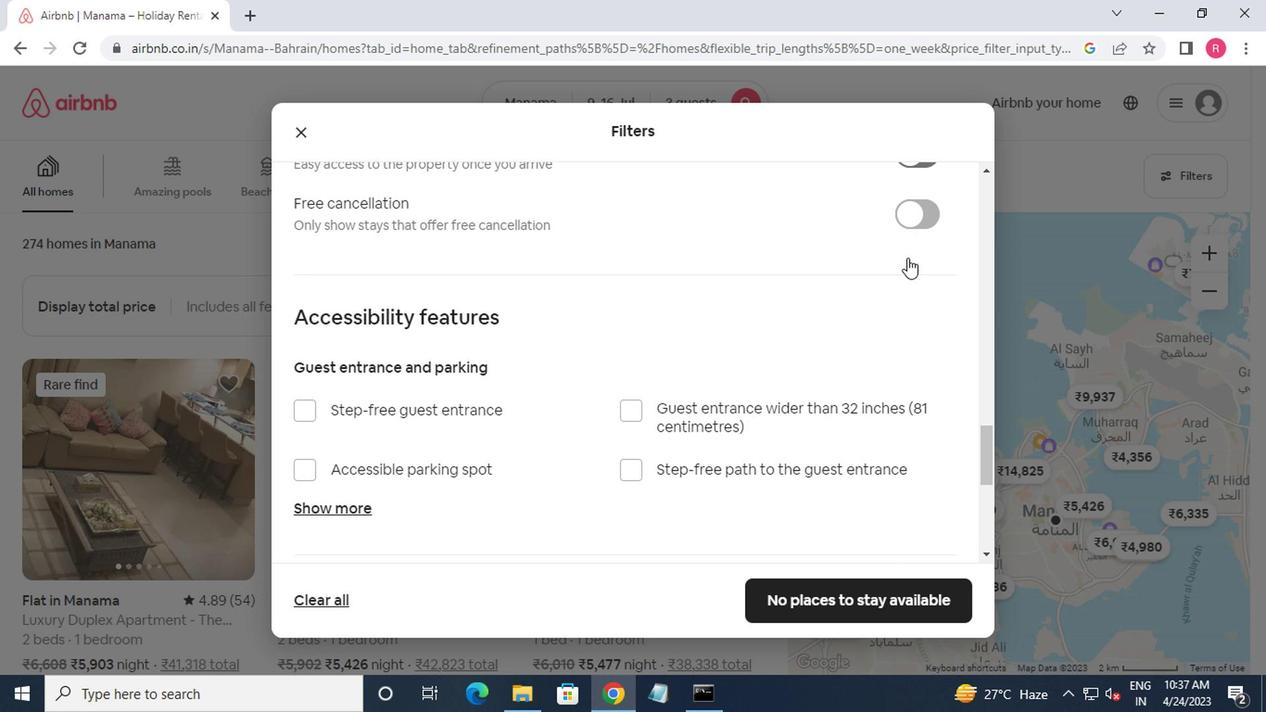 
Action: Mouse scrolled (902, 259) with delta (0, 0)
Screenshot: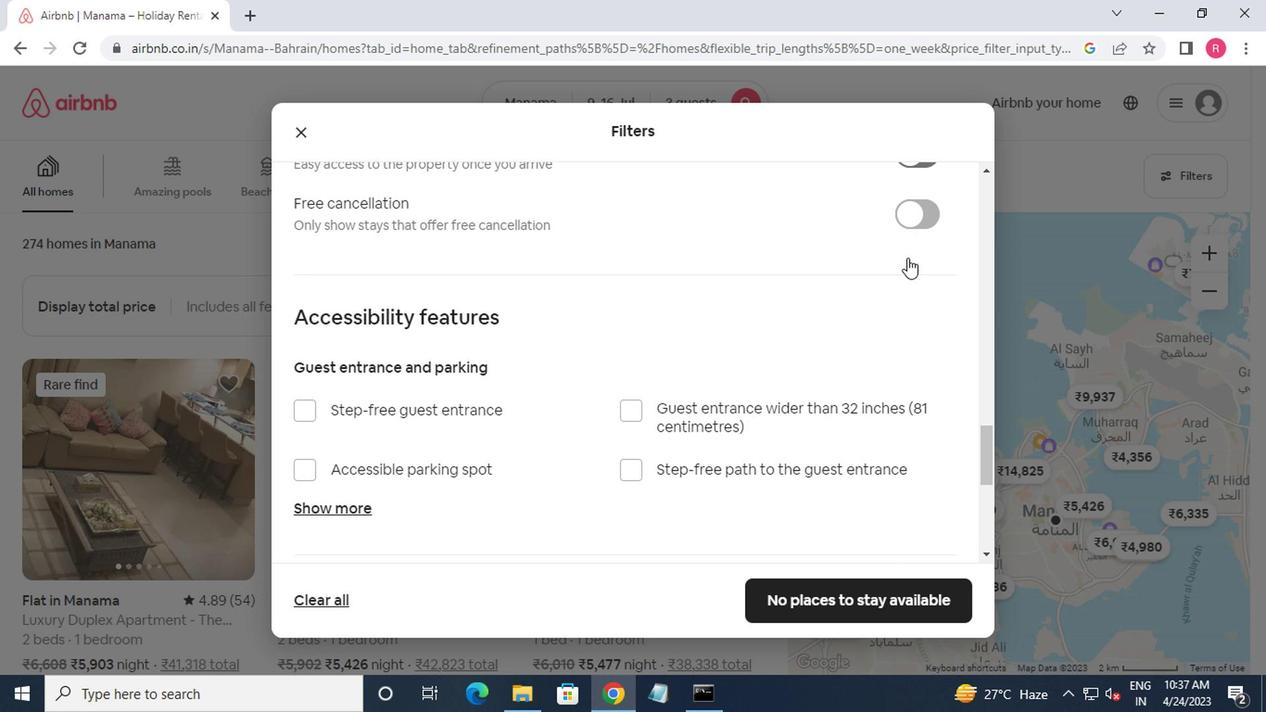 
Action: Mouse moved to (900, 260)
Screenshot: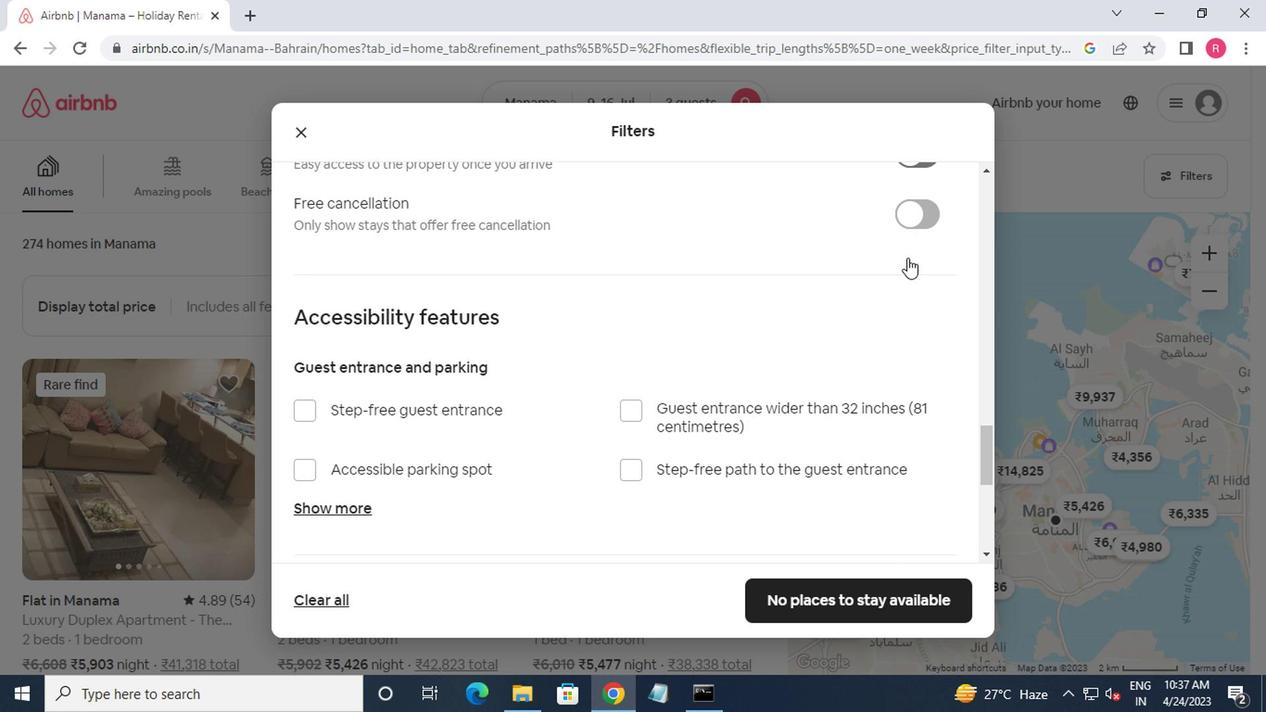 
Action: Mouse scrolled (900, 259) with delta (0, 0)
Screenshot: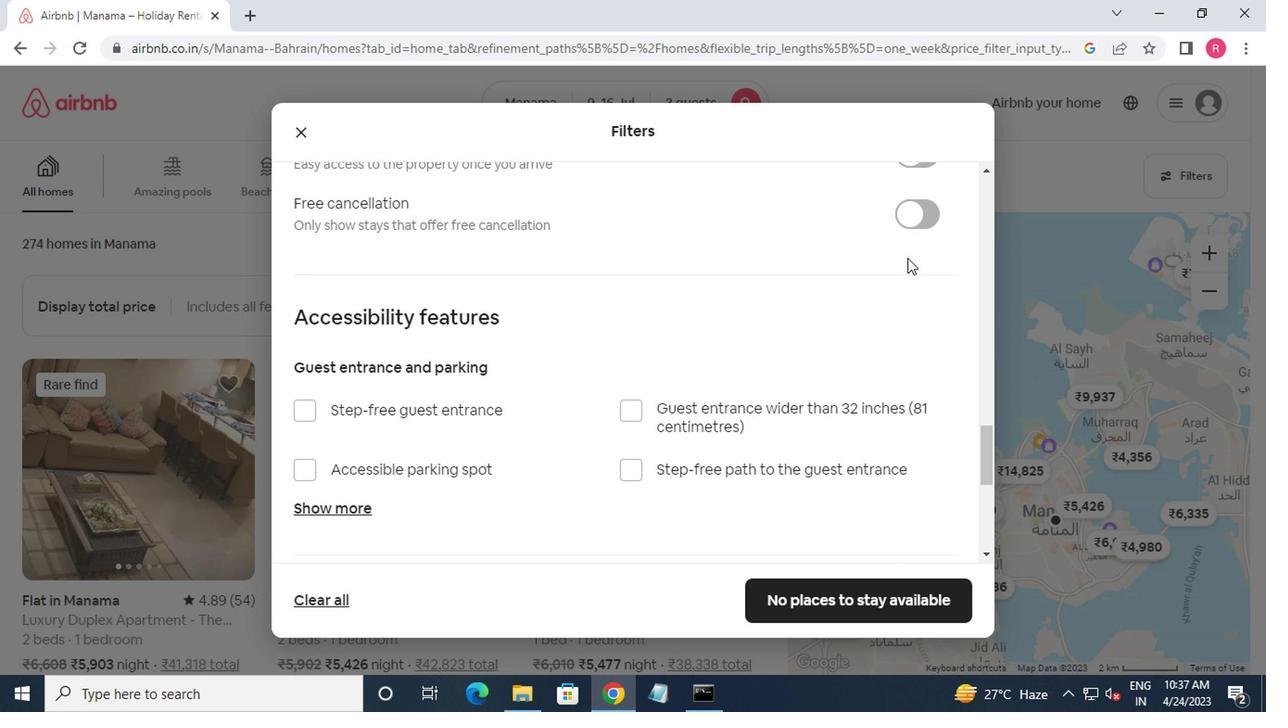 
Action: Mouse moved to (895, 265)
Screenshot: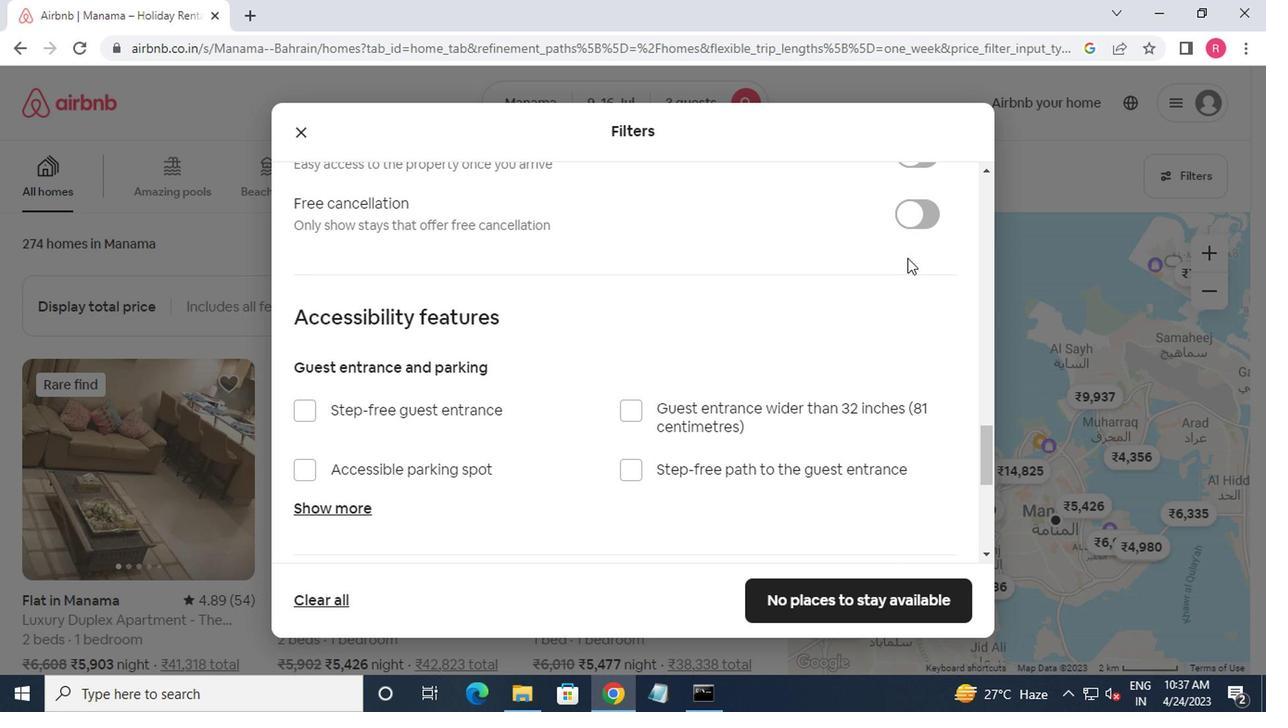 
Action: Mouse scrolled (895, 264) with delta (0, 0)
Screenshot: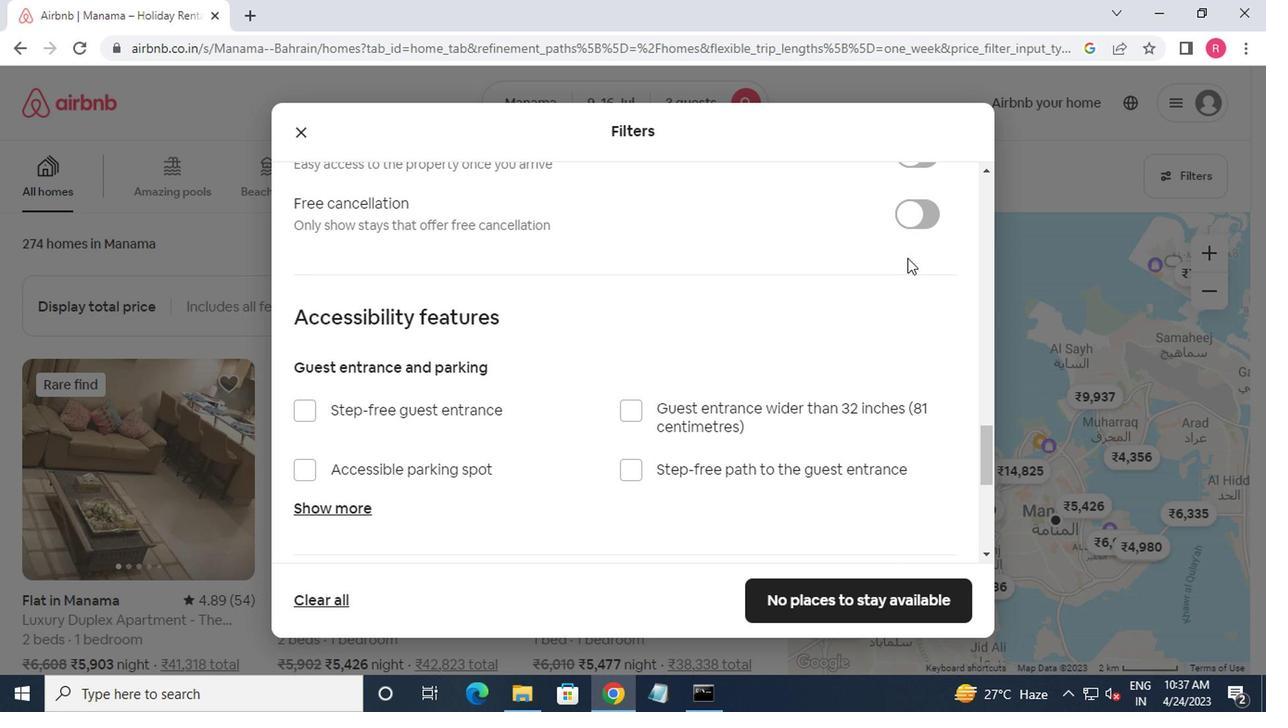 
Action: Mouse moved to (866, 280)
Screenshot: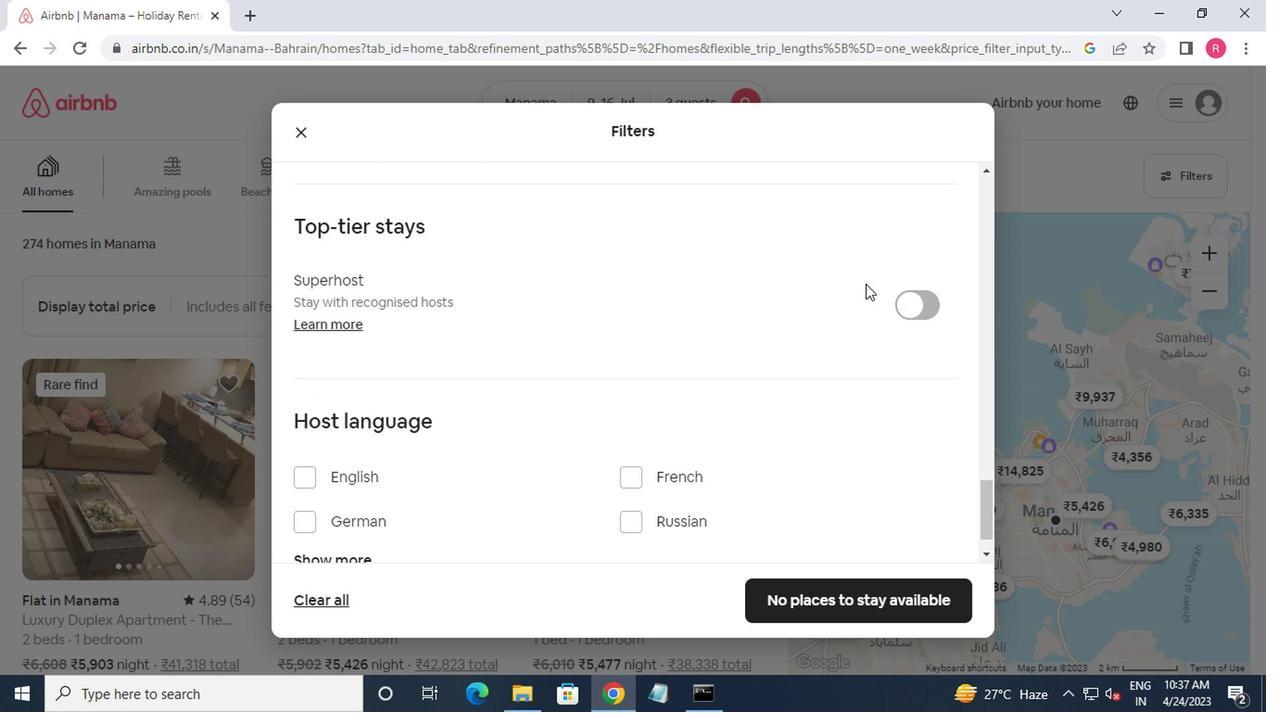 
Action: Mouse scrolled (866, 281) with delta (0, 0)
Screenshot: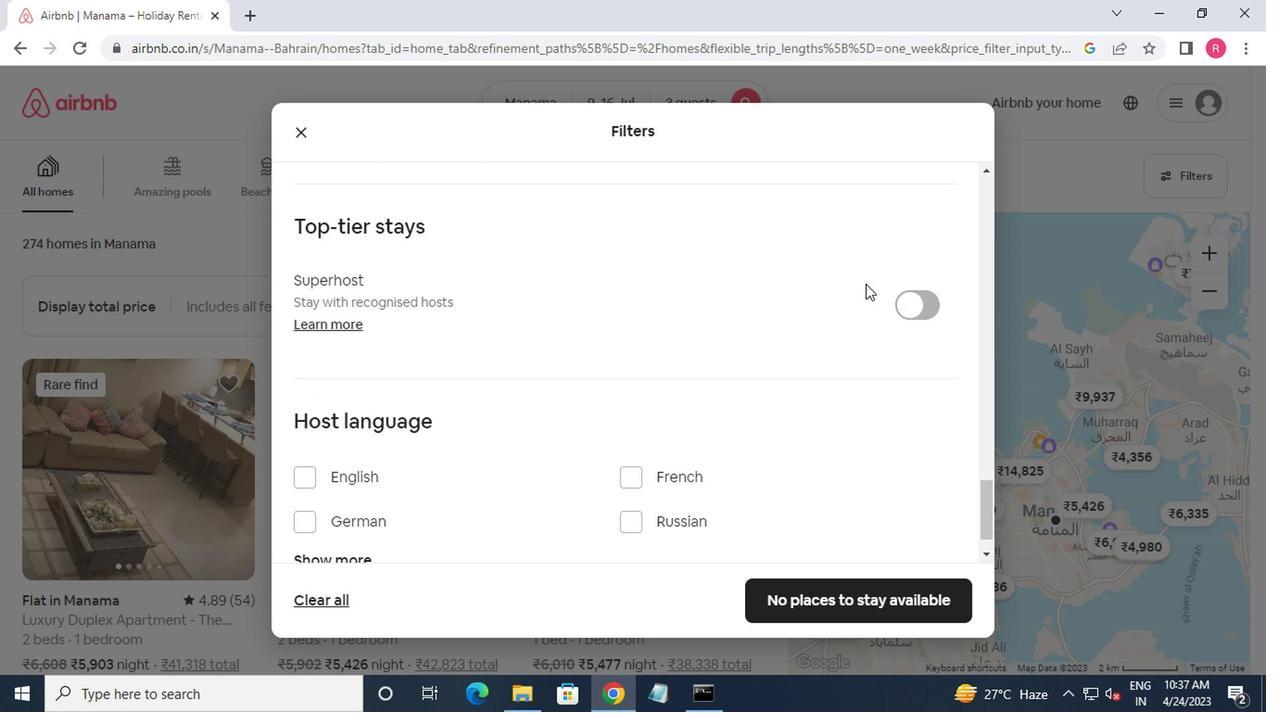 
Action: Mouse moved to (868, 277)
Screenshot: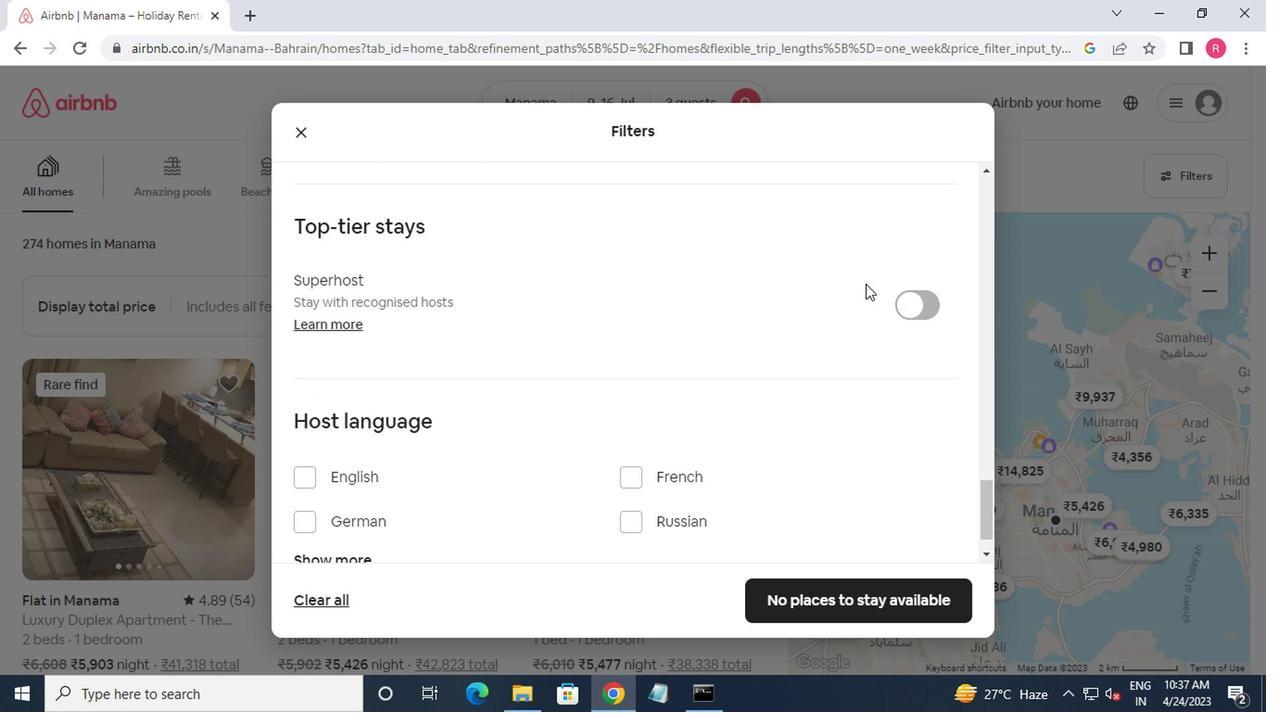 
Action: Mouse scrolled (868, 278) with delta (0, 1)
Screenshot: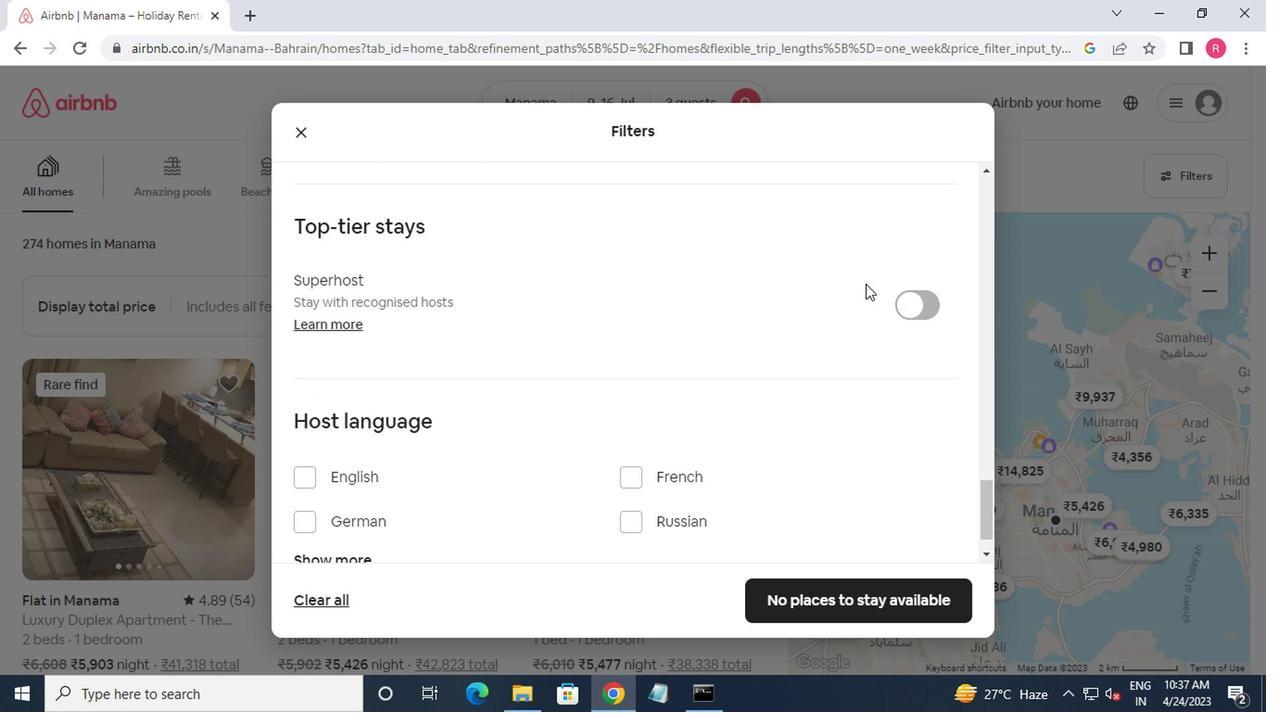 
Action: Mouse moved to (868, 271)
Screenshot: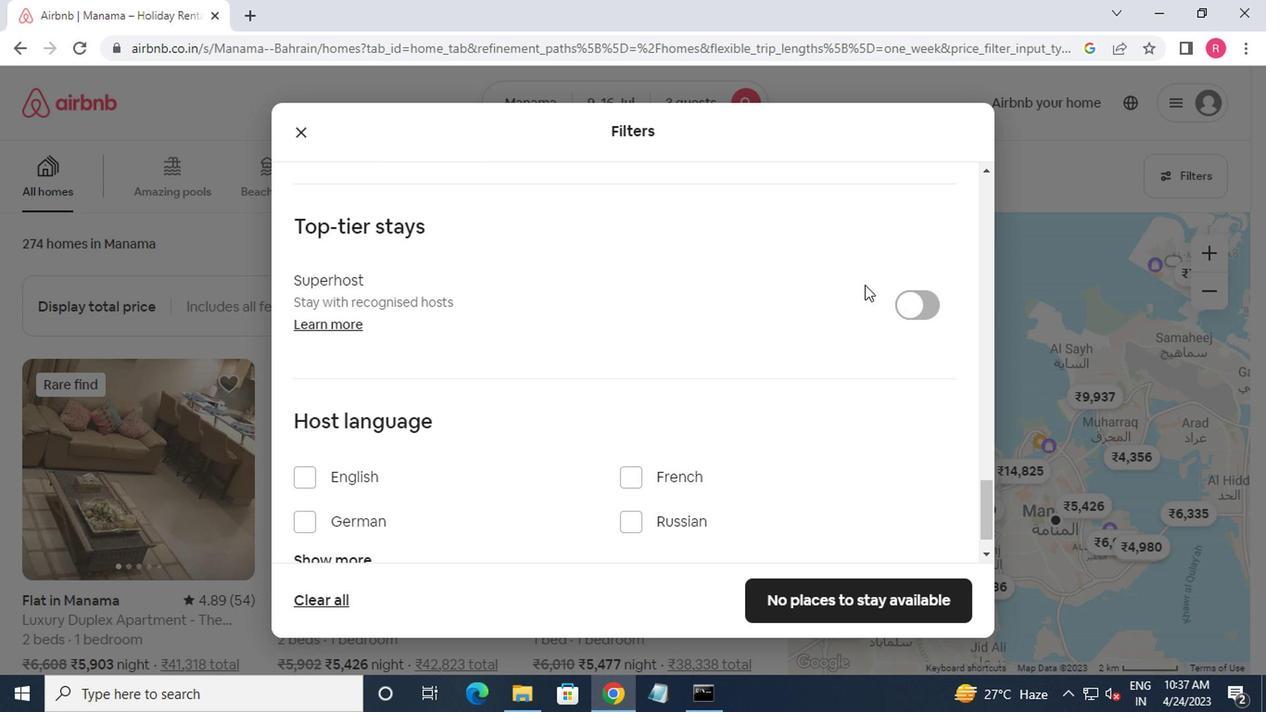
Action: Mouse scrolled (868, 271) with delta (0, 0)
Screenshot: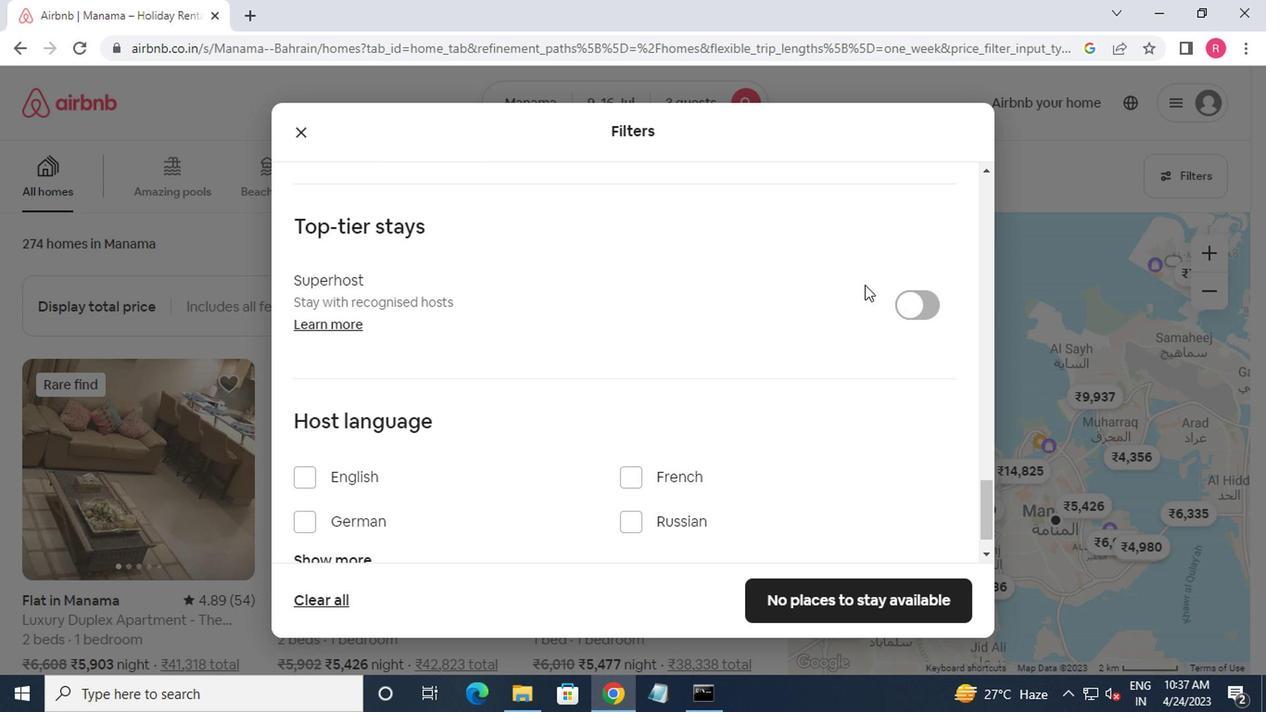 
Action: Mouse moved to (873, 261)
Screenshot: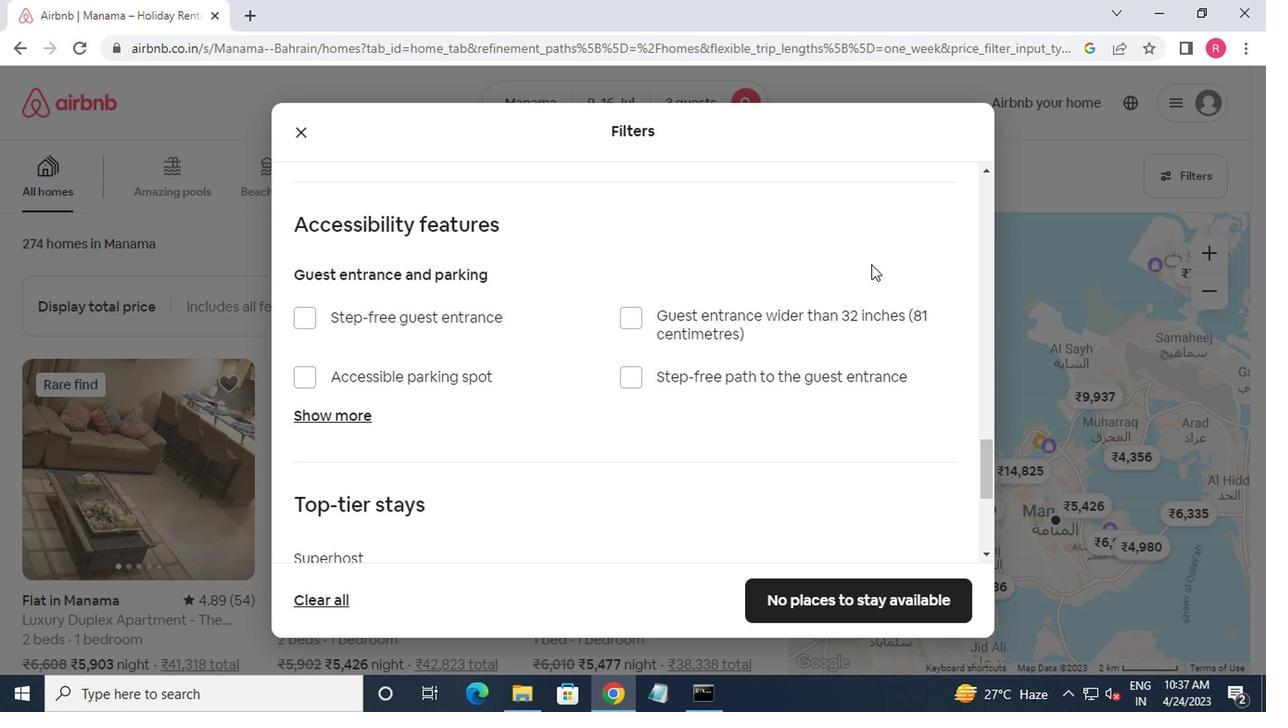 
Action: Mouse scrolled (873, 262) with delta (0, 0)
Screenshot: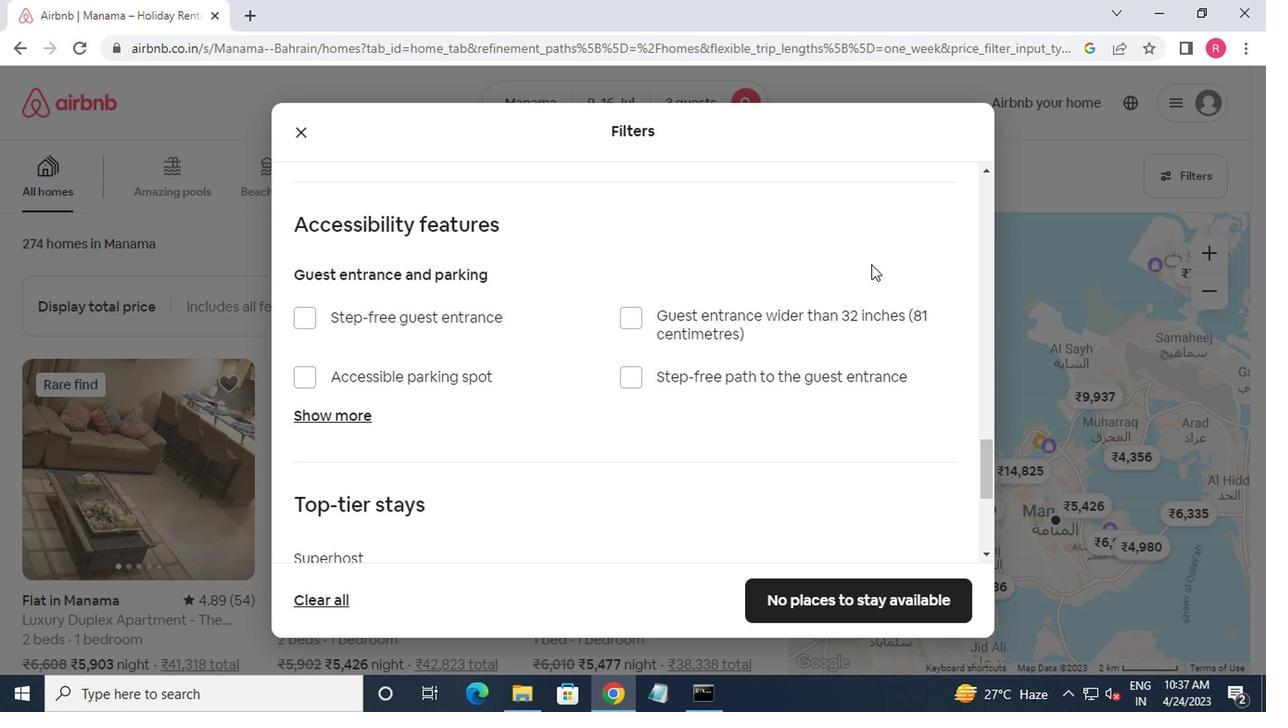 
Action: Mouse scrolled (873, 262) with delta (0, 0)
Screenshot: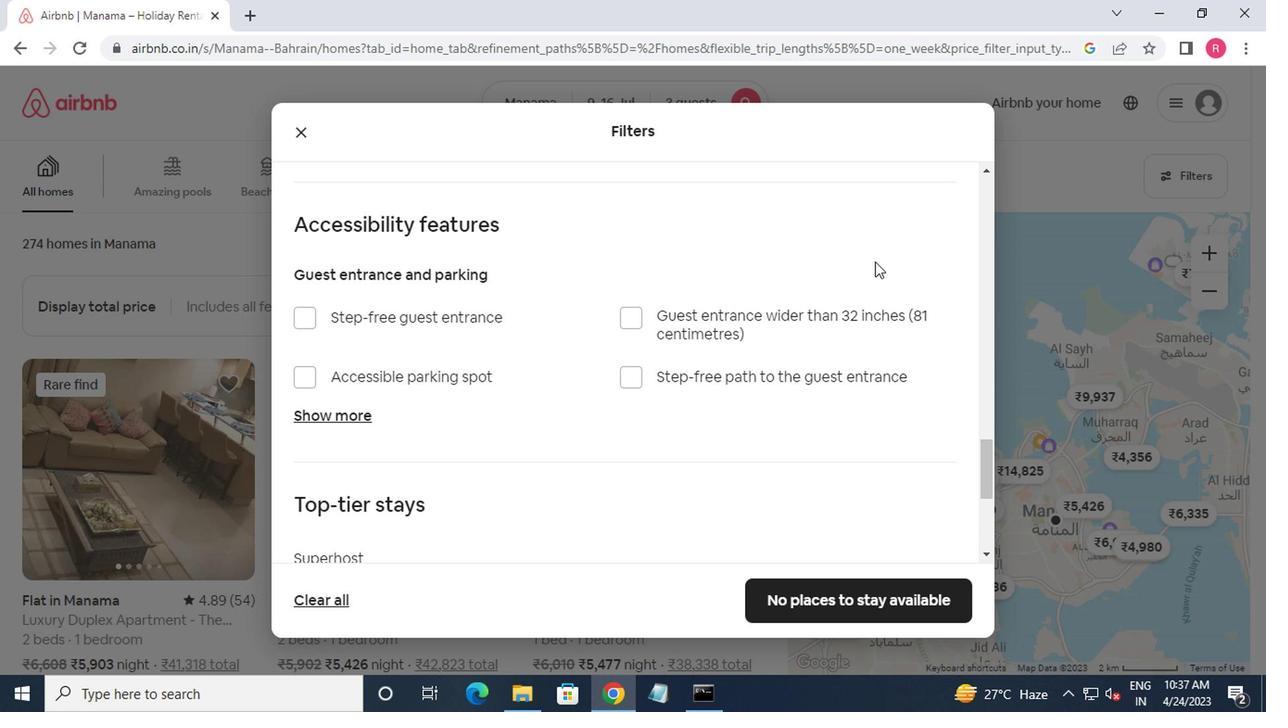 
Action: Mouse scrolled (873, 262) with delta (0, 0)
Screenshot: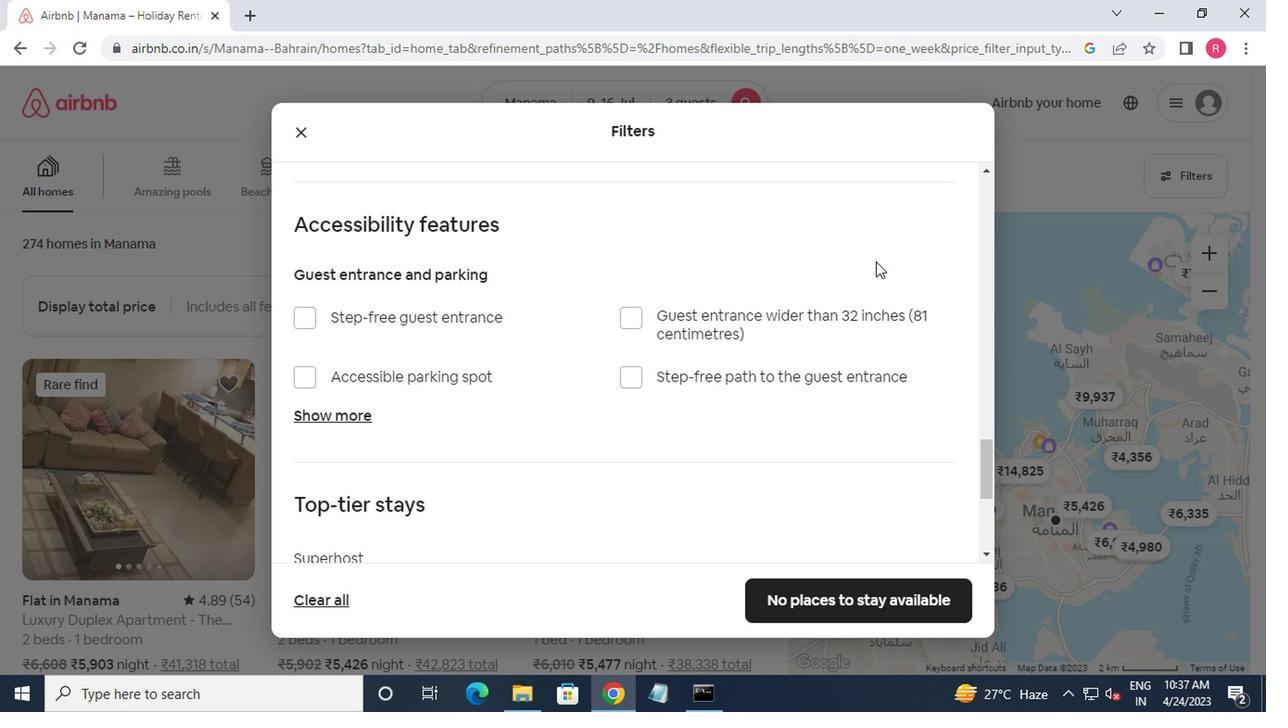 
Action: Mouse moved to (923, 339)
Screenshot: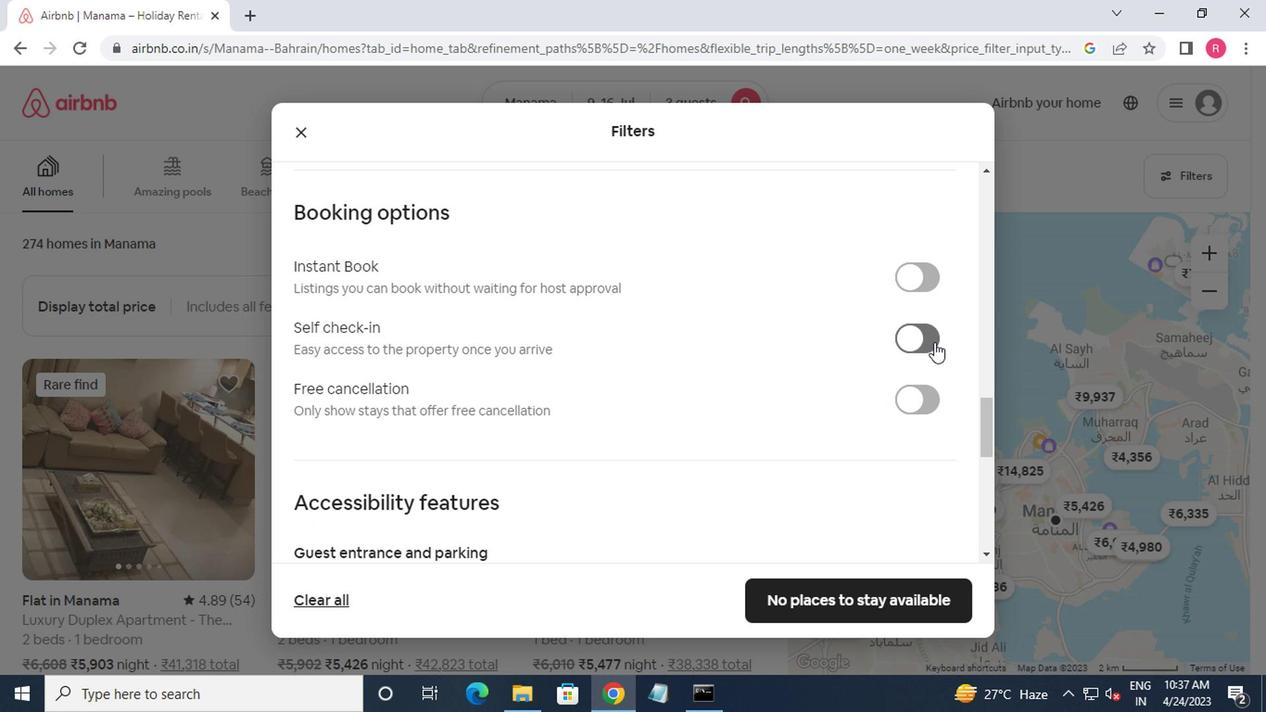 
Action: Mouse pressed left at (923, 339)
Screenshot: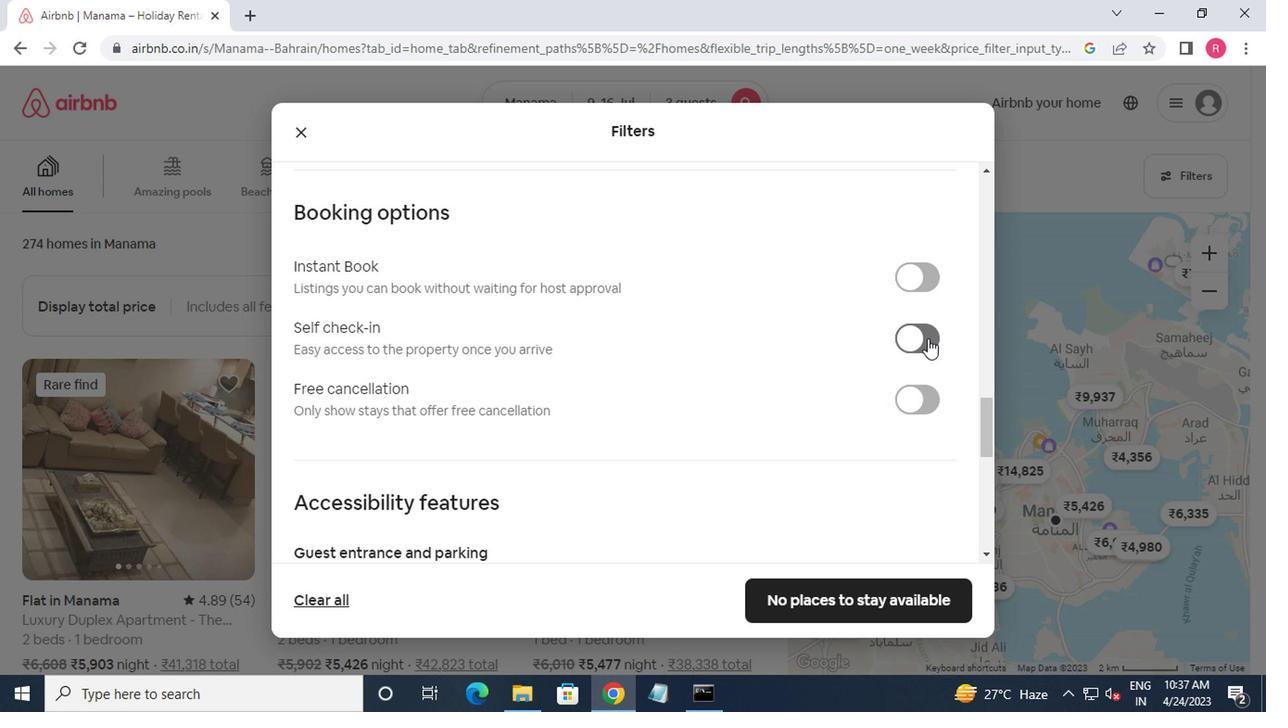 
Action: Mouse moved to (803, 366)
Screenshot: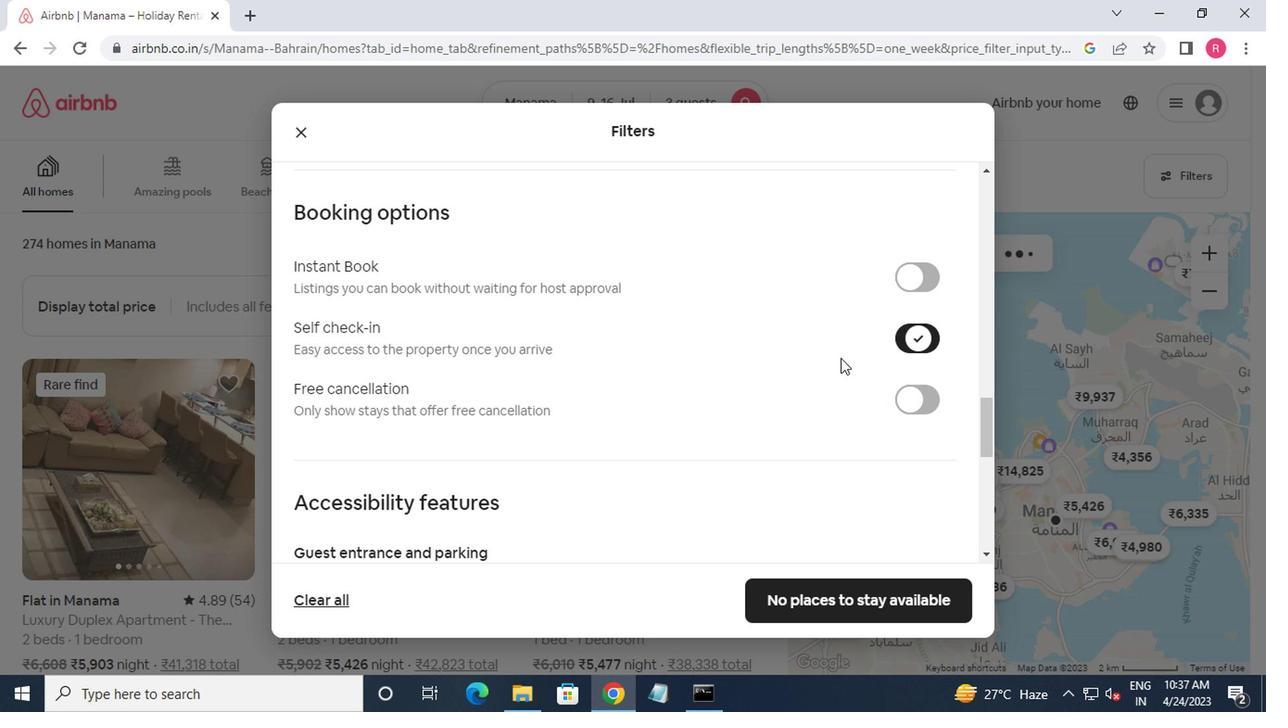 
Action: Mouse scrolled (803, 365) with delta (0, -1)
Screenshot: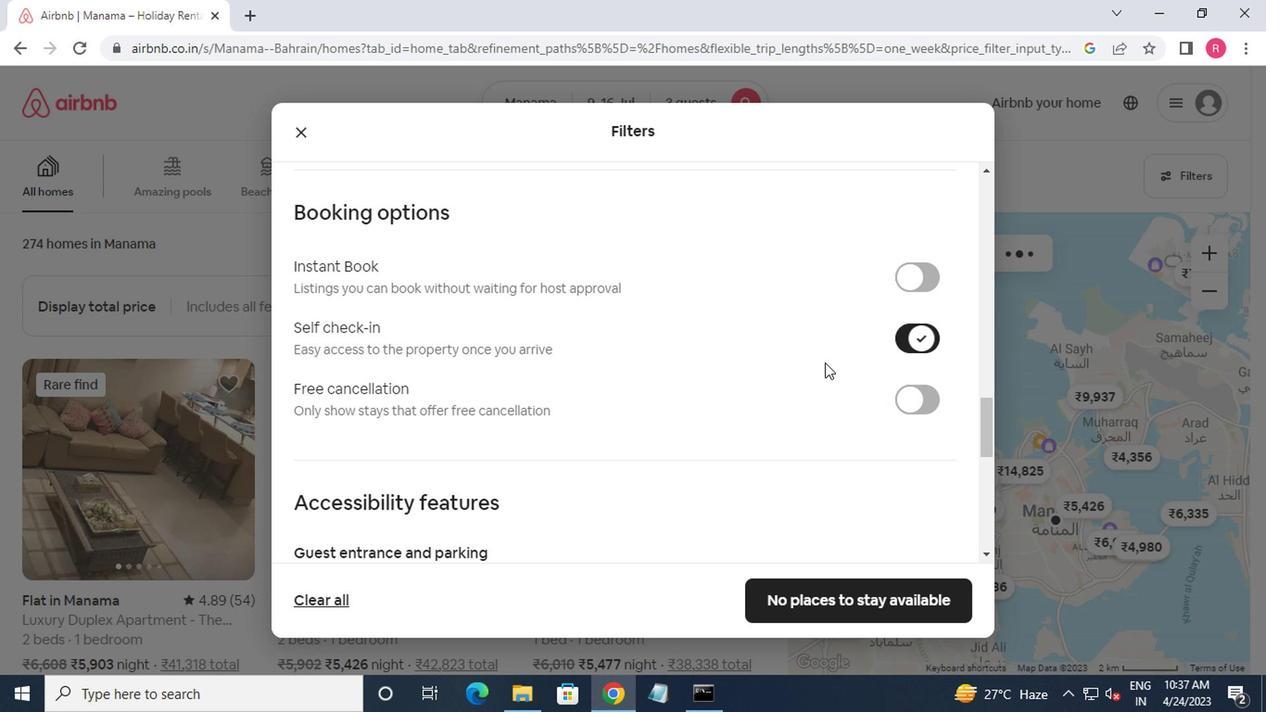 
Action: Mouse moved to (801, 367)
Screenshot: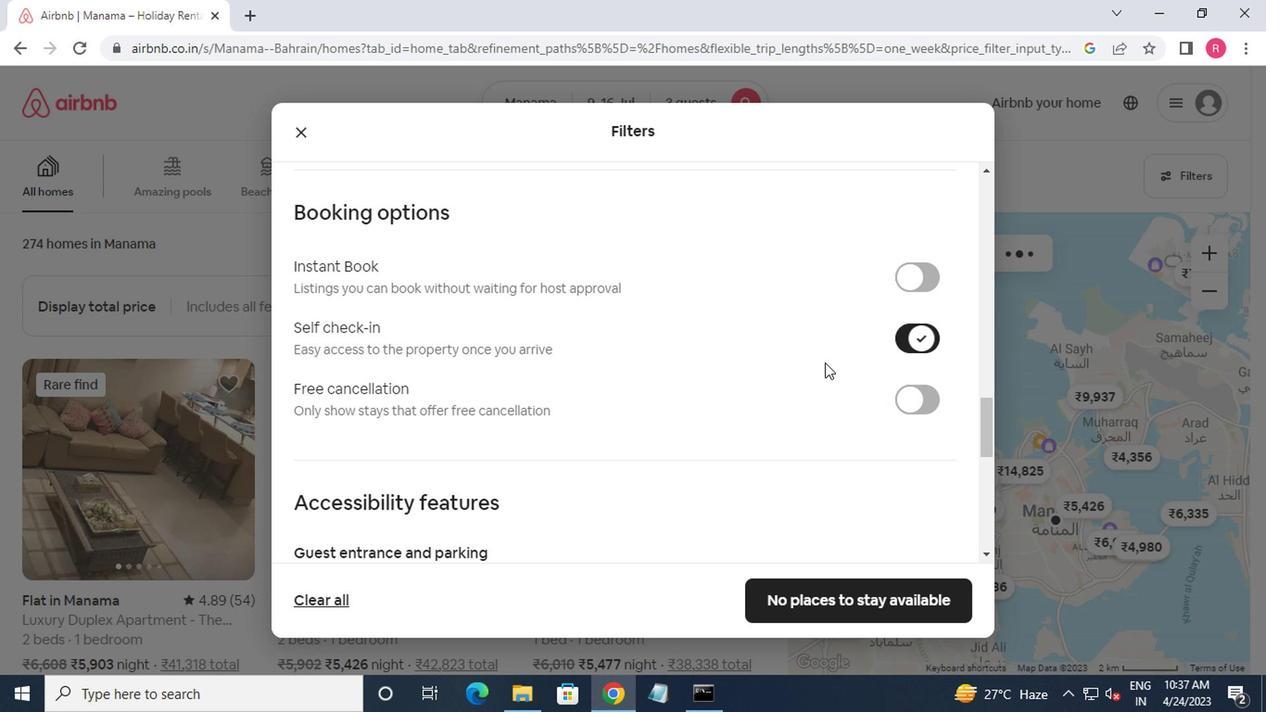 
Action: Mouse scrolled (801, 366) with delta (0, 0)
Screenshot: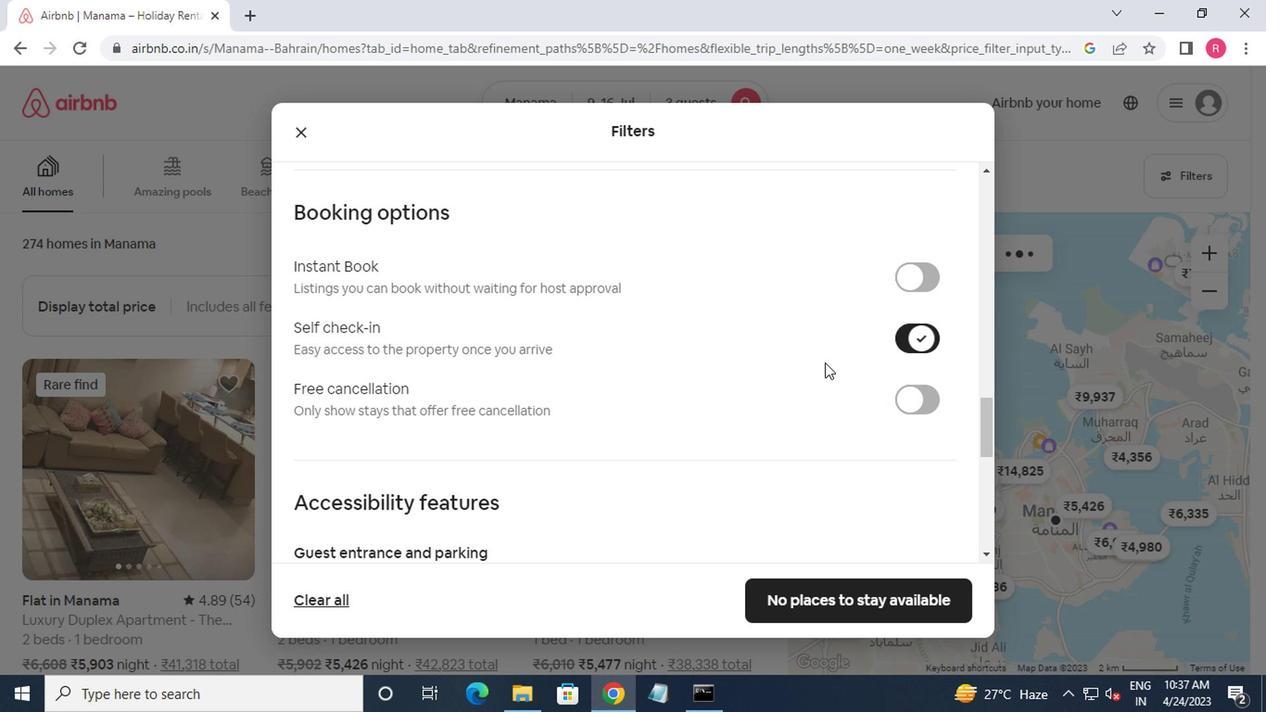 
Action: Mouse moved to (801, 368)
Screenshot: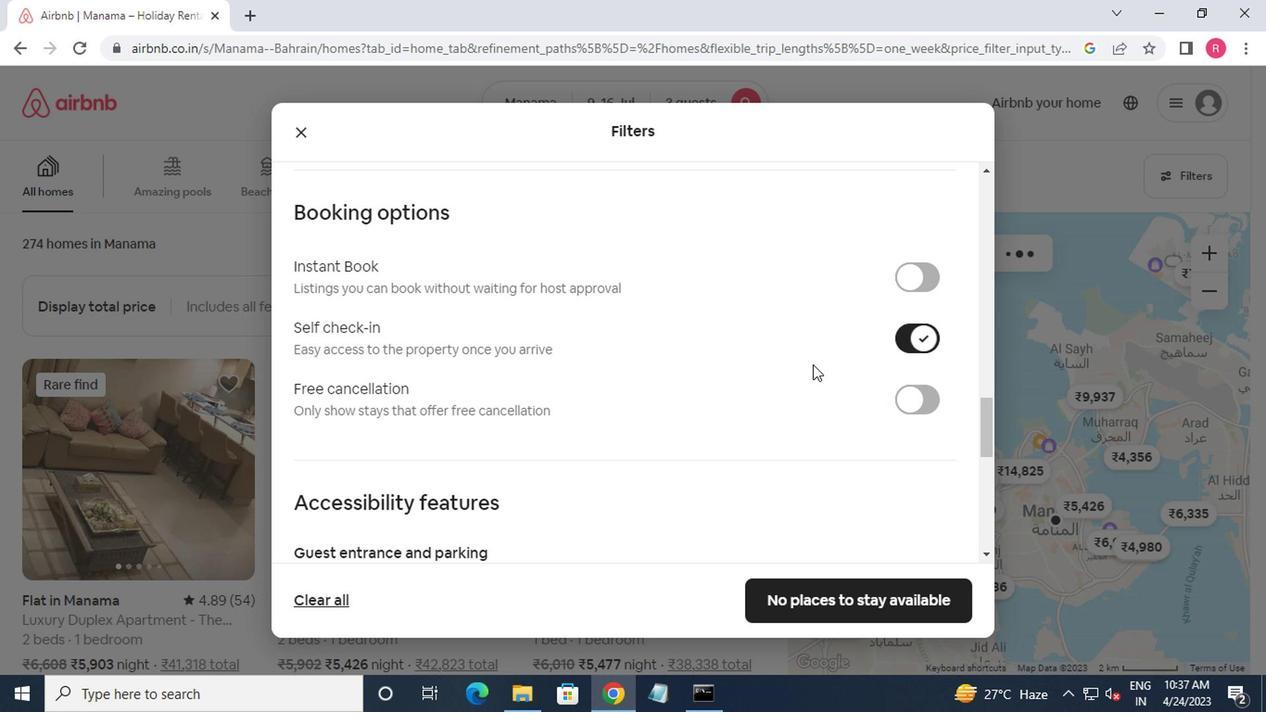 
Action: Mouse scrolled (801, 367) with delta (0, 0)
Screenshot: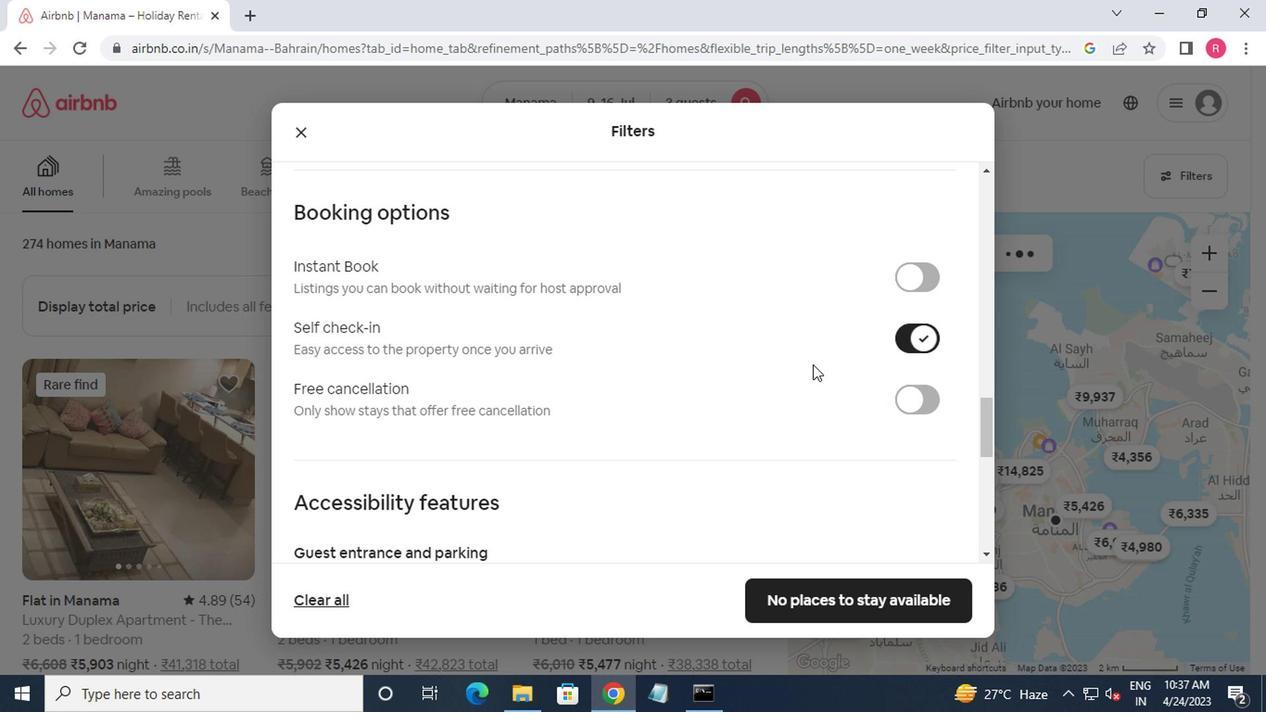
Action: Mouse moved to (800, 368)
Screenshot: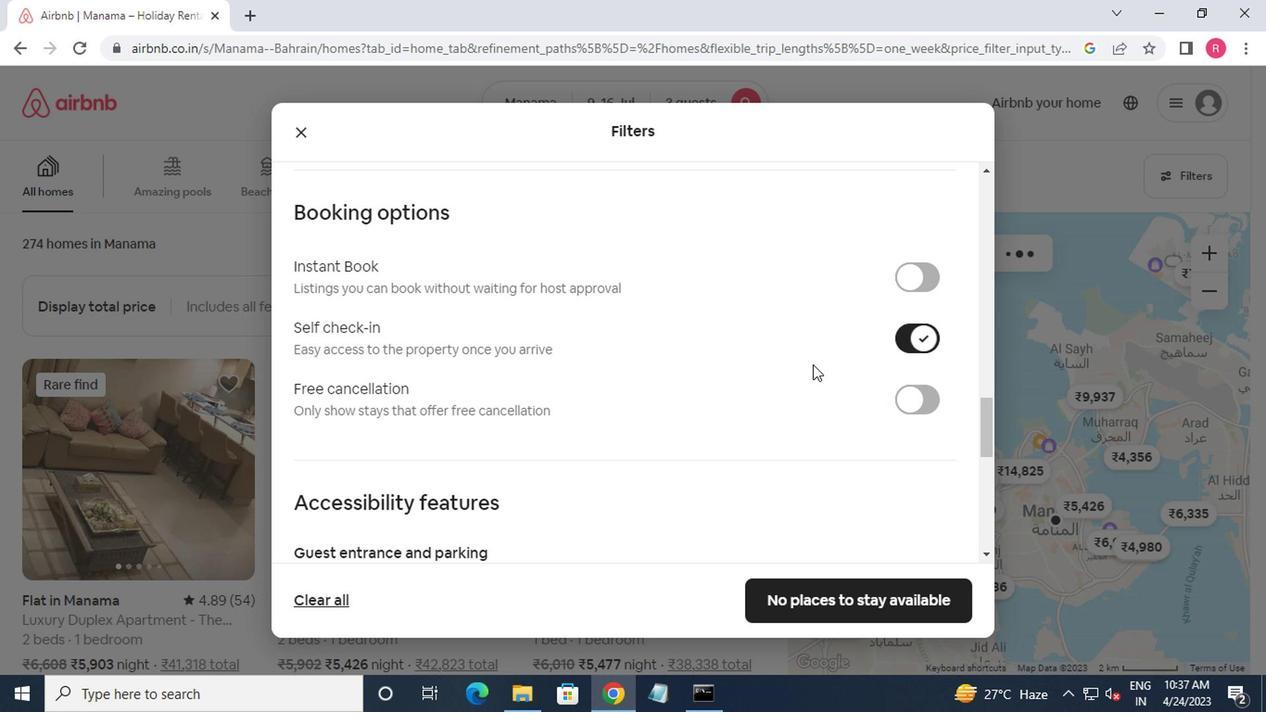 
Action: Mouse scrolled (800, 367) with delta (0, 0)
Screenshot: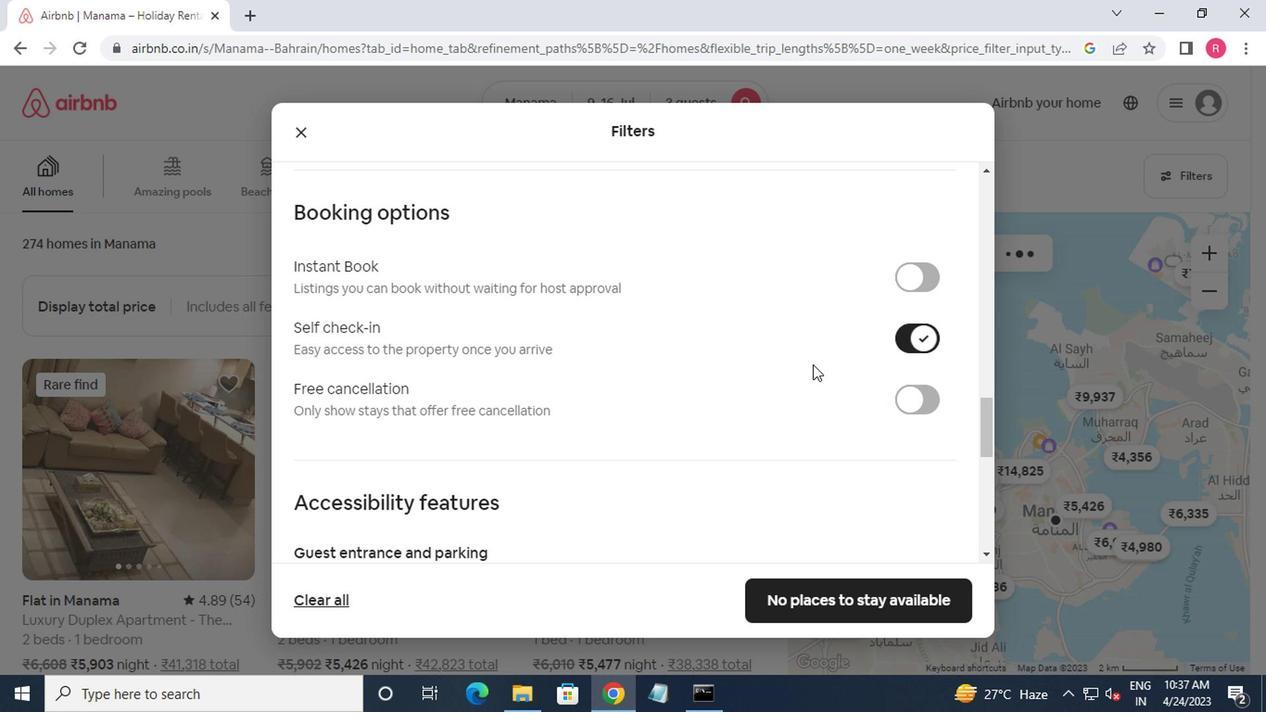 
Action: Mouse moved to (800, 368)
Screenshot: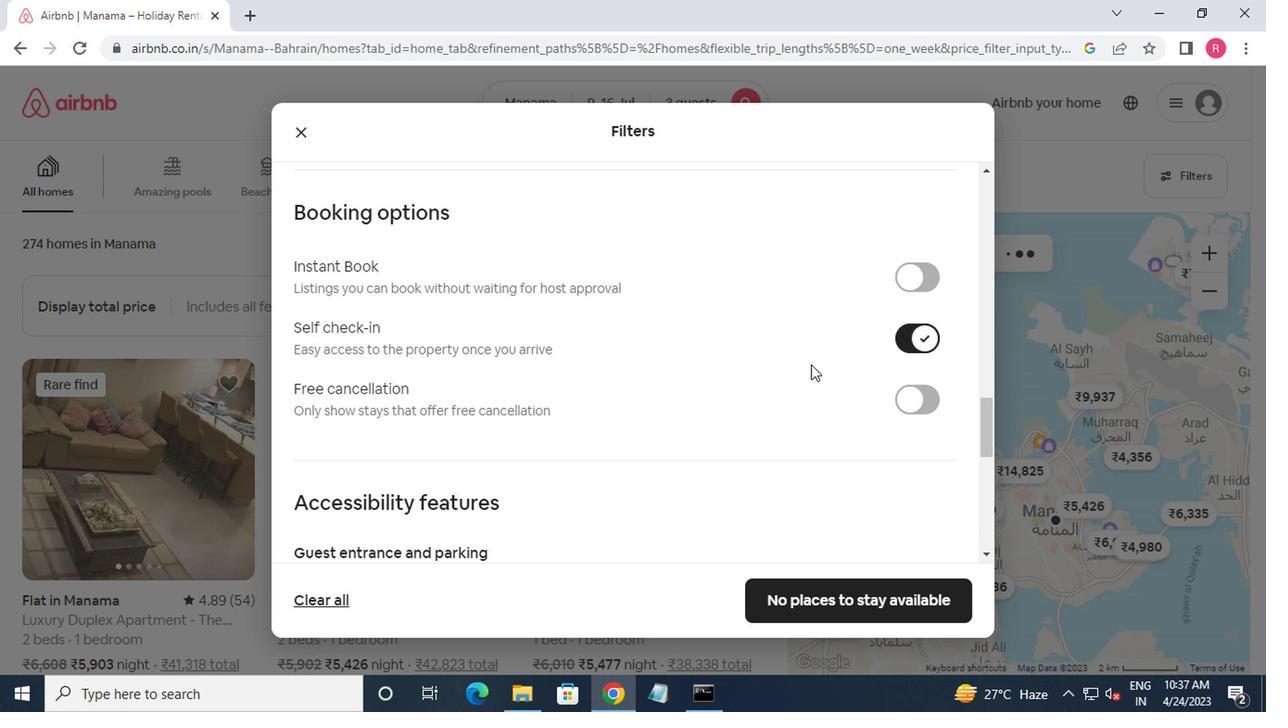 
Action: Mouse scrolled (800, 367) with delta (0, 0)
Screenshot: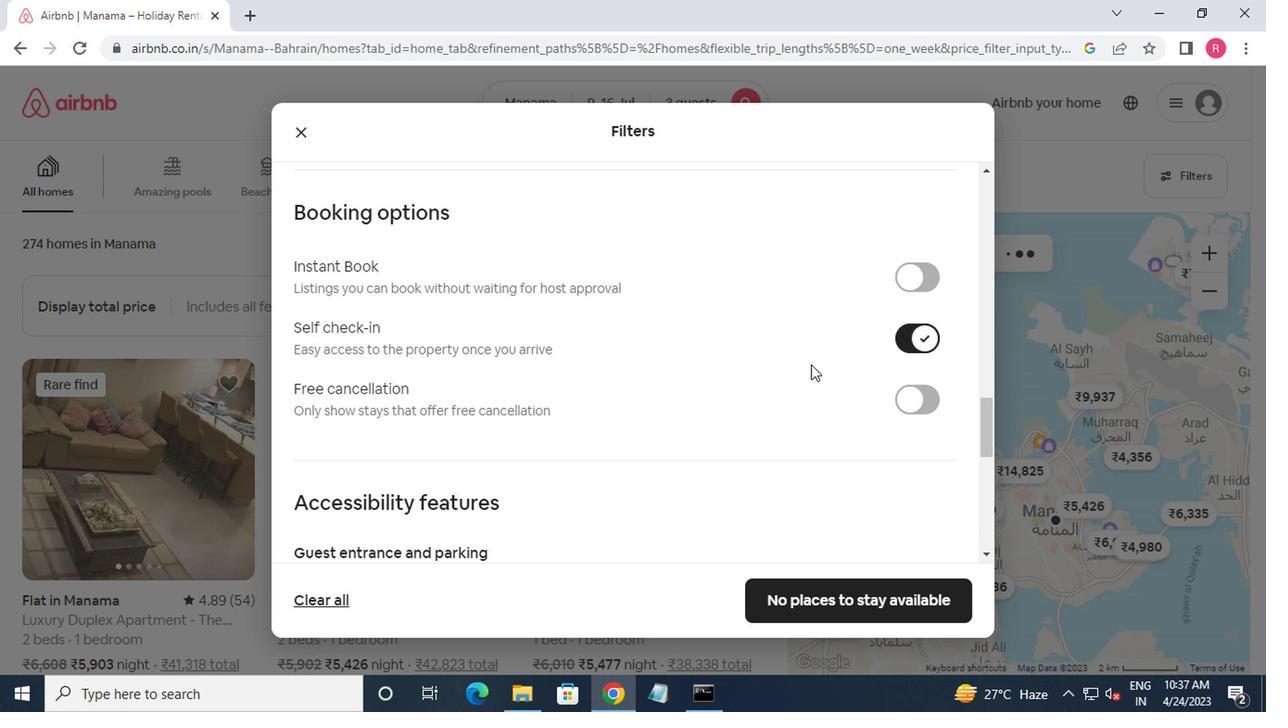 
Action: Mouse moved to (776, 377)
Screenshot: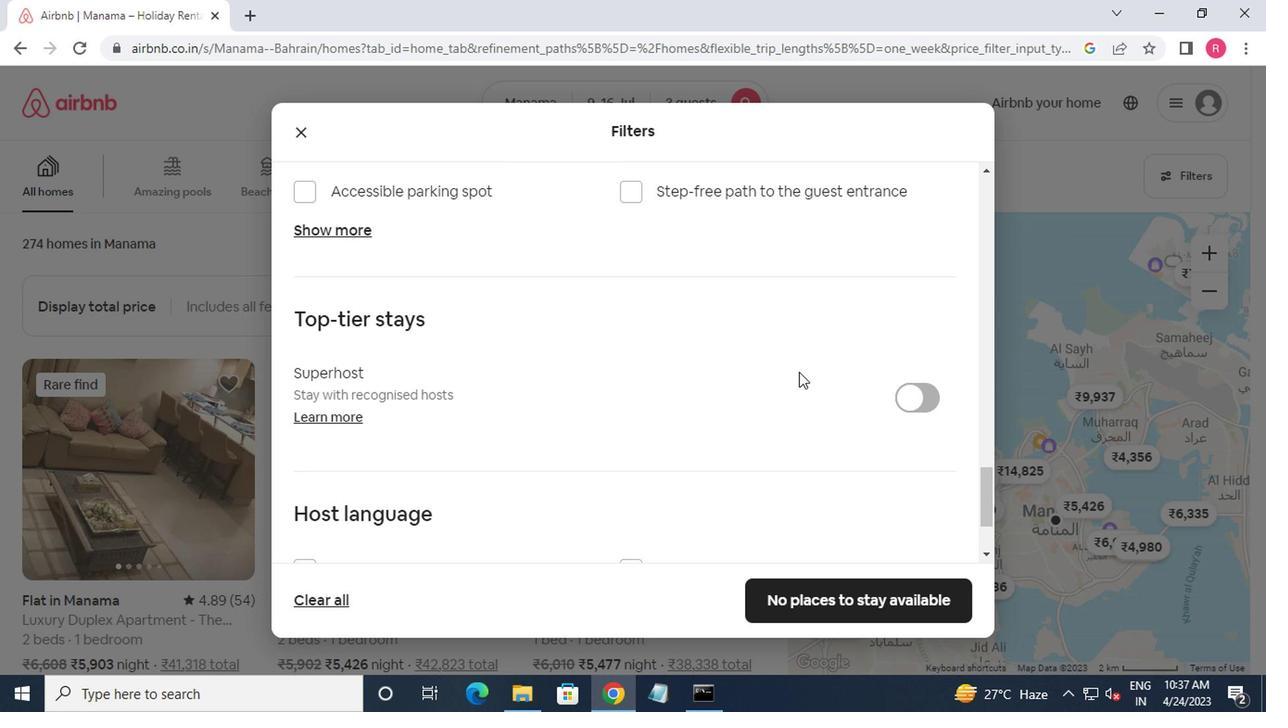 
Action: Mouse scrolled (776, 376) with delta (0, 0)
Screenshot: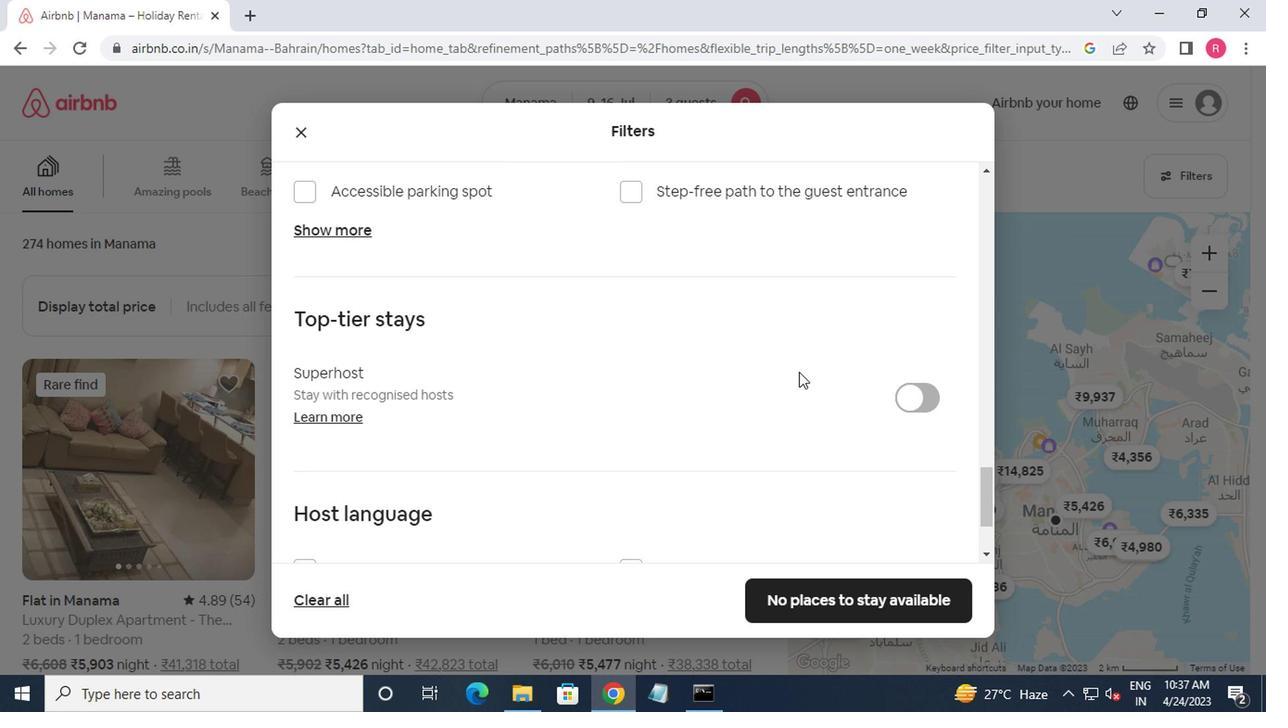 
Action: Mouse moved to (770, 381)
Screenshot: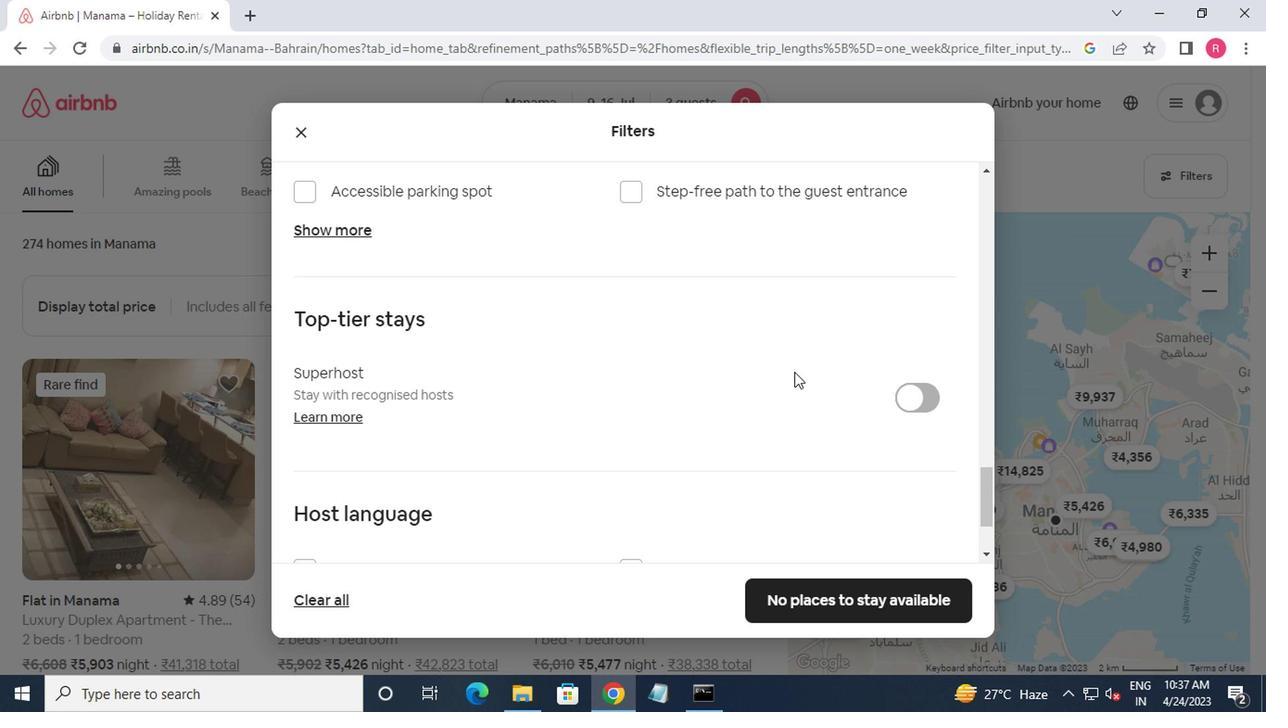 
Action: Mouse scrolled (770, 380) with delta (0, 0)
Screenshot: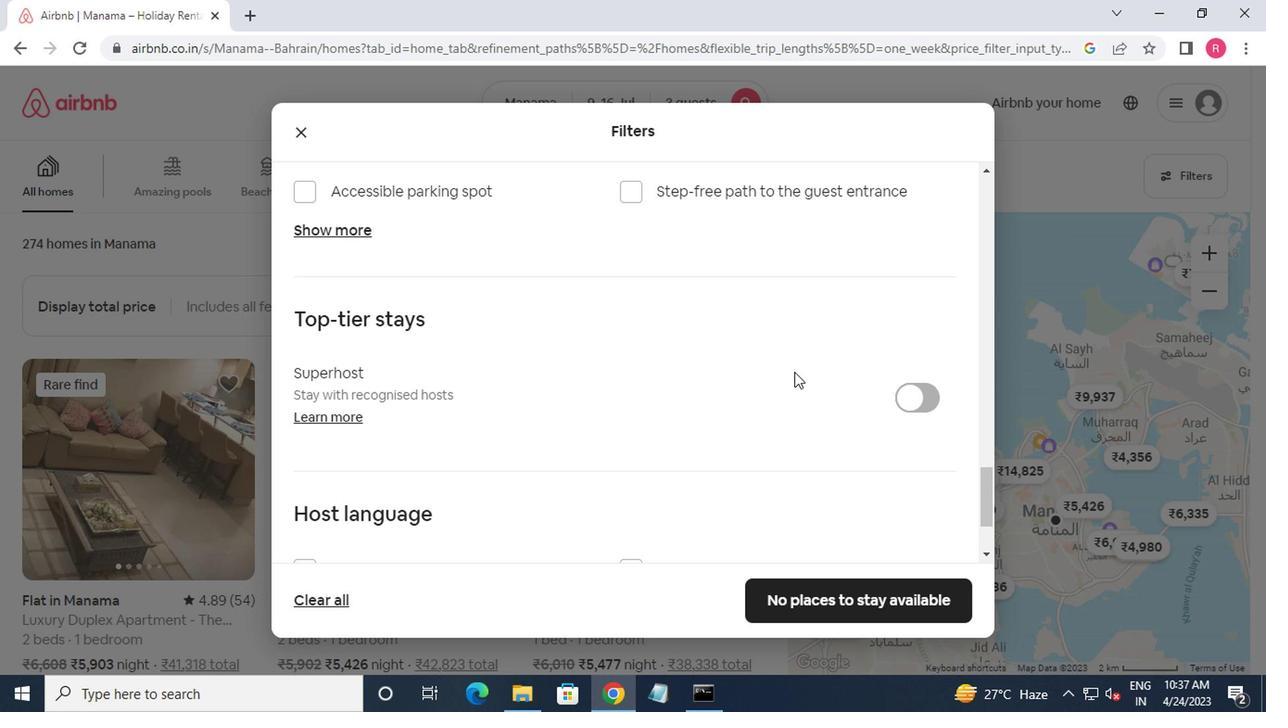 
Action: Mouse moved to (765, 383)
Screenshot: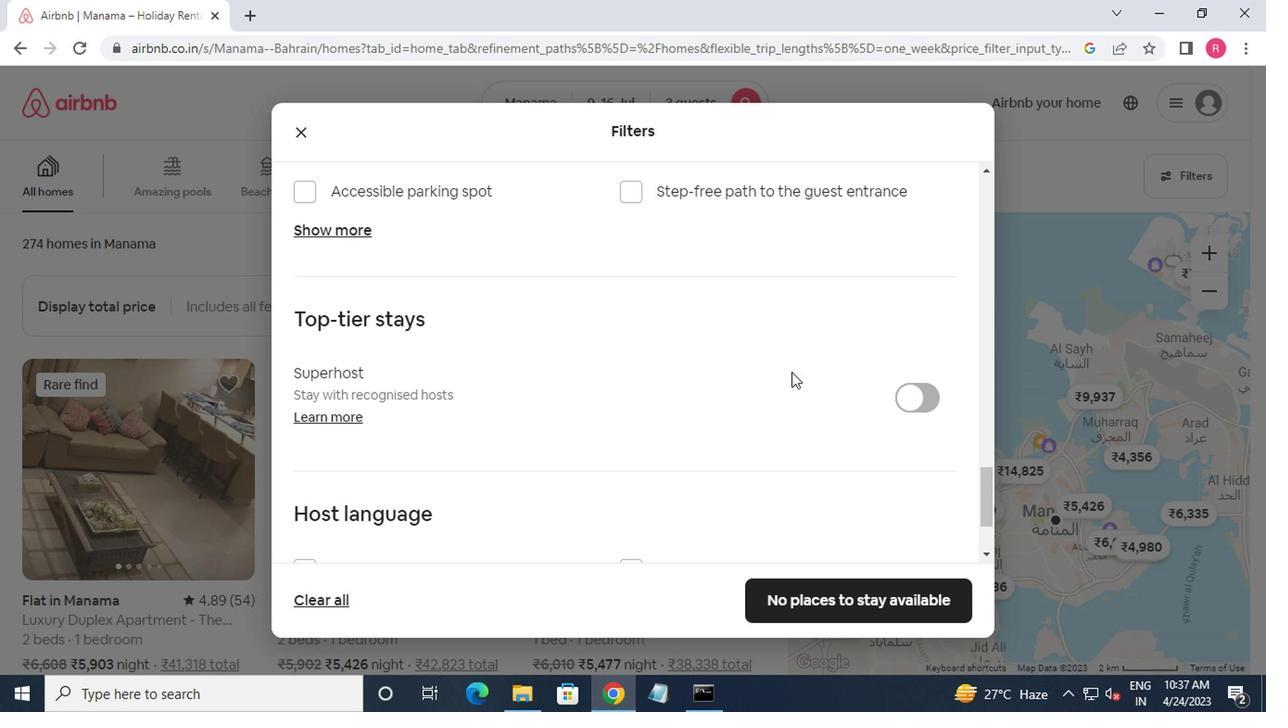 
Action: Mouse scrolled (765, 382) with delta (0, -1)
Screenshot: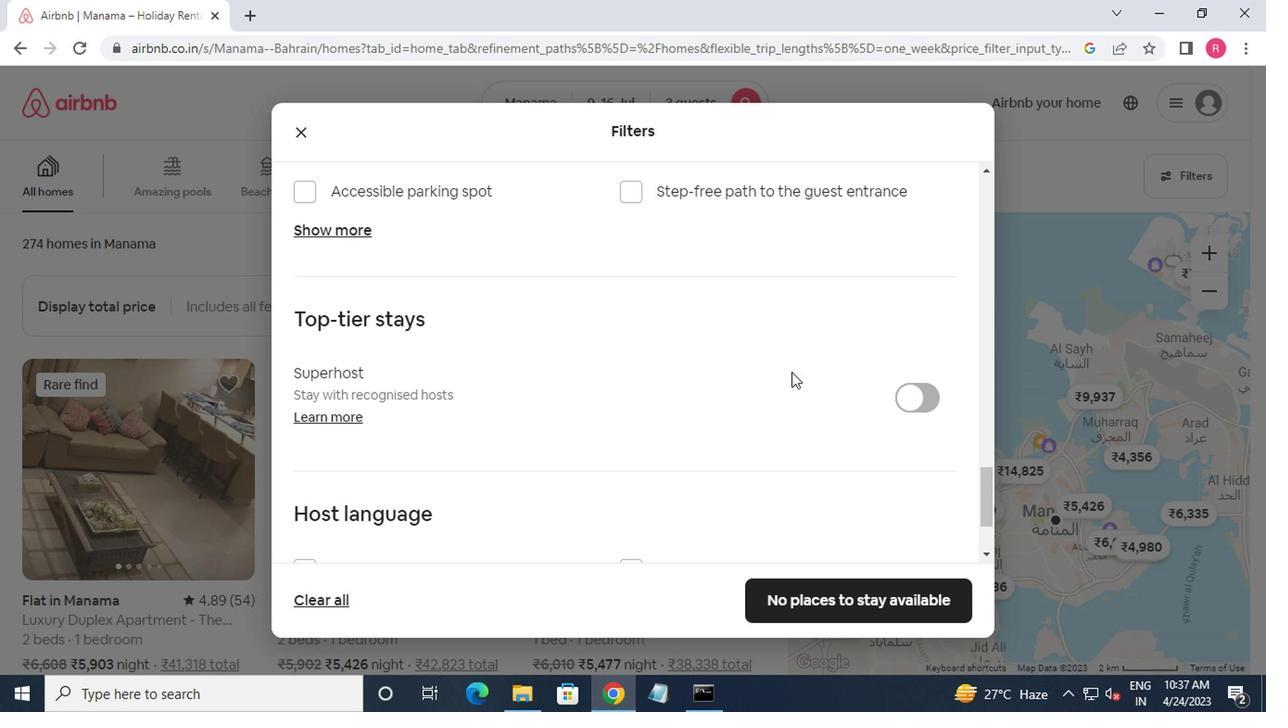 
Action: Mouse moved to (750, 385)
Screenshot: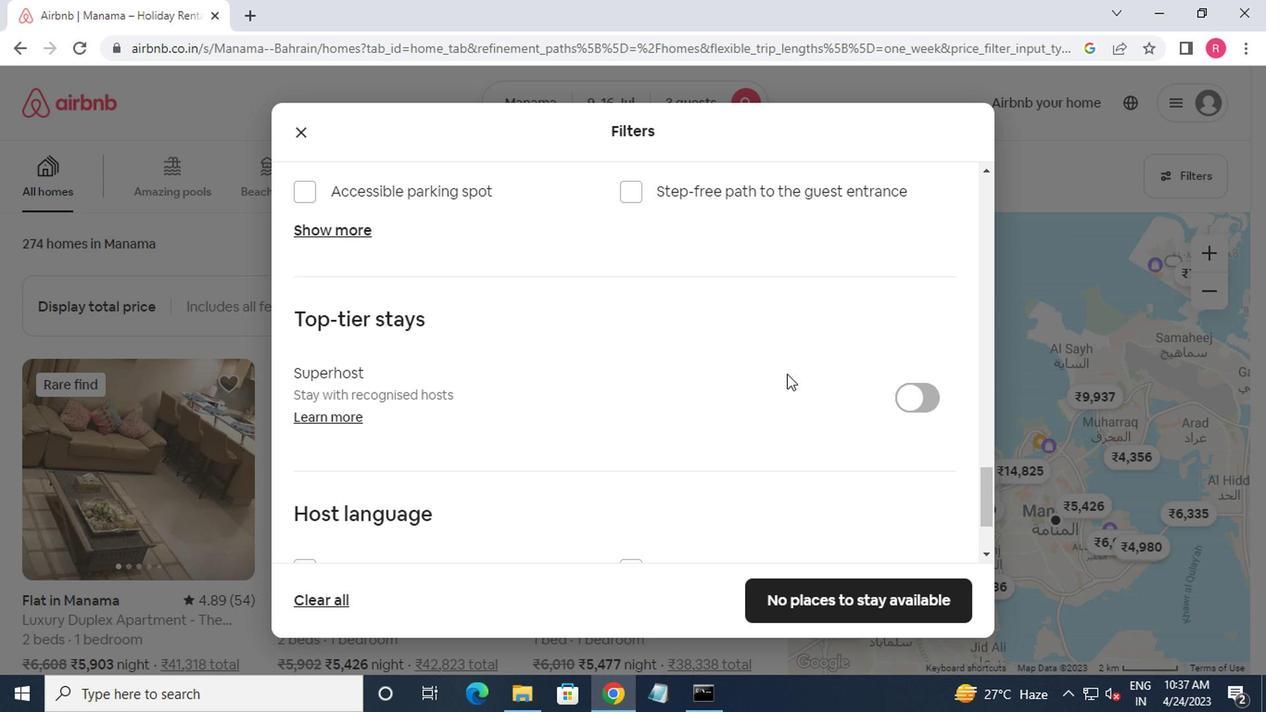 
Action: Mouse scrolled (750, 384) with delta (0, -1)
Screenshot: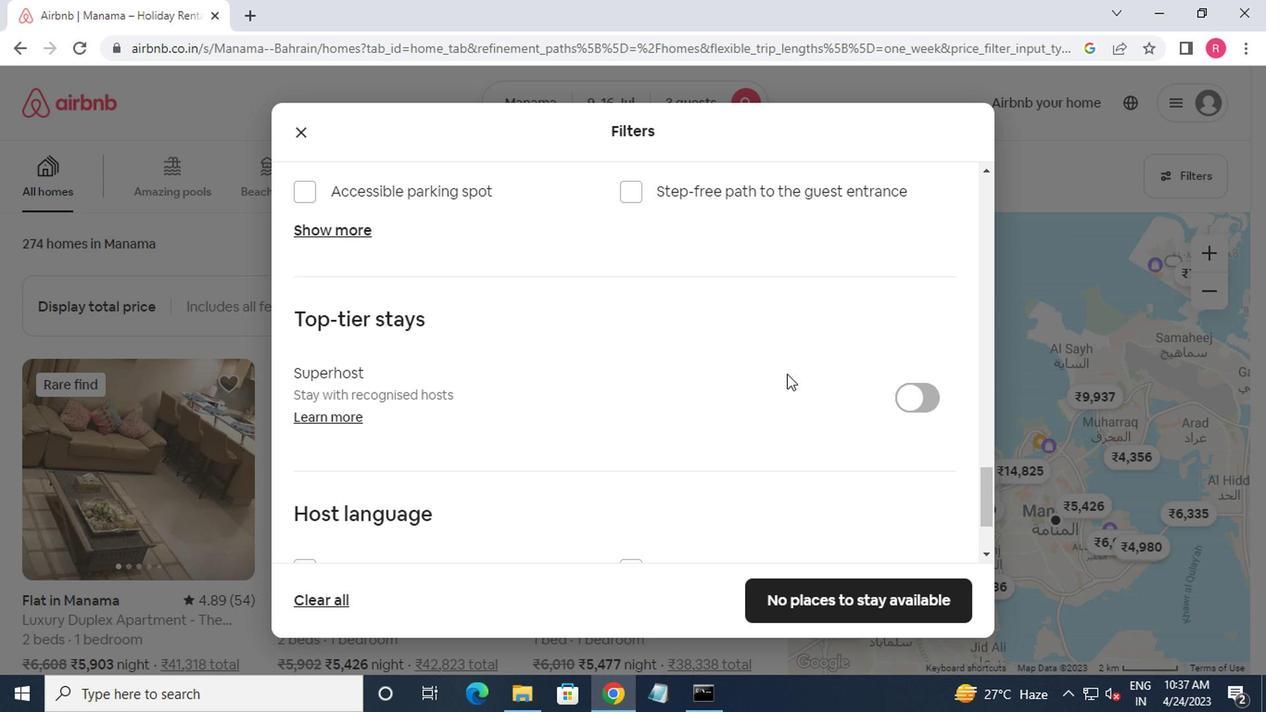 
Action: Mouse moved to (305, 438)
Screenshot: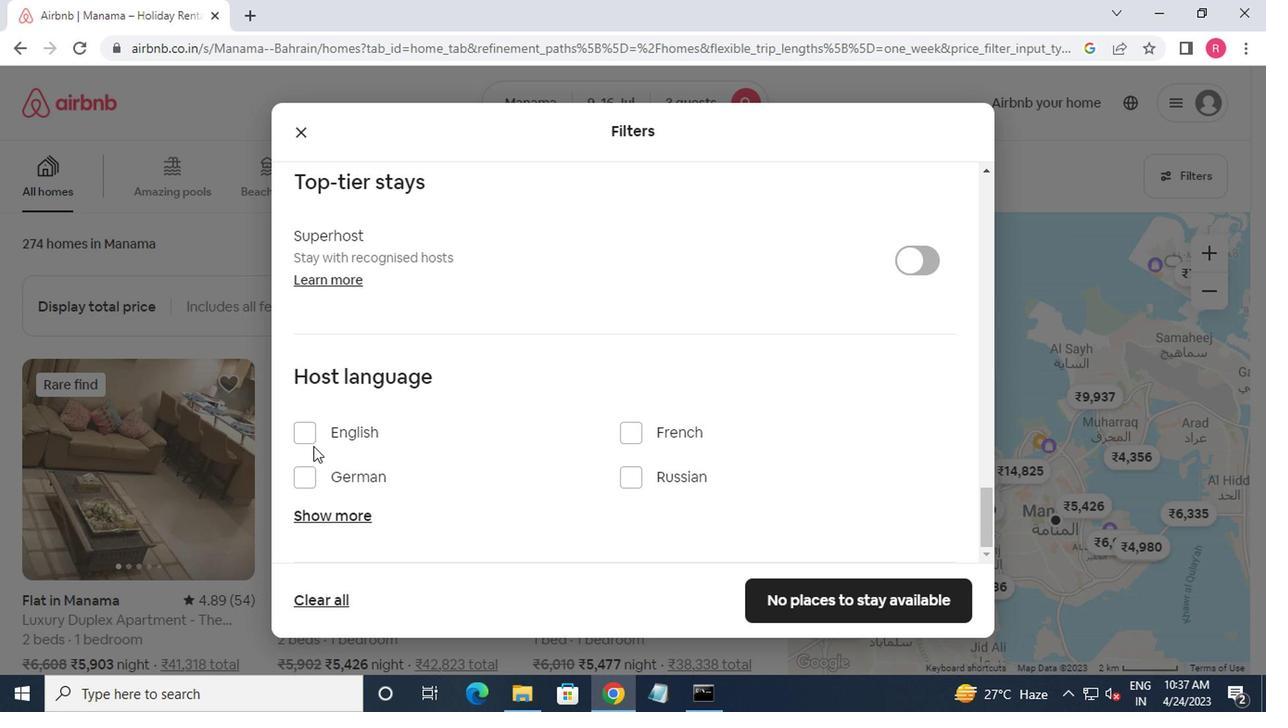 
Action: Mouse pressed left at (305, 438)
Screenshot: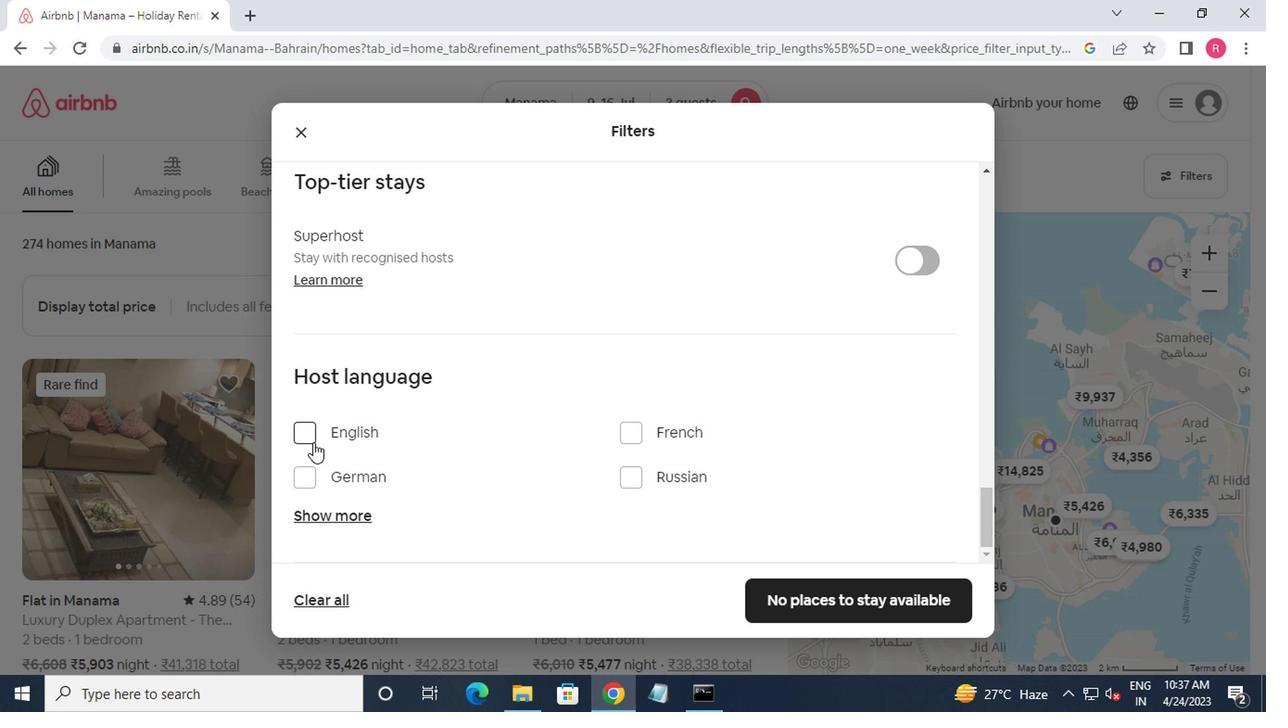 
Action: Mouse moved to (782, 589)
Screenshot: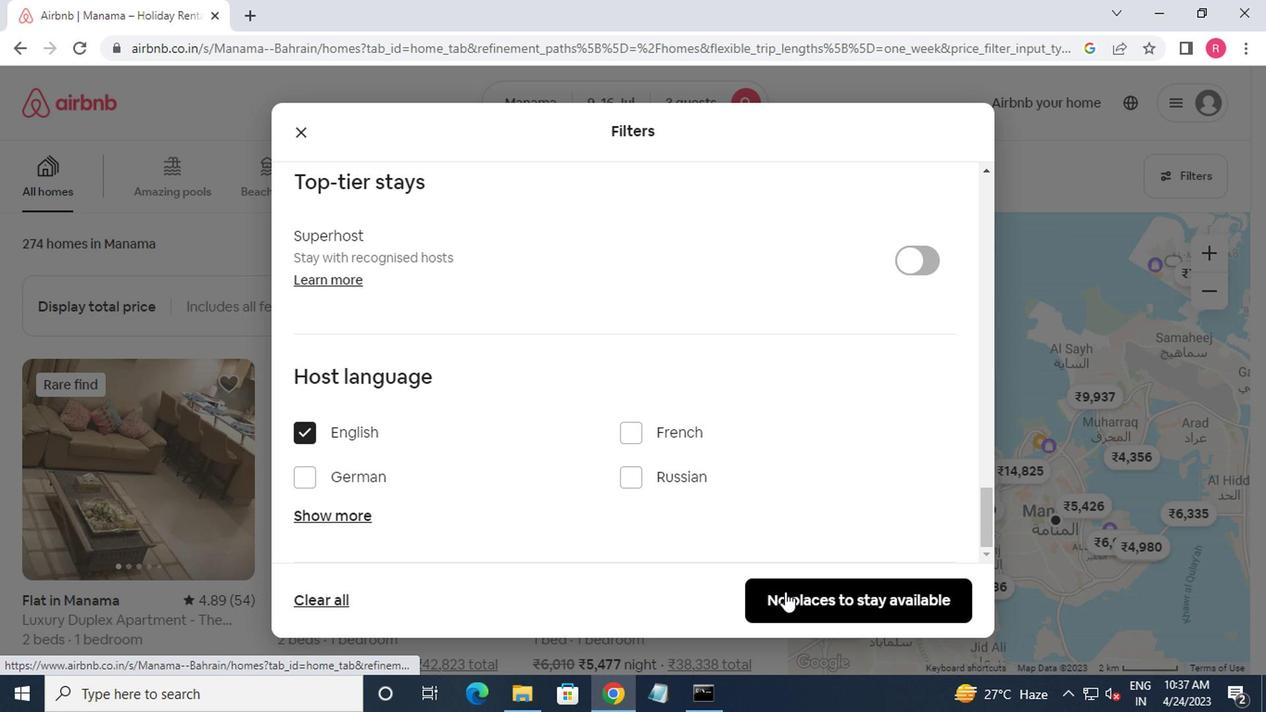 
Action: Mouse pressed left at (782, 589)
Screenshot: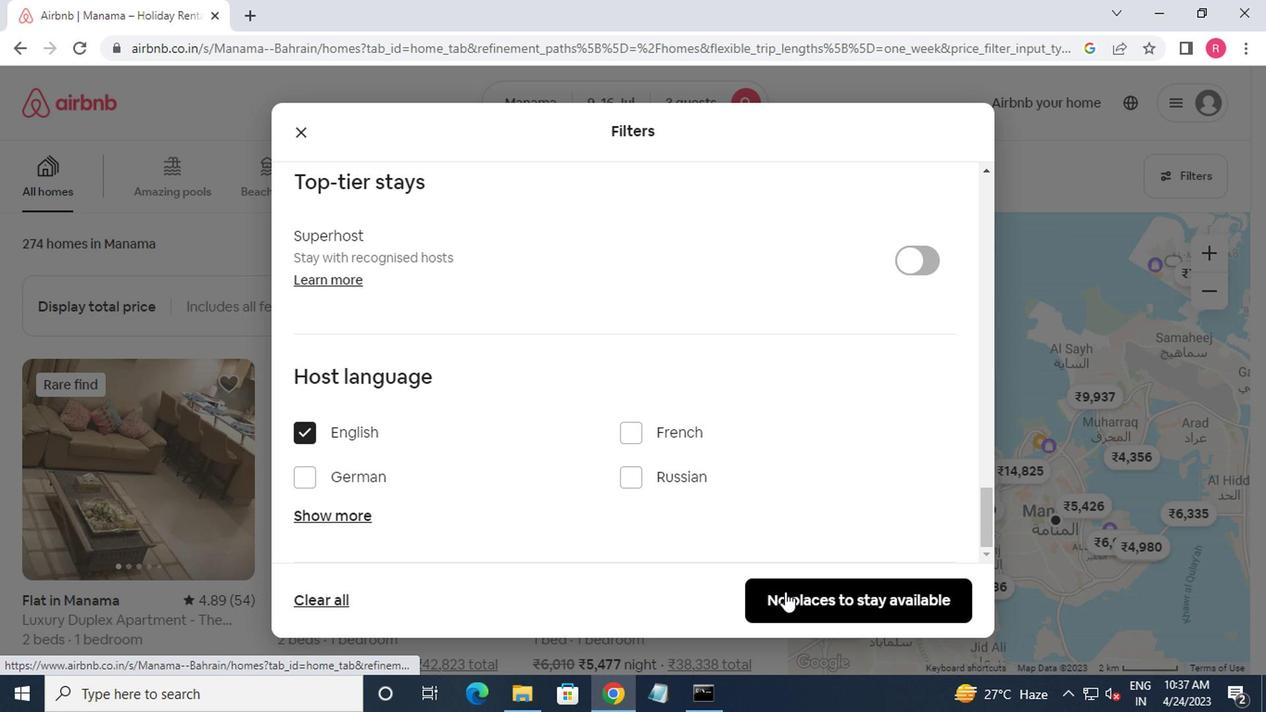 
Action: Mouse moved to (798, 580)
Screenshot: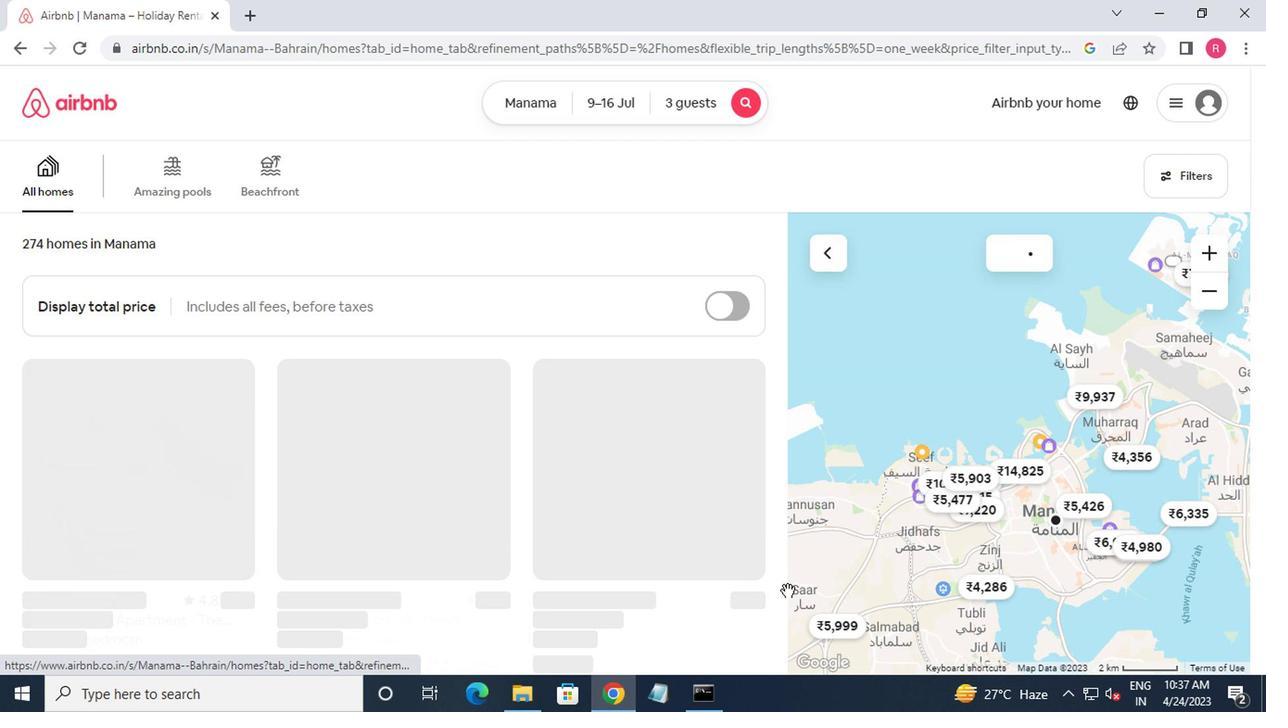 
